 Task: Search one way flight ticket for 3 adults, 3 children in business from Boston: Gen. Edward Lawrence Logan International Airport to Fort Wayne: Fort Wayne International Airport on 5-4-2023. Choice of flights is Alaska. Number of bags: 1 carry on bag and 3 checked bags. Price is upto 25000. Outbound departure time preference is 18:00.
Action: Mouse moved to (330, 133)
Screenshot: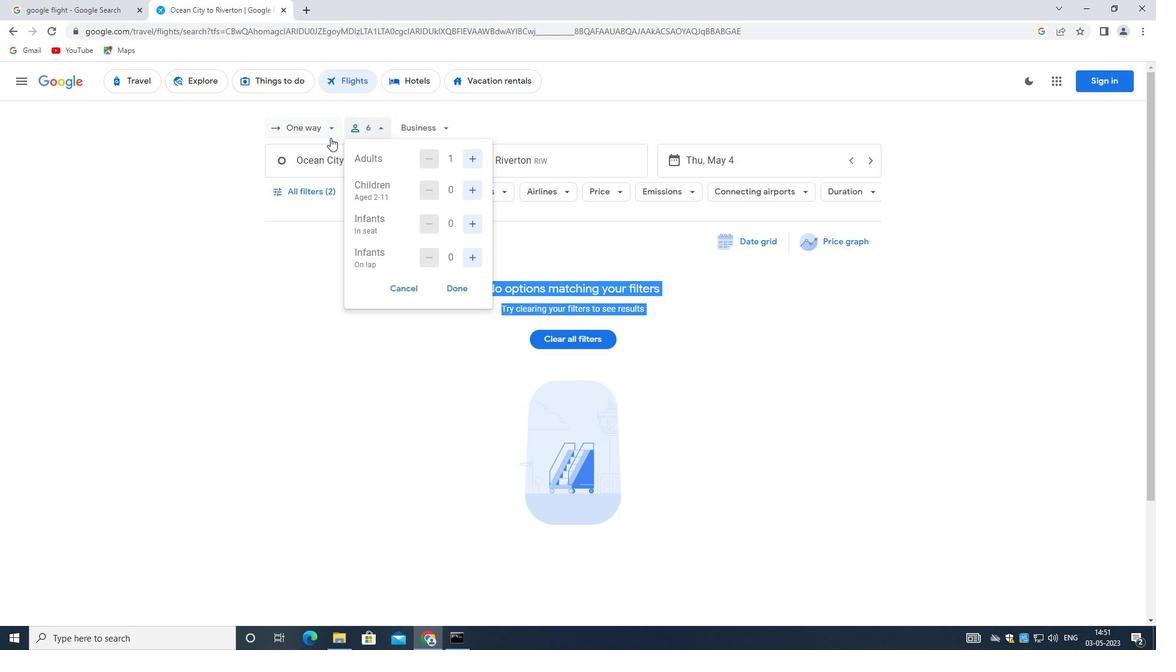 
Action: Mouse pressed left at (330, 133)
Screenshot: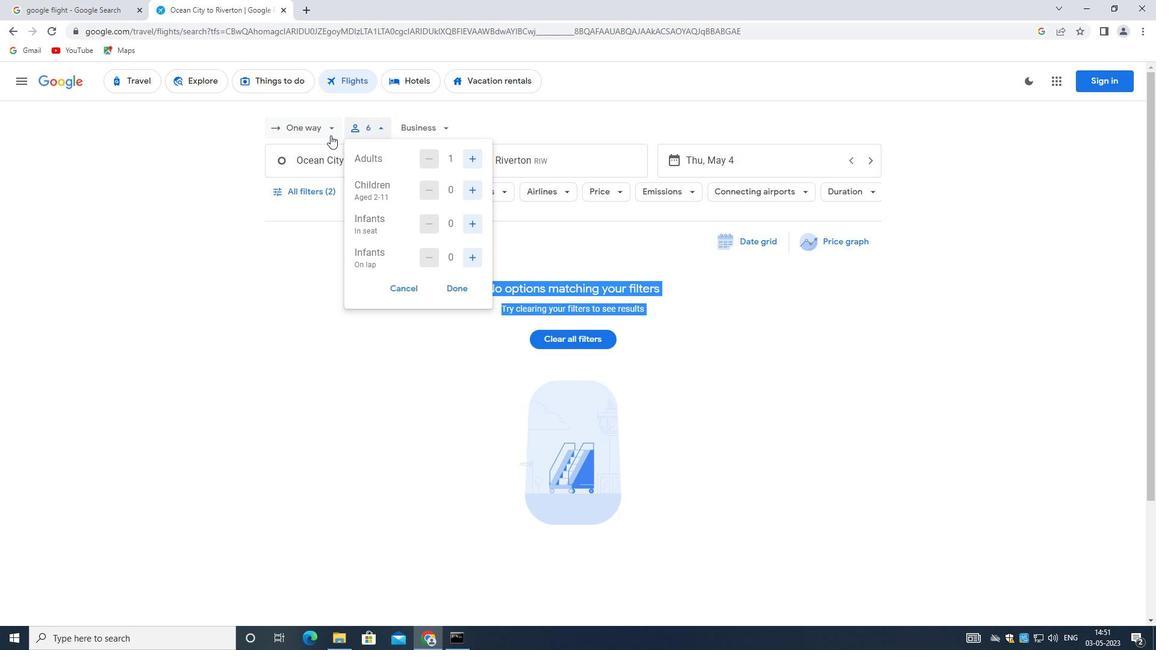 
Action: Mouse moved to (317, 176)
Screenshot: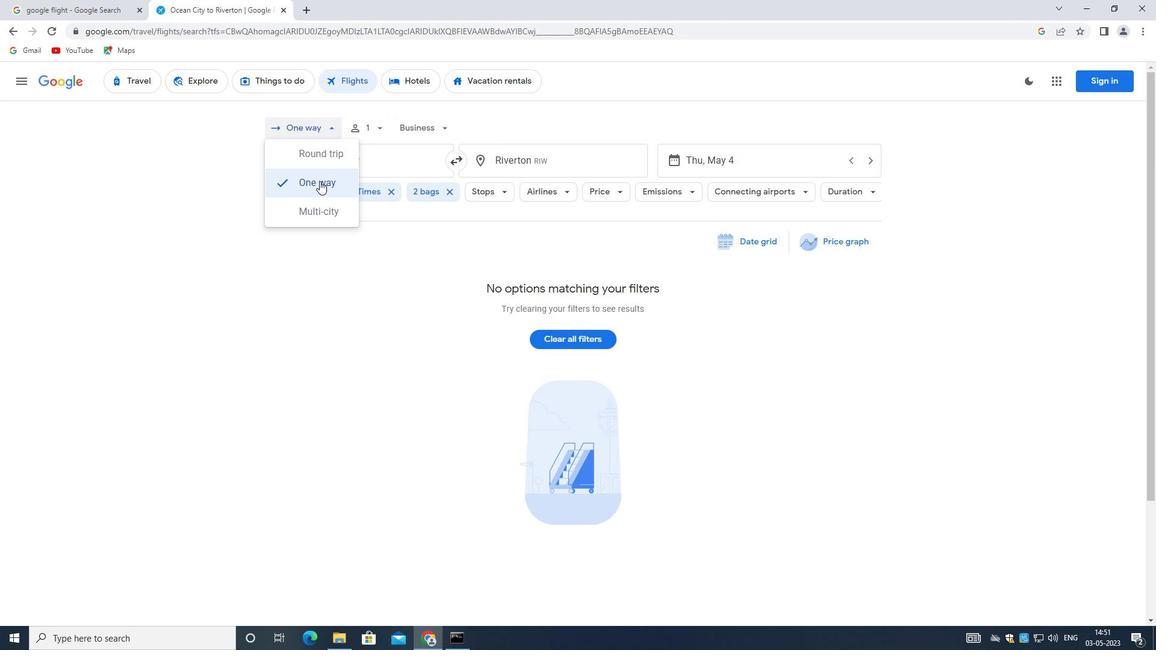 
Action: Mouse pressed left at (317, 176)
Screenshot: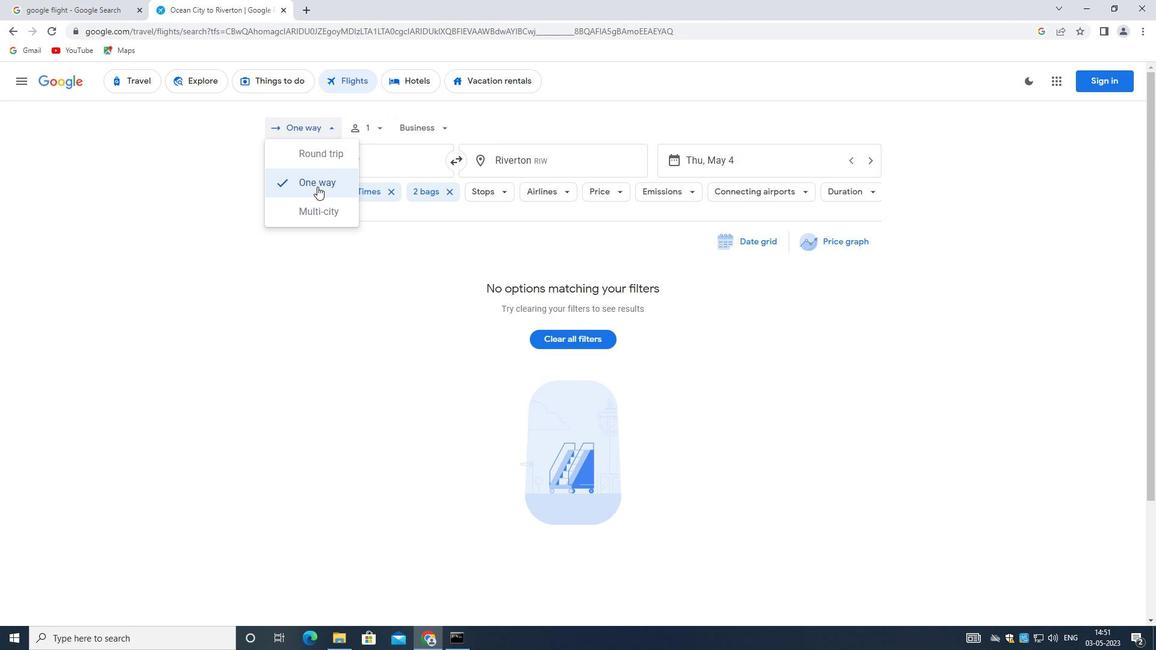
Action: Mouse moved to (379, 130)
Screenshot: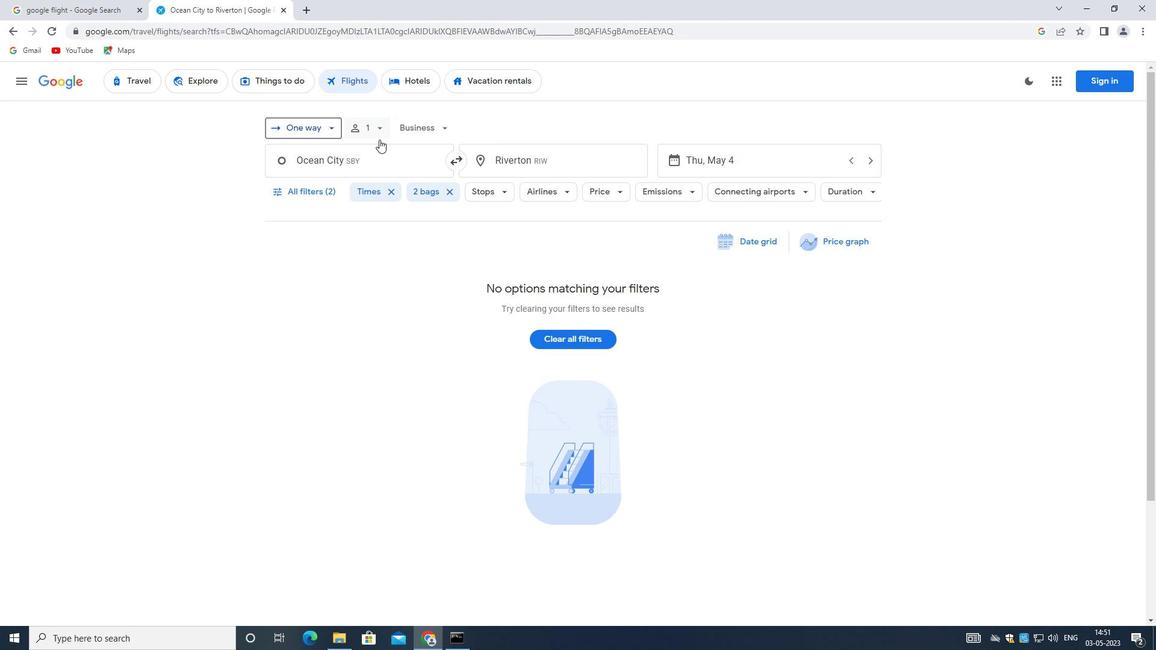 
Action: Mouse pressed left at (379, 130)
Screenshot: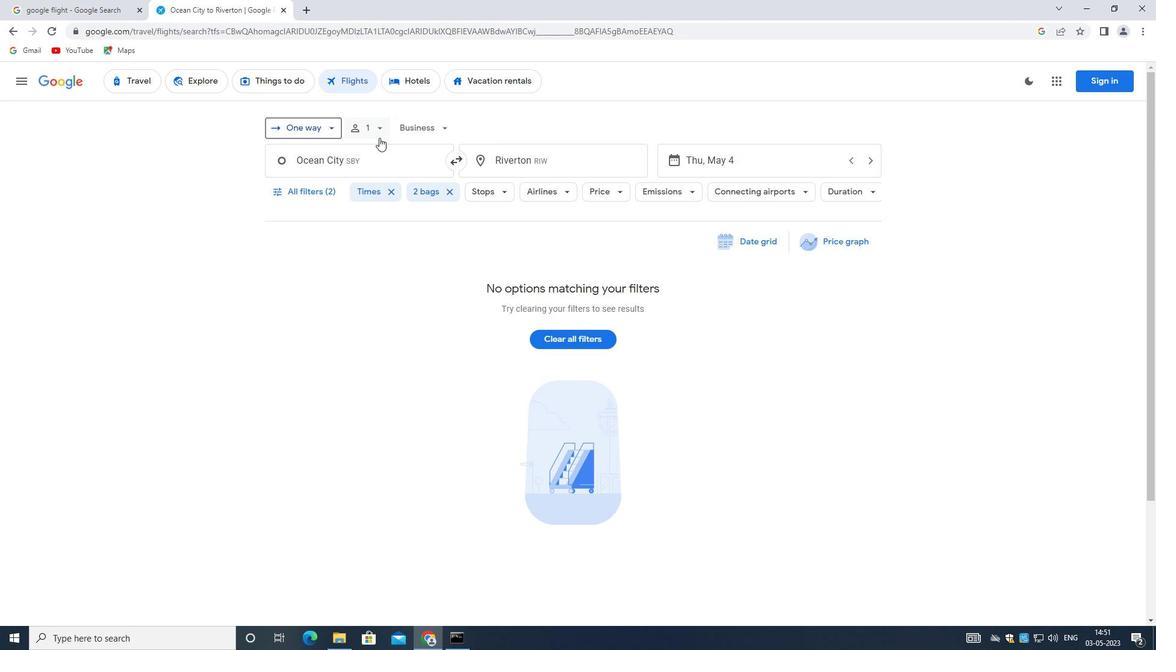 
Action: Mouse moved to (475, 159)
Screenshot: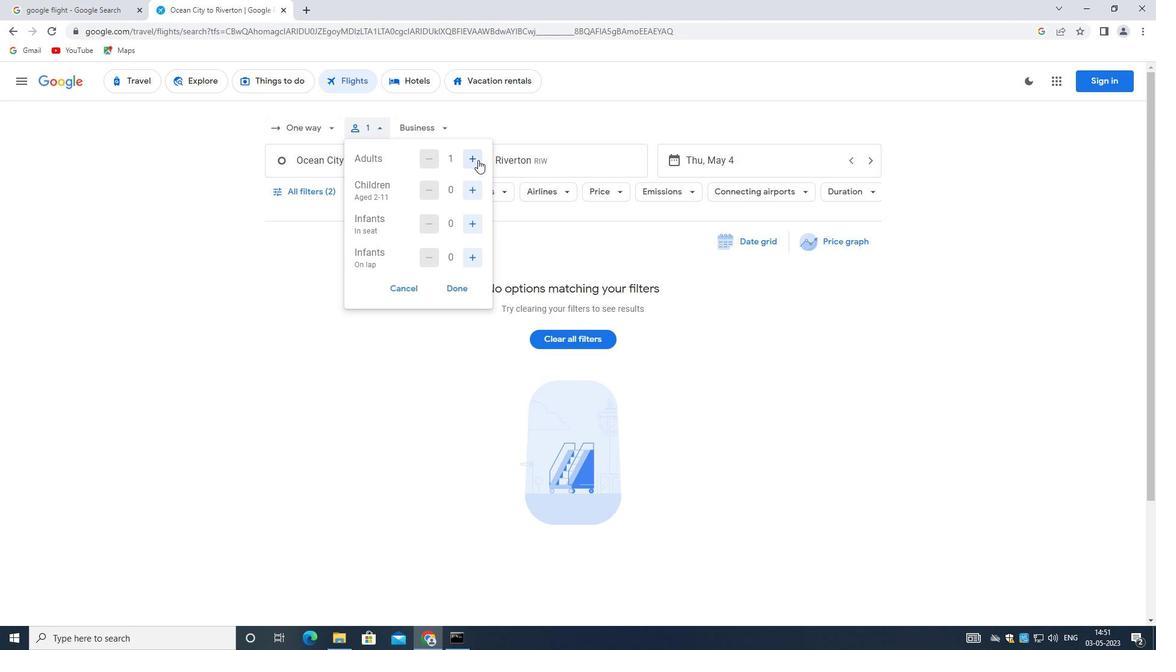 
Action: Mouse pressed left at (475, 159)
Screenshot: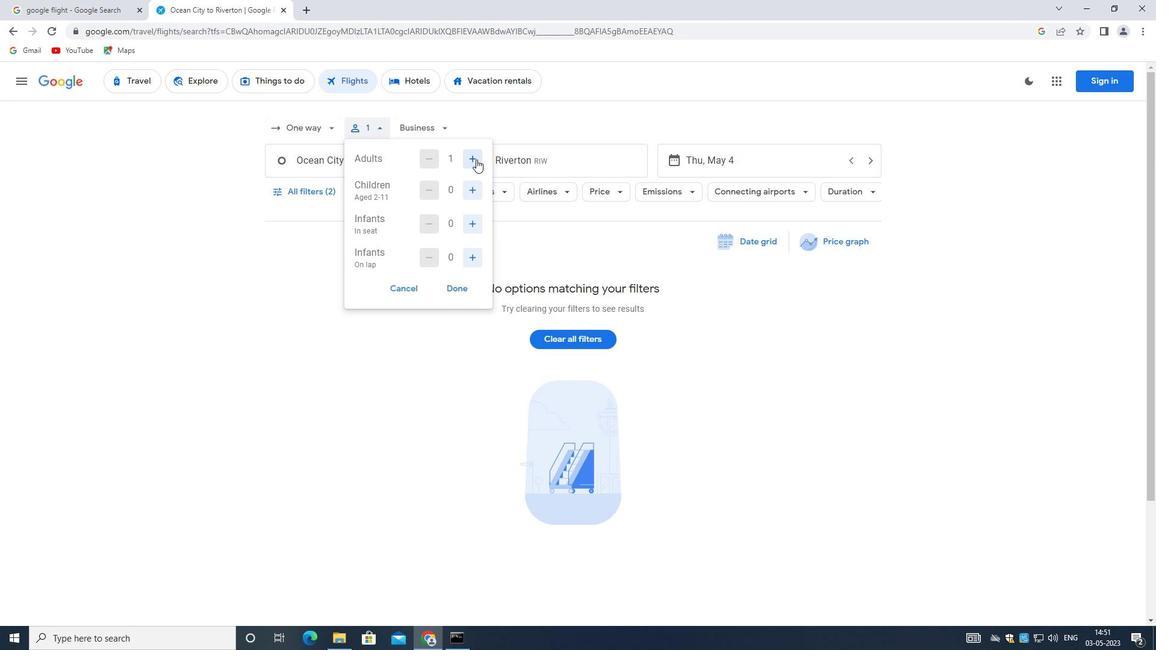 
Action: Mouse moved to (475, 159)
Screenshot: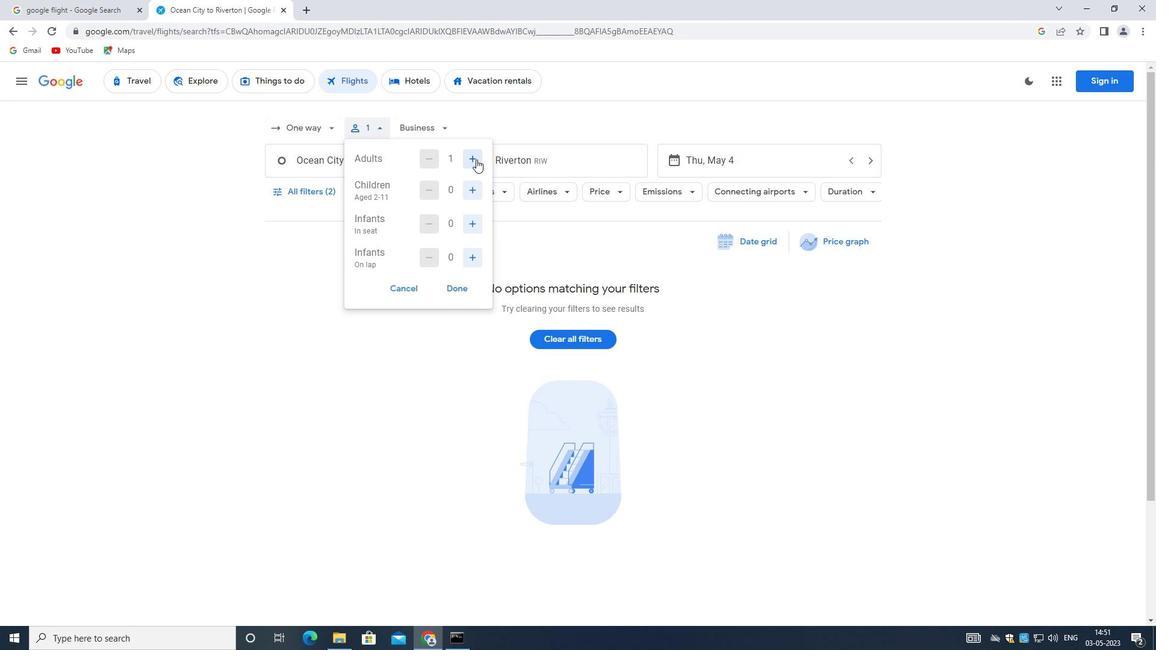 
Action: Mouse pressed left at (475, 159)
Screenshot: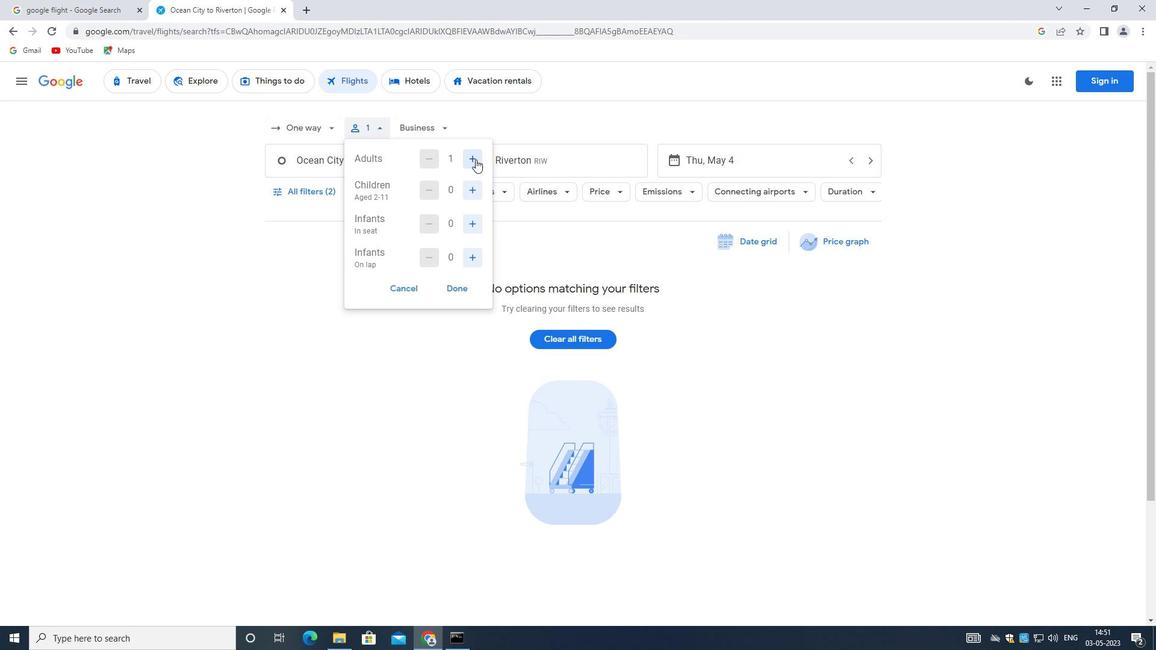 
Action: Mouse moved to (474, 184)
Screenshot: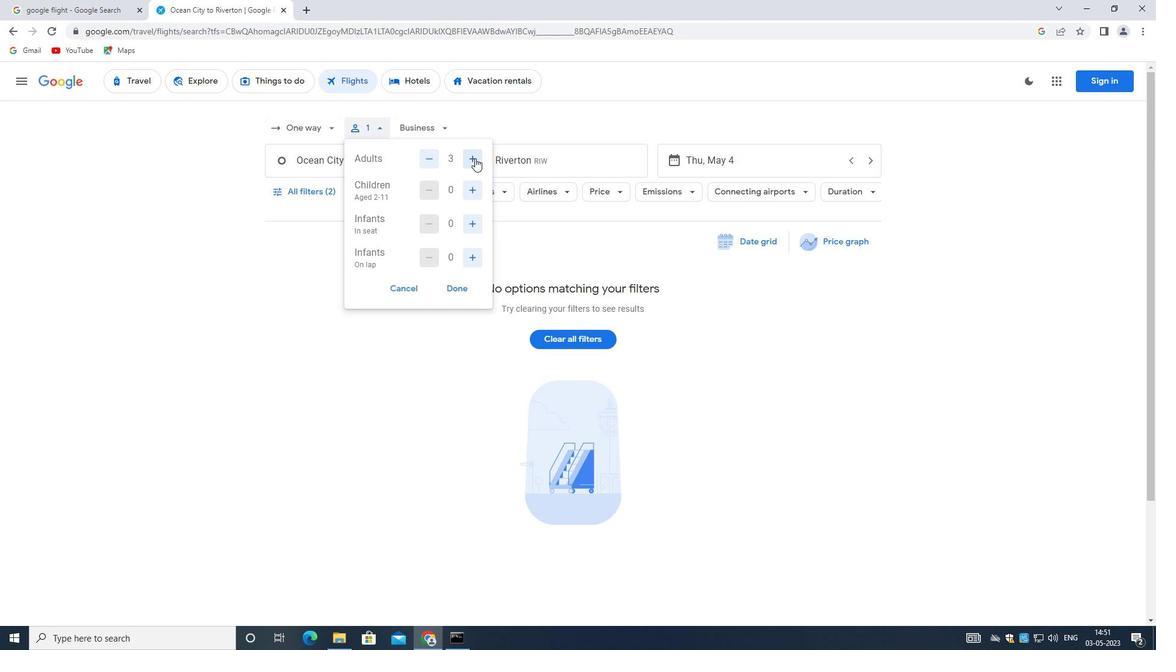 
Action: Mouse pressed left at (474, 184)
Screenshot: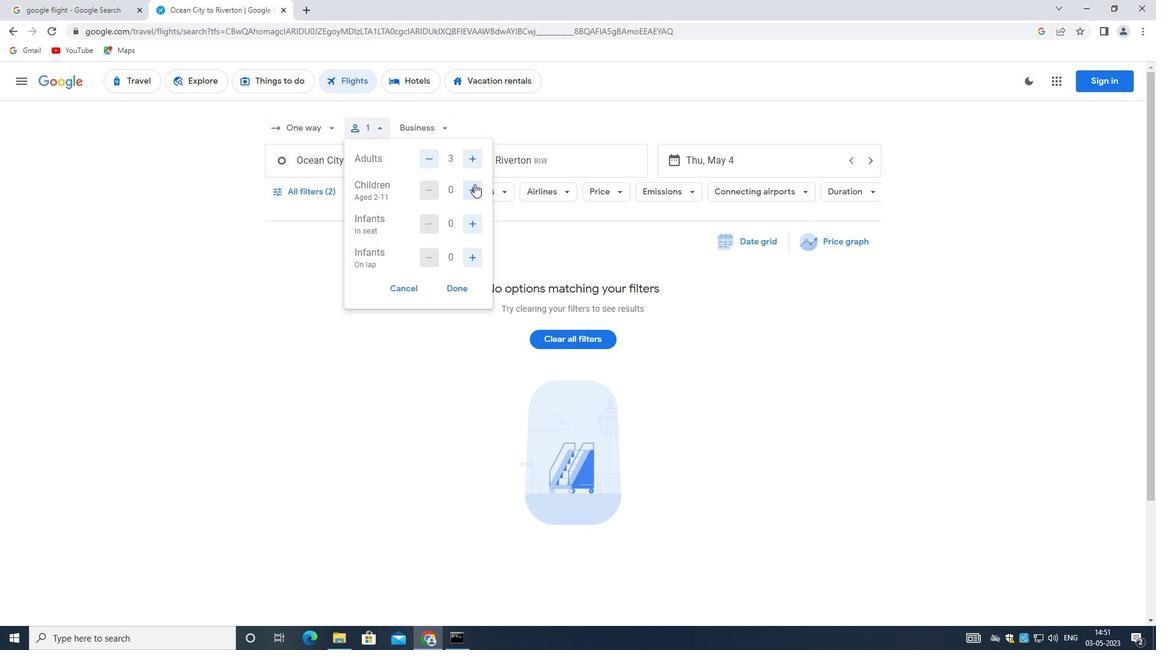 
Action: Mouse moved to (475, 181)
Screenshot: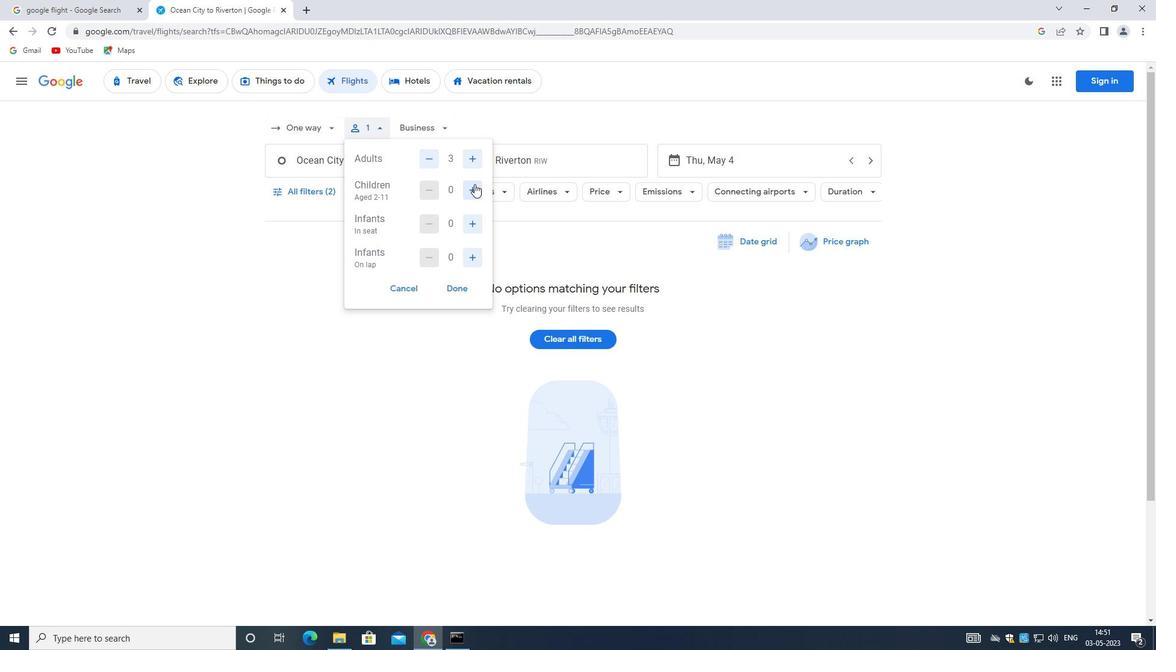 
Action: Mouse pressed left at (475, 181)
Screenshot: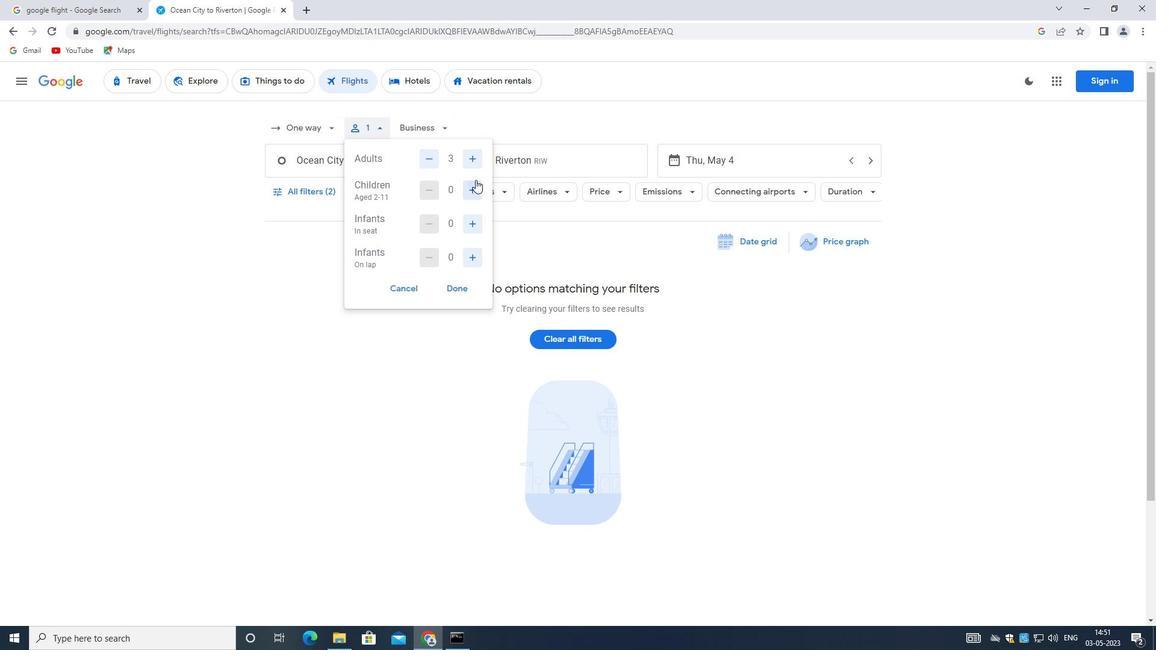 
Action: Mouse moved to (473, 189)
Screenshot: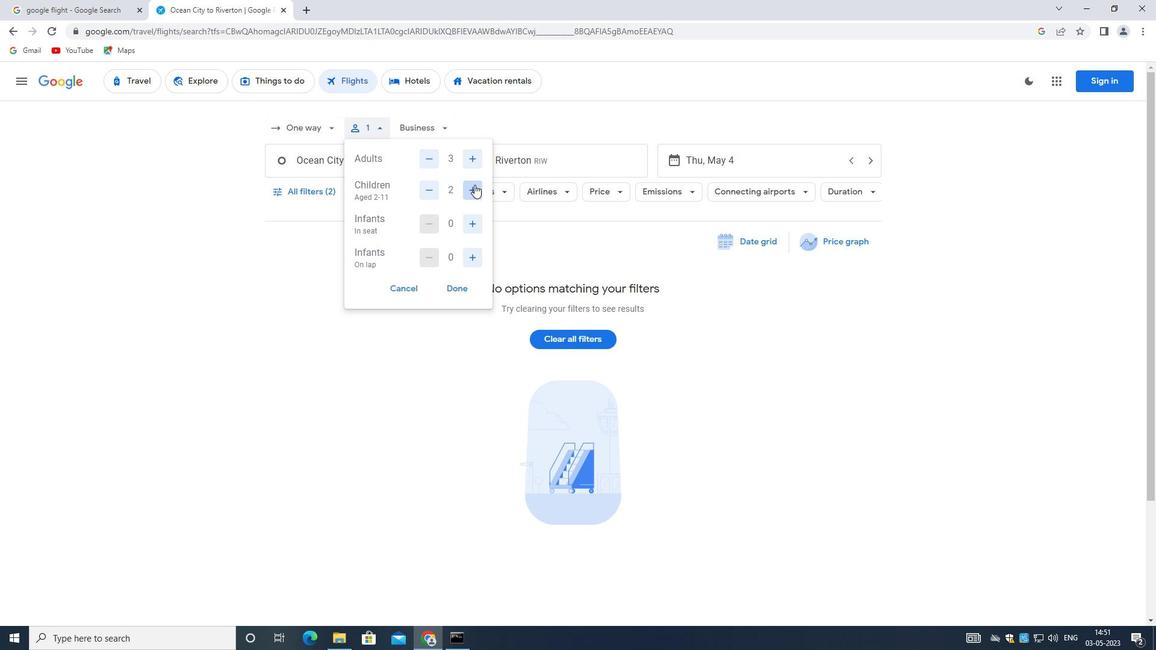 
Action: Mouse pressed left at (473, 189)
Screenshot: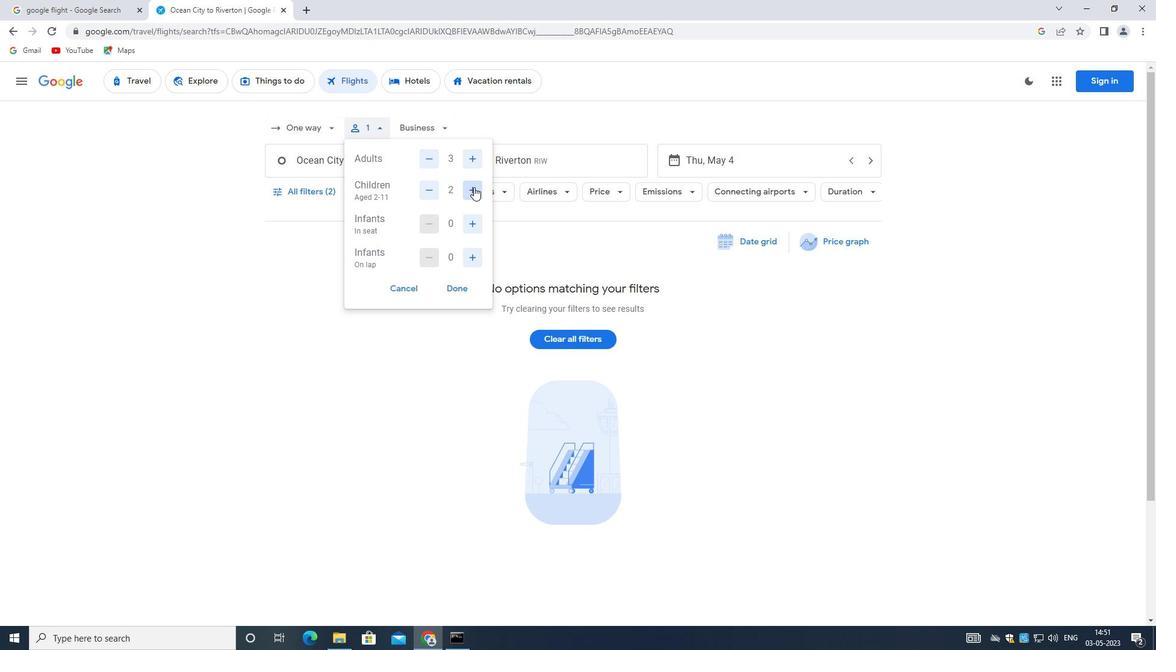 
Action: Mouse moved to (456, 286)
Screenshot: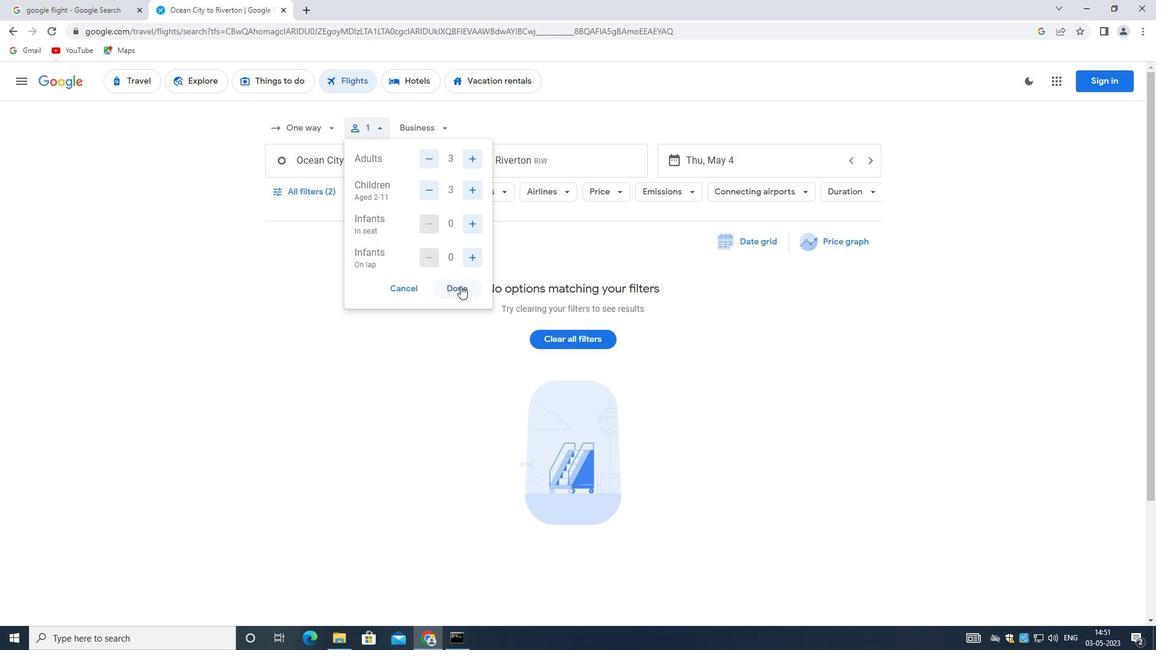 
Action: Mouse pressed left at (456, 286)
Screenshot: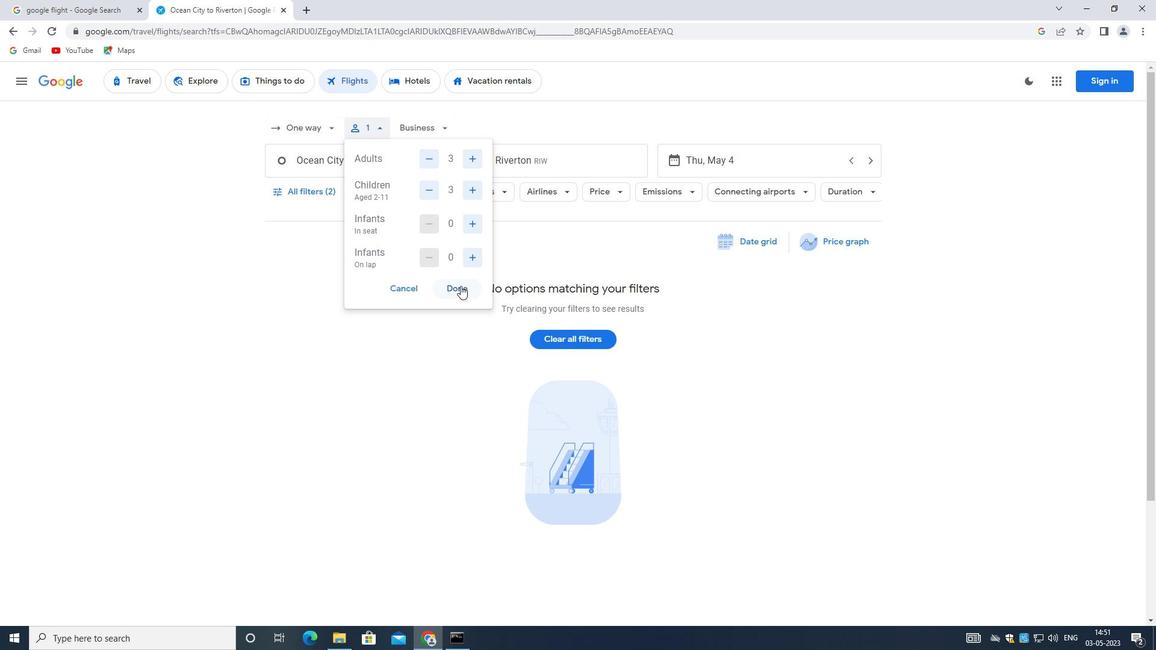 
Action: Mouse moved to (417, 127)
Screenshot: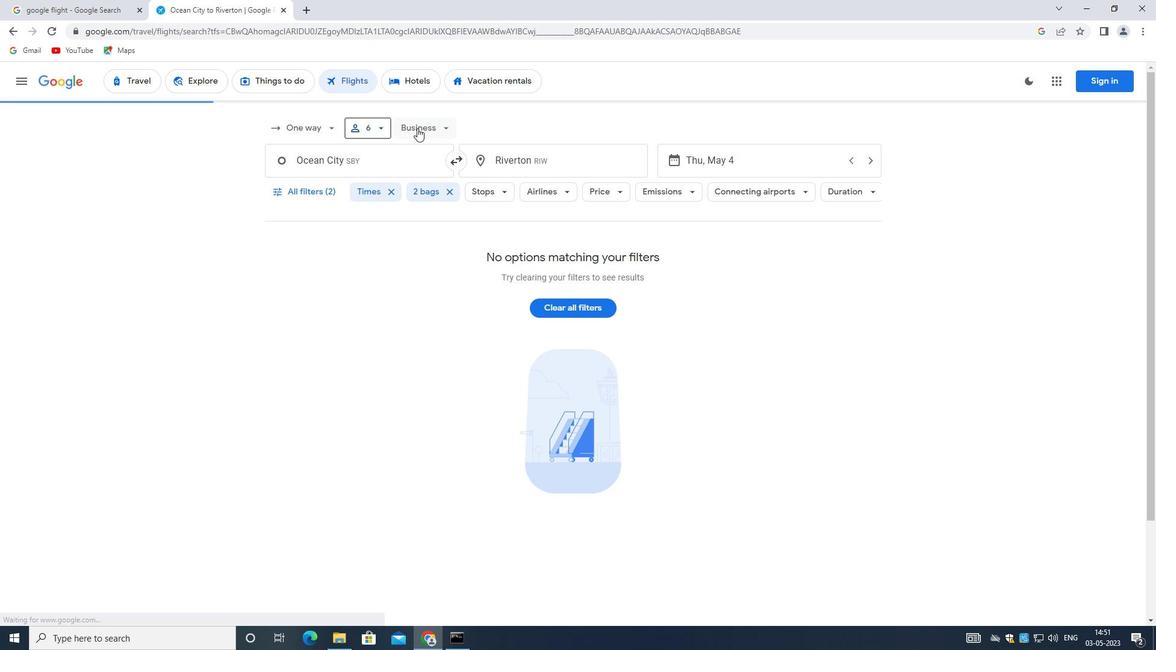 
Action: Mouse pressed left at (417, 127)
Screenshot: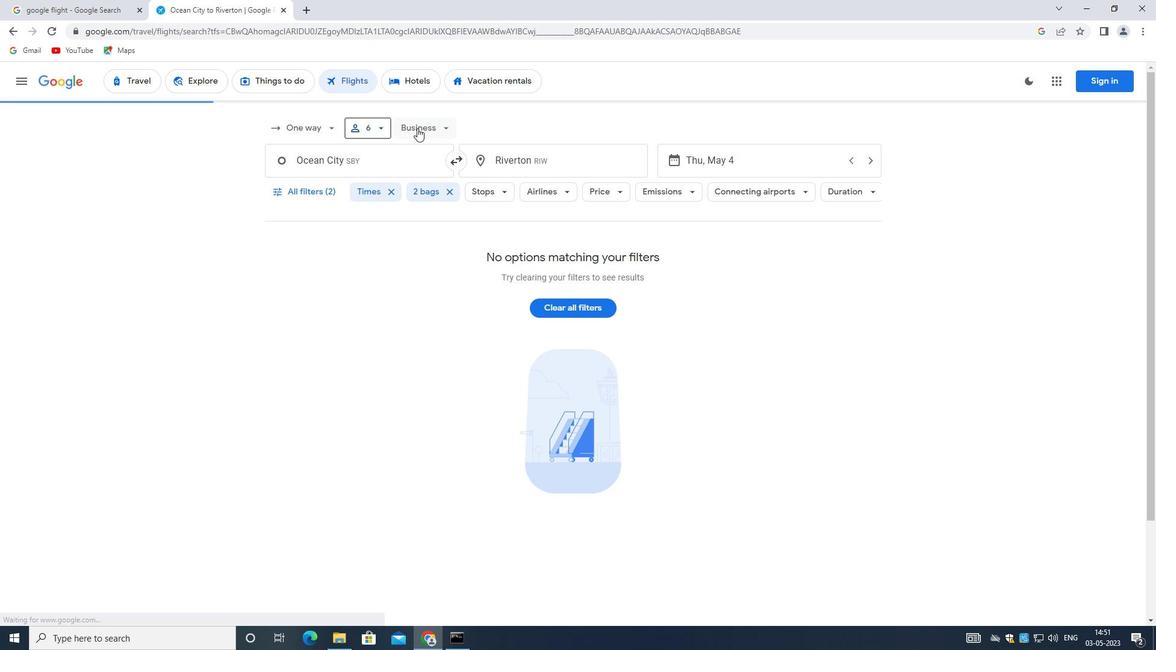 
Action: Mouse moved to (448, 208)
Screenshot: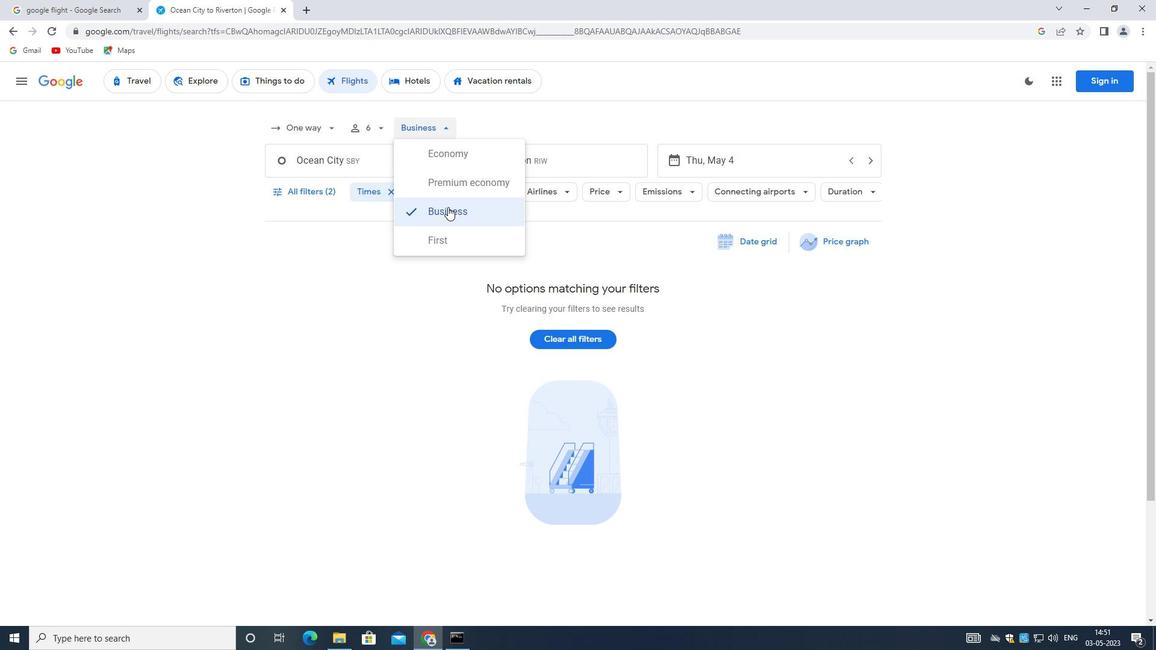 
Action: Mouse pressed left at (448, 208)
Screenshot: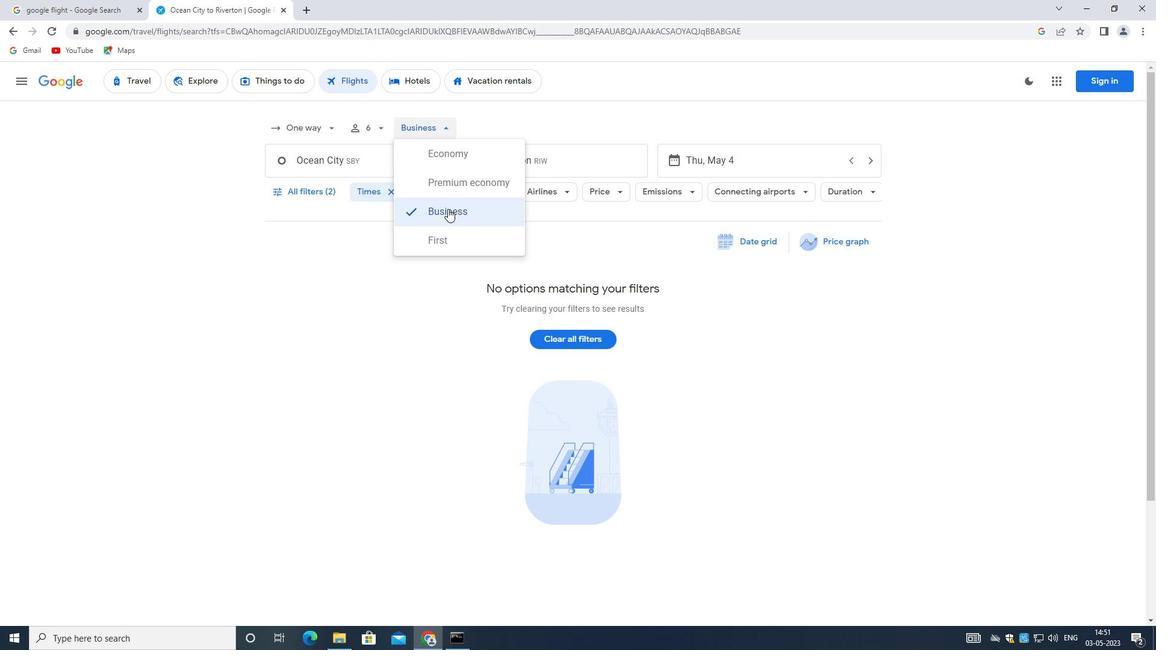 
Action: Mouse moved to (408, 162)
Screenshot: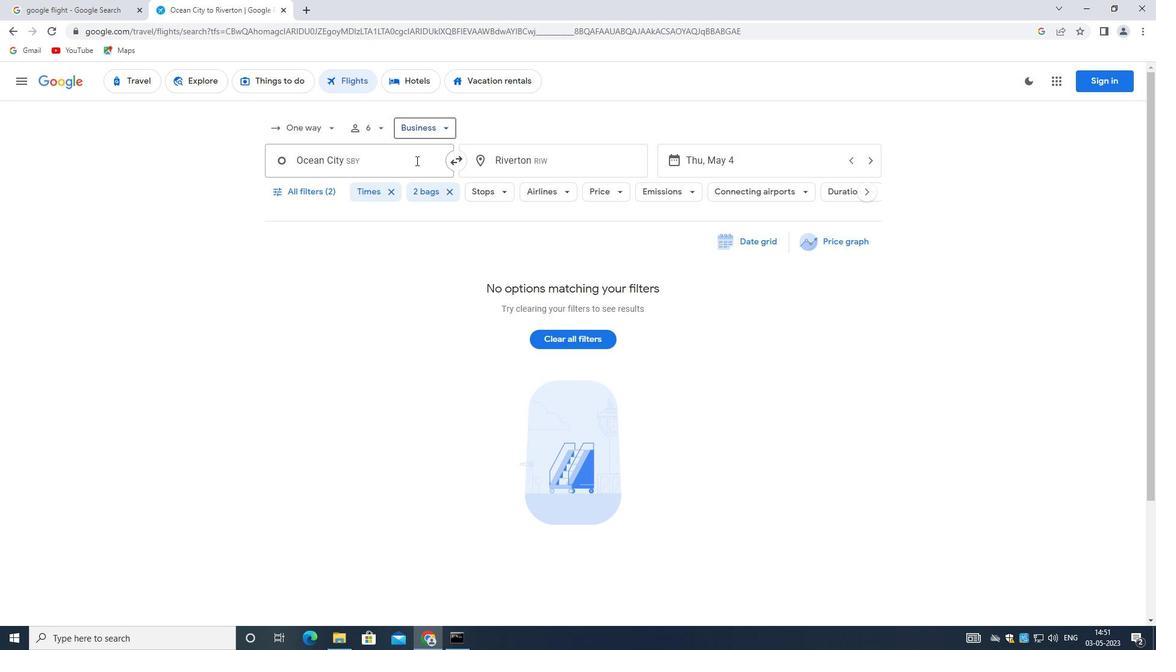 
Action: Mouse pressed left at (408, 162)
Screenshot: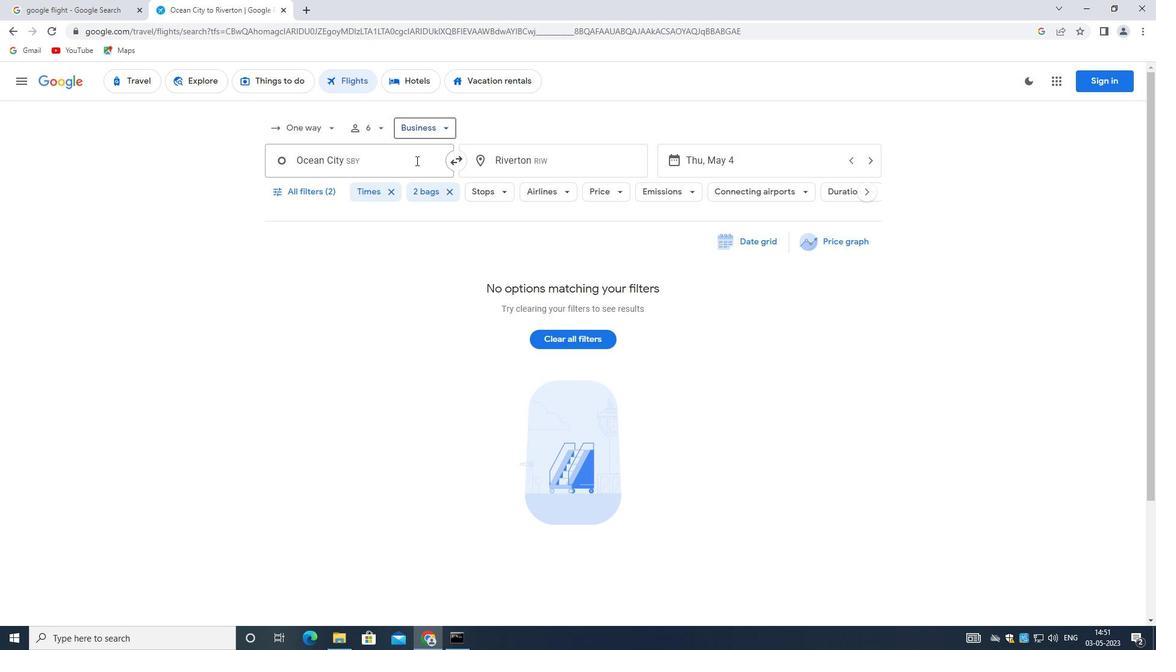 
Action: Mouse moved to (408, 161)
Screenshot: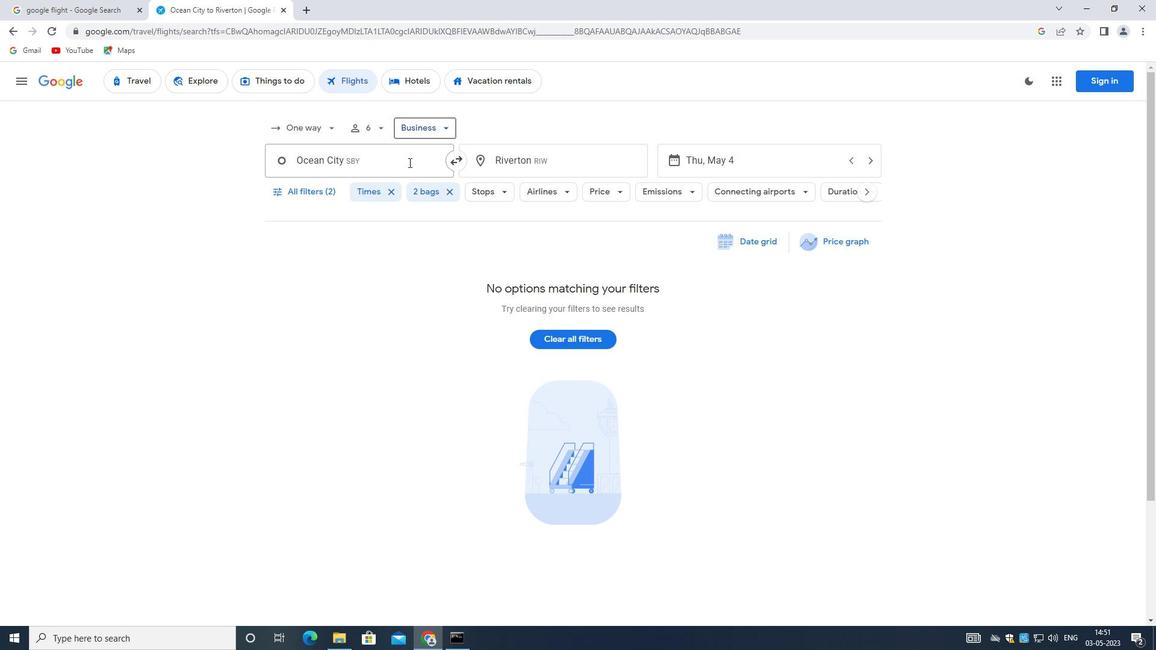 
Action: Key pressed <Key.backspace><Key.shift>EDWARD
Screenshot: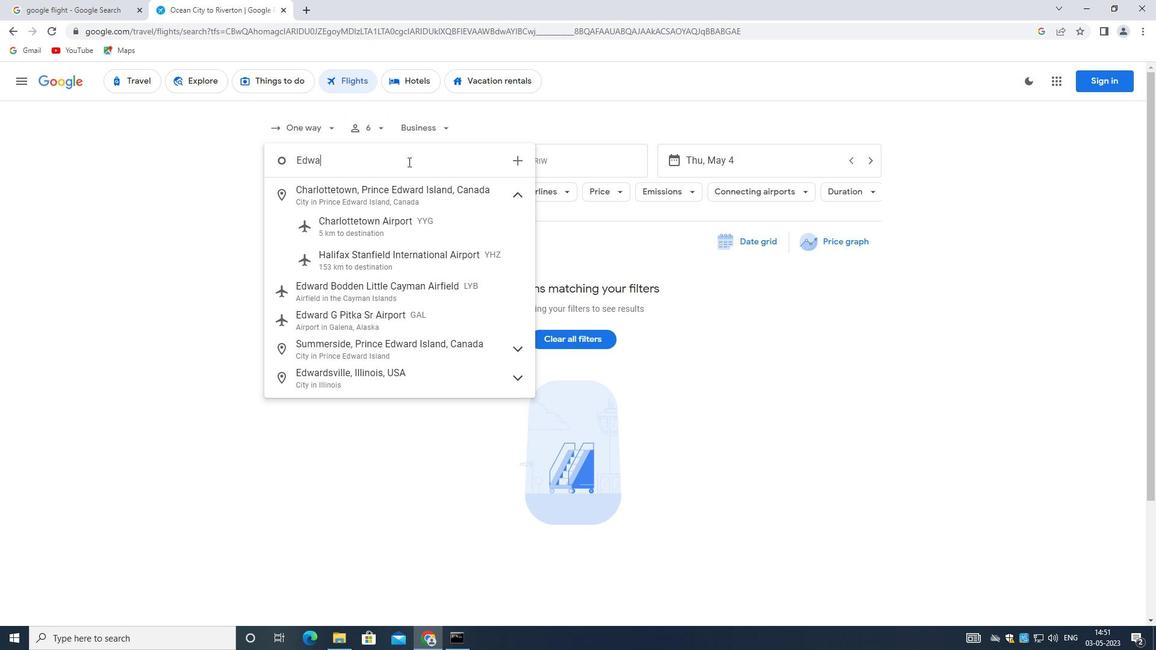 
Action: Mouse moved to (302, 193)
Screenshot: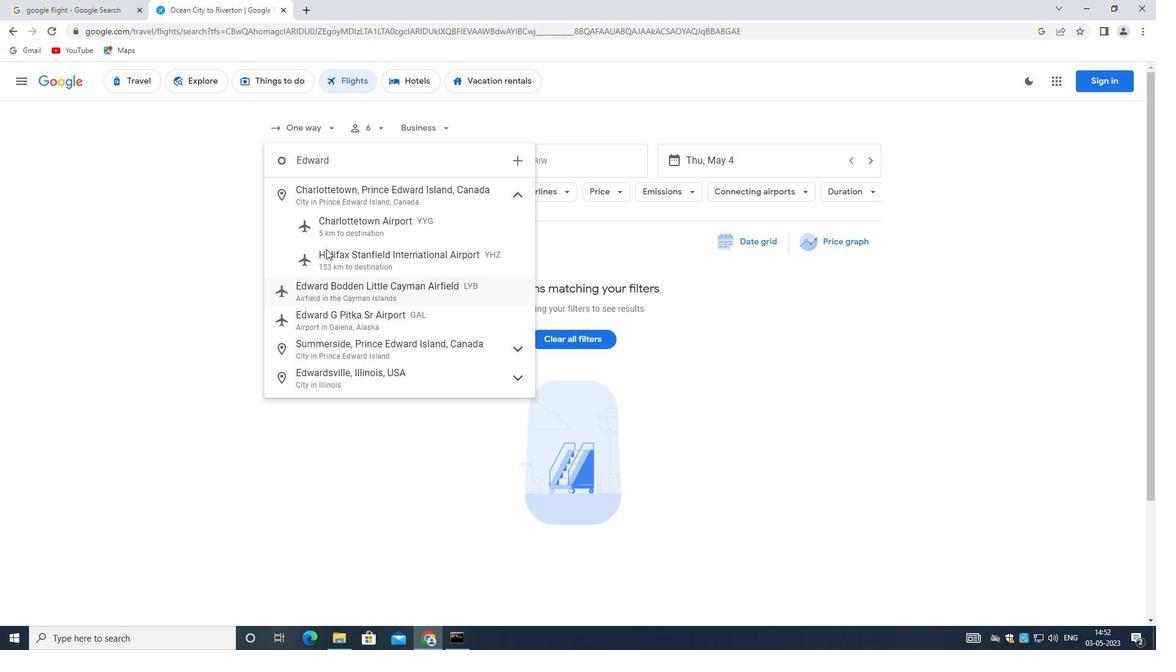 
Action: Key pressed <Key.space><Key.shift_r>LOGAN<Key.space><Key.shift_r>INTERNATIONAL<Key.space><Key.shift>AIRPORT
Screenshot: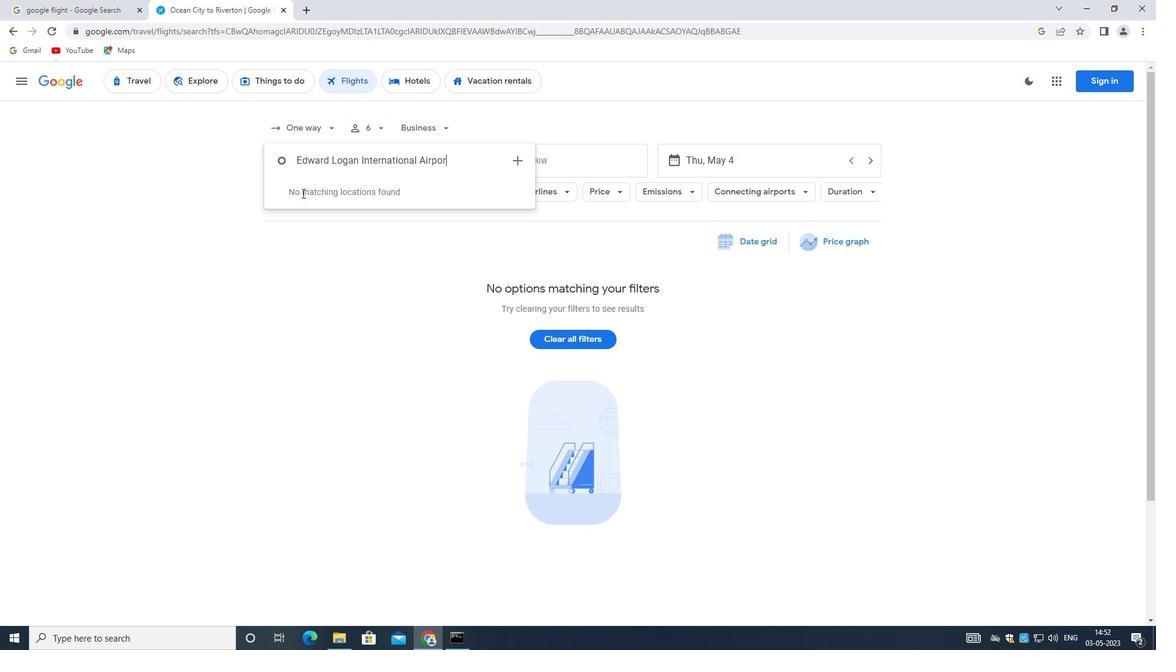 
Action: Mouse moved to (511, 157)
Screenshot: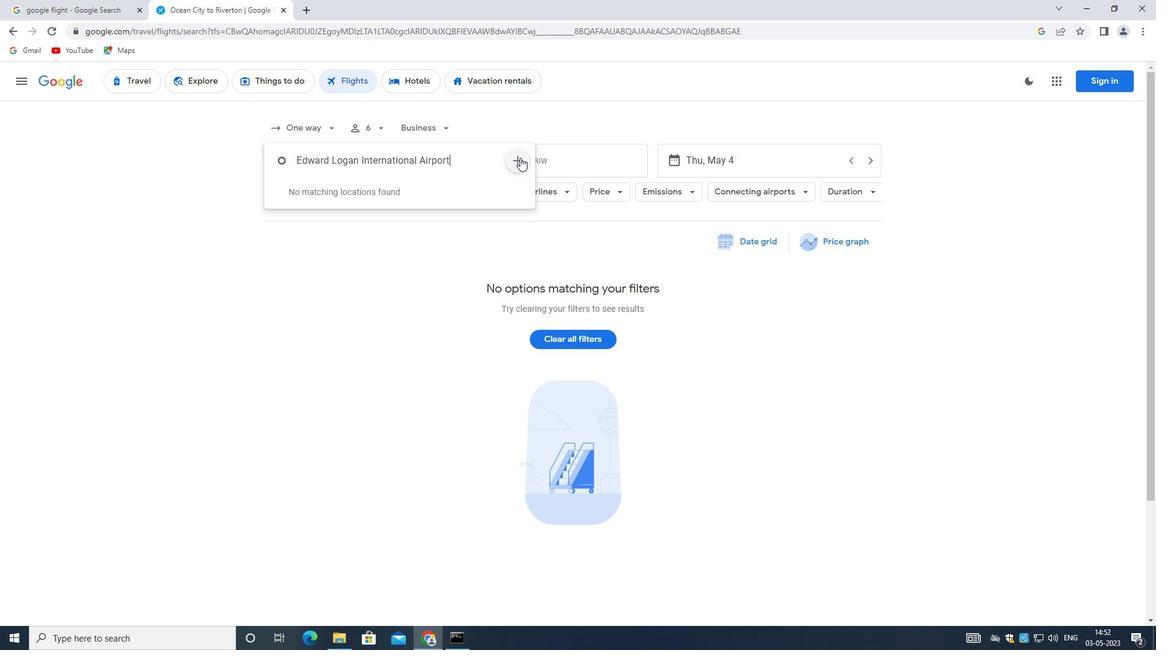 
Action: Mouse pressed left at (511, 157)
Screenshot: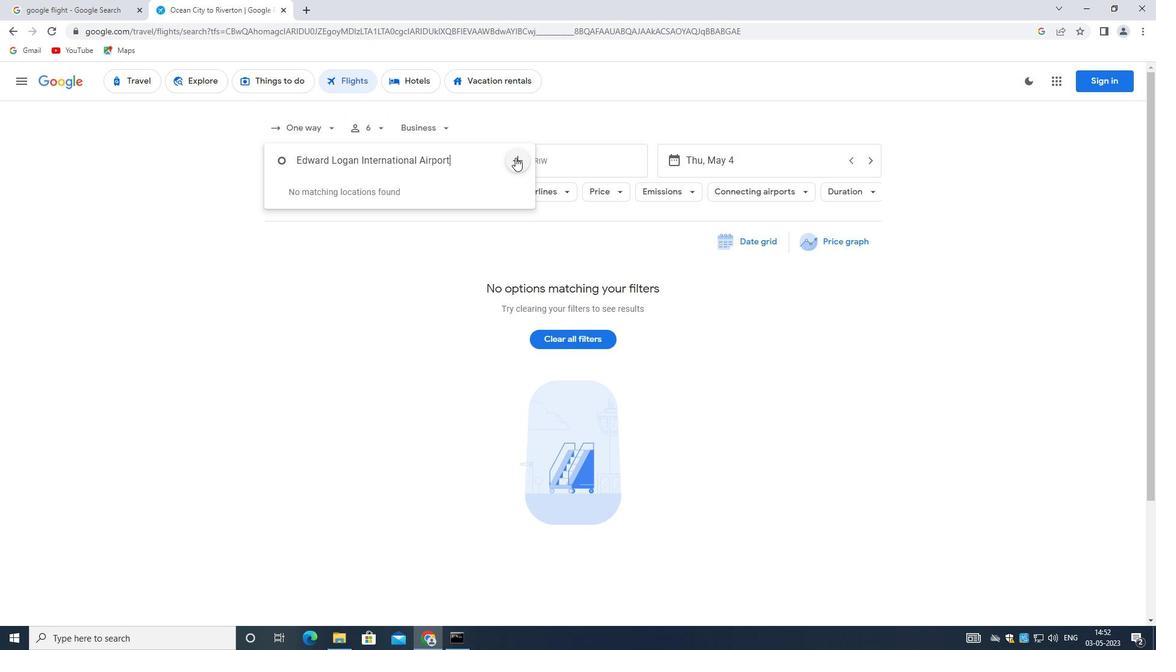
Action: Mouse moved to (551, 158)
Screenshot: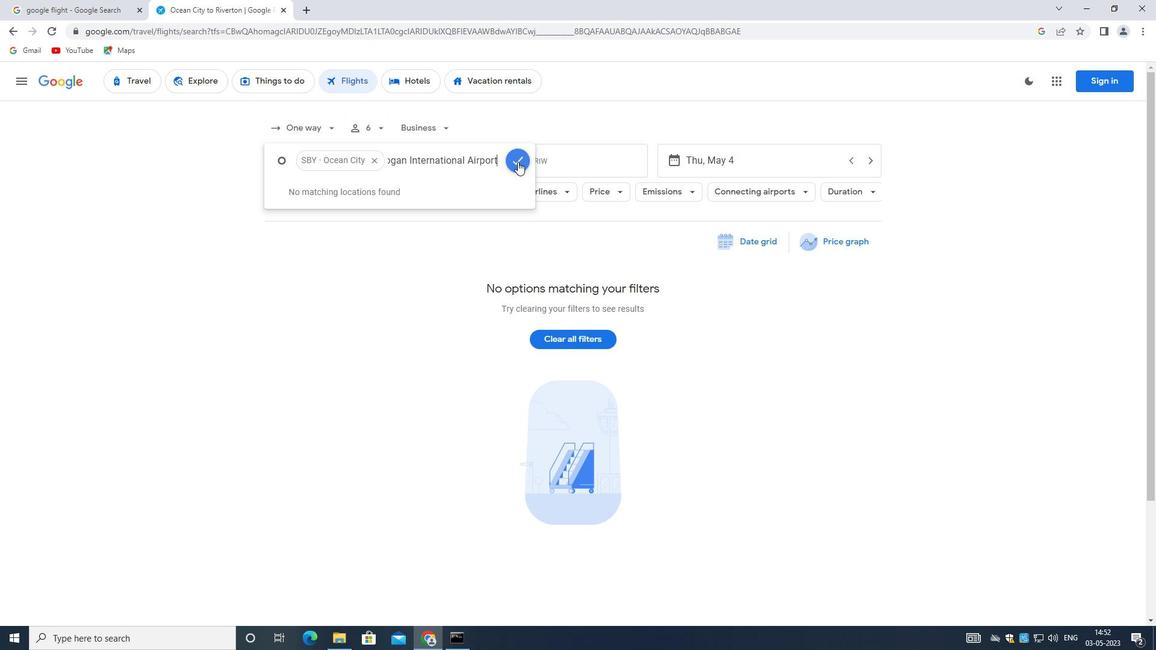 
Action: Mouse pressed left at (551, 158)
Screenshot: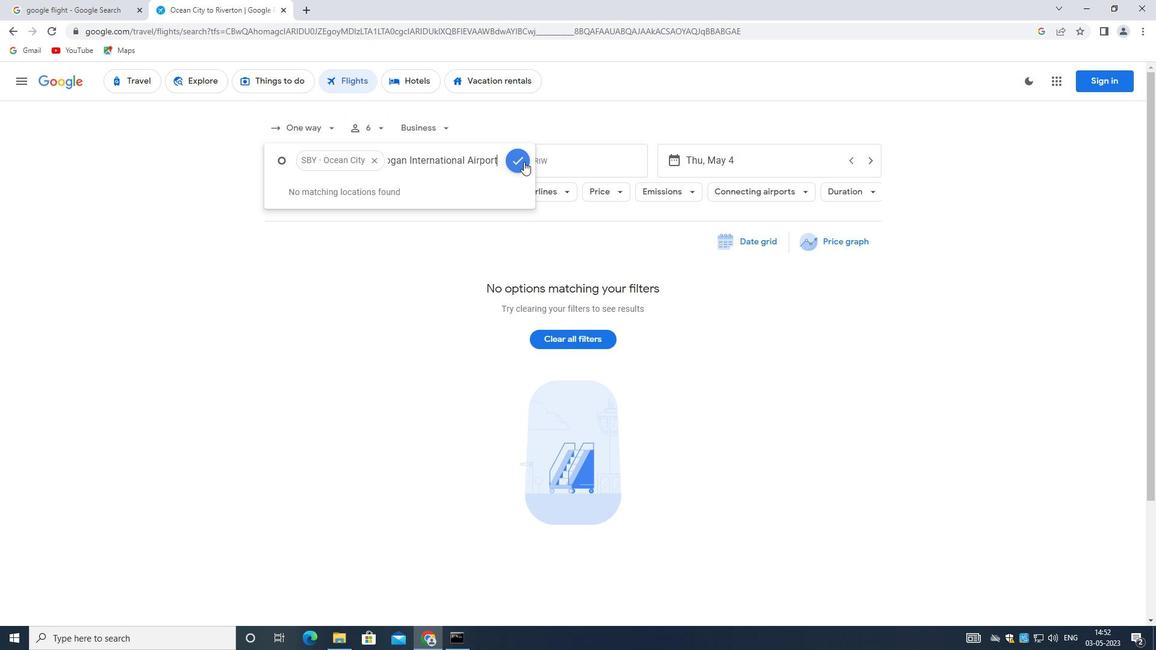 
Action: Mouse moved to (551, 156)
Screenshot: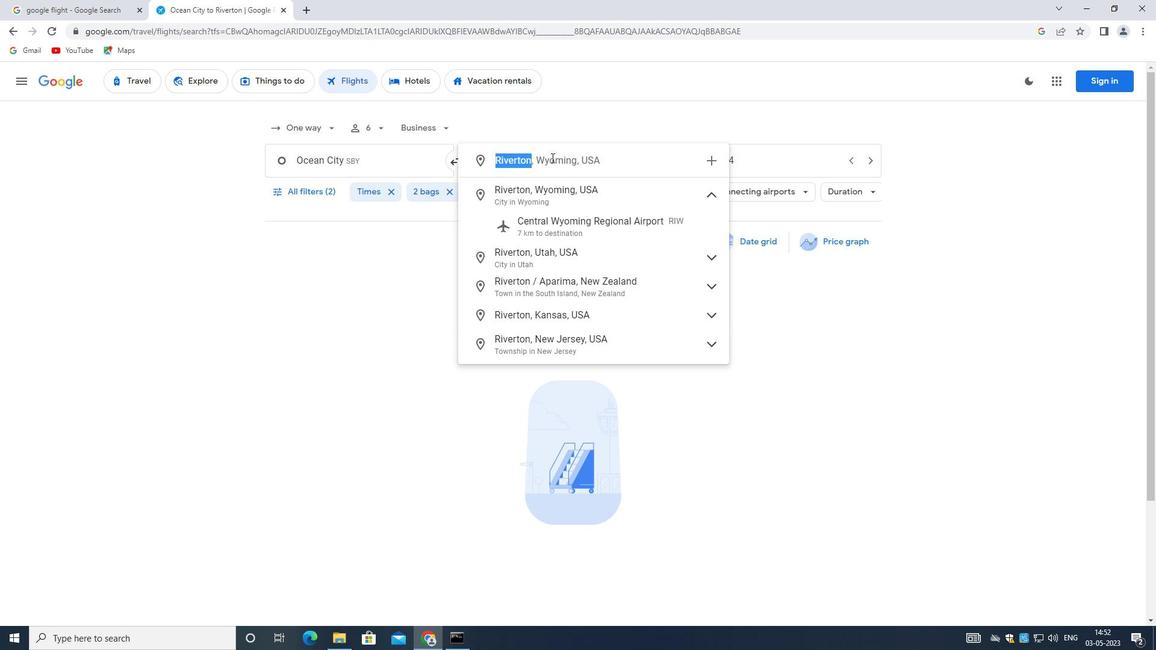 
Action: Key pressed <Key.backspace>
Screenshot: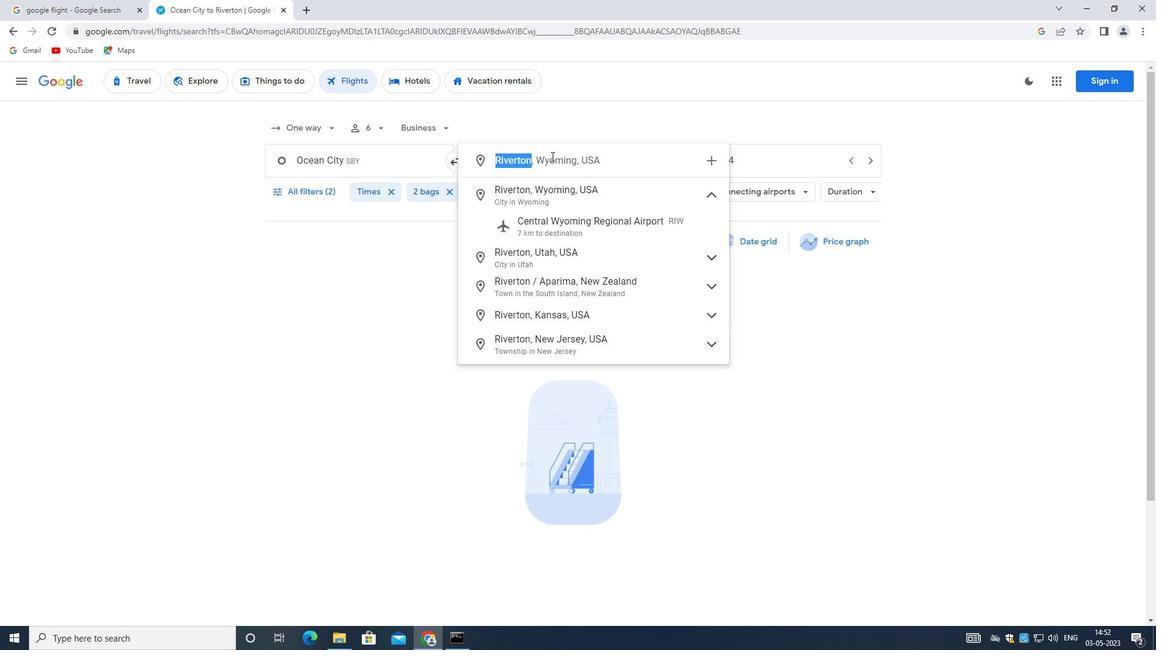 
Action: Mouse moved to (551, 156)
Screenshot: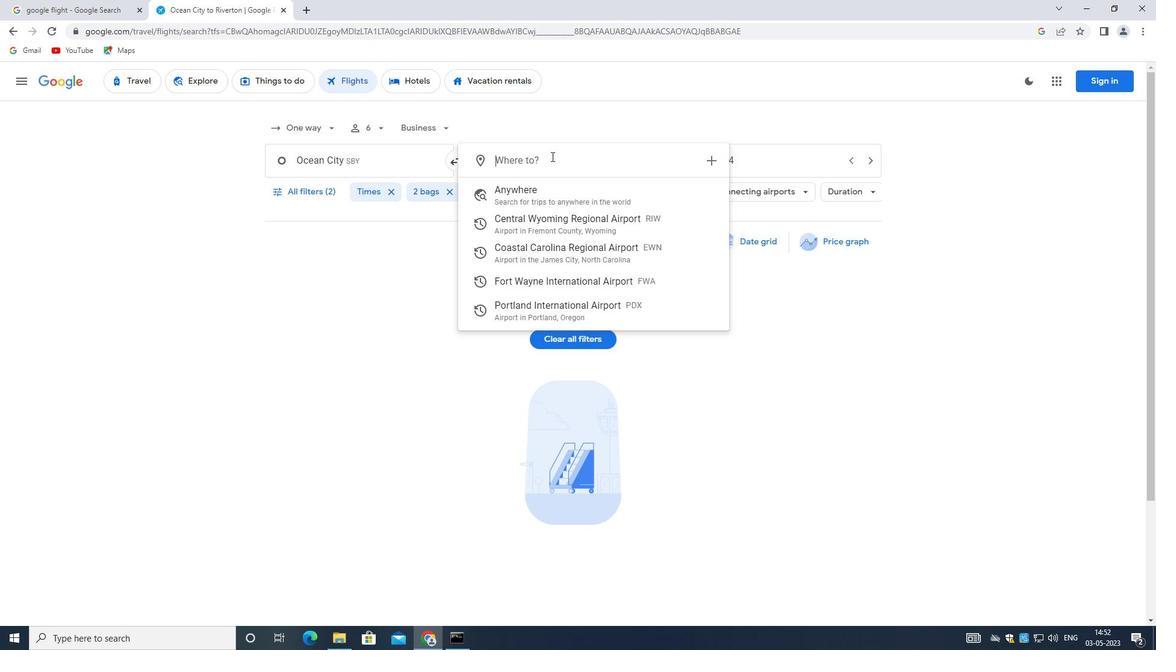 
Action: Key pressed <Key.shift>FORT<Key.space><Key.shift>WAYNE<Key.space><Key.shift_r>INTERNATIONAL<Key.space><Key.shift>AIRPORT
Screenshot: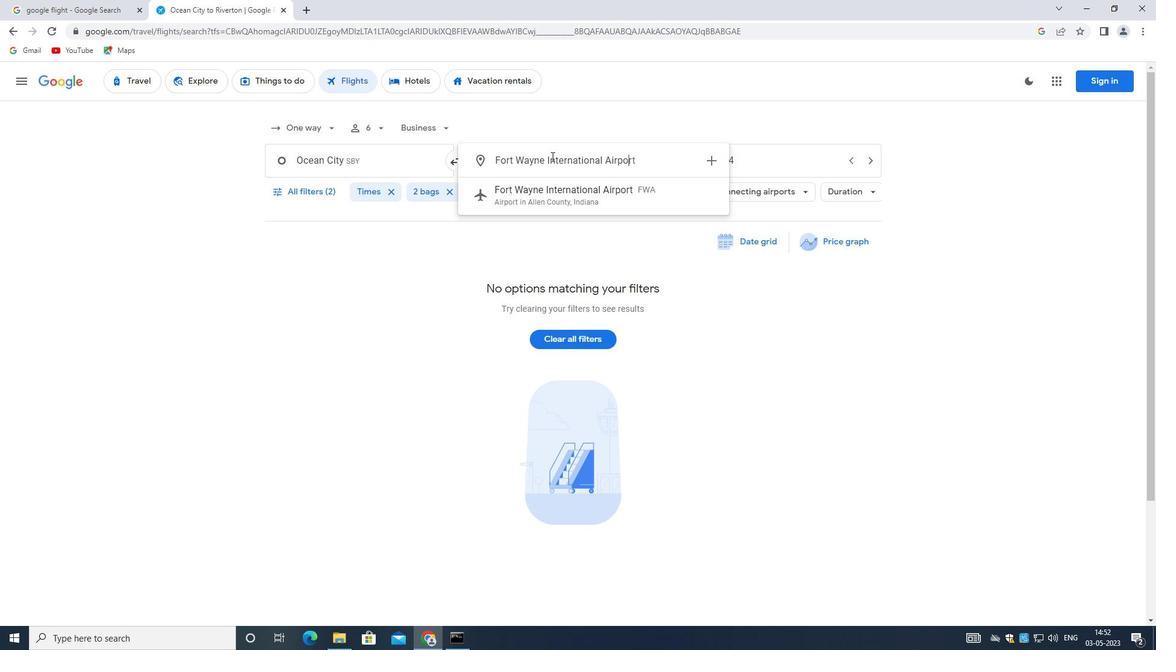 
Action: Mouse moved to (593, 189)
Screenshot: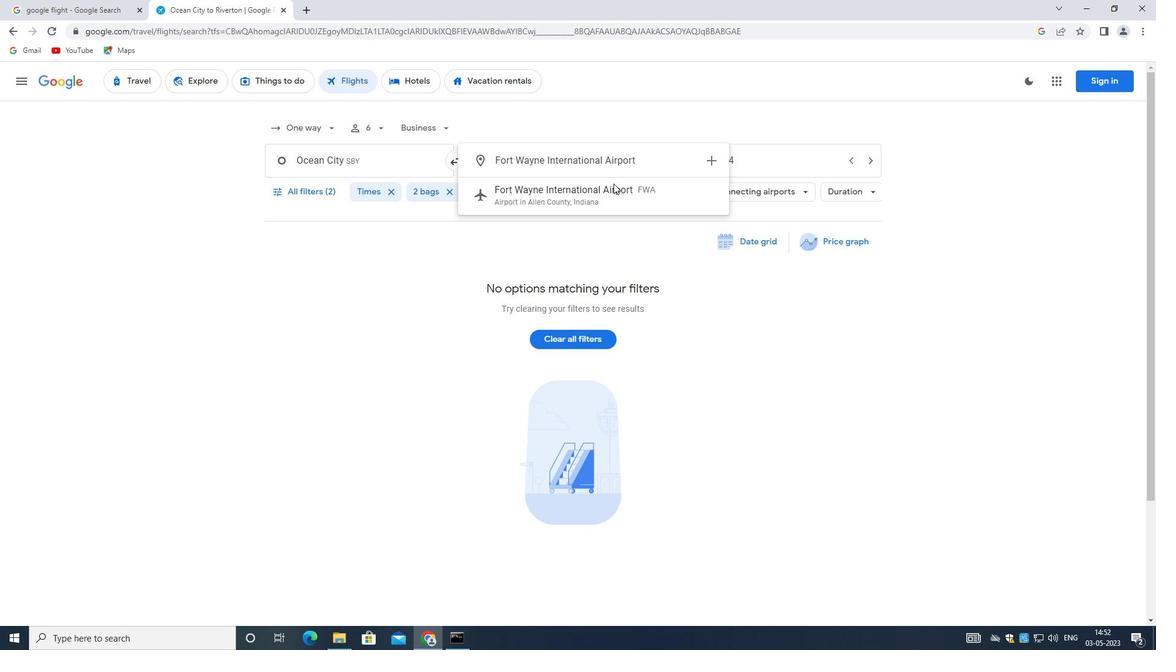 
Action: Mouse pressed left at (593, 189)
Screenshot: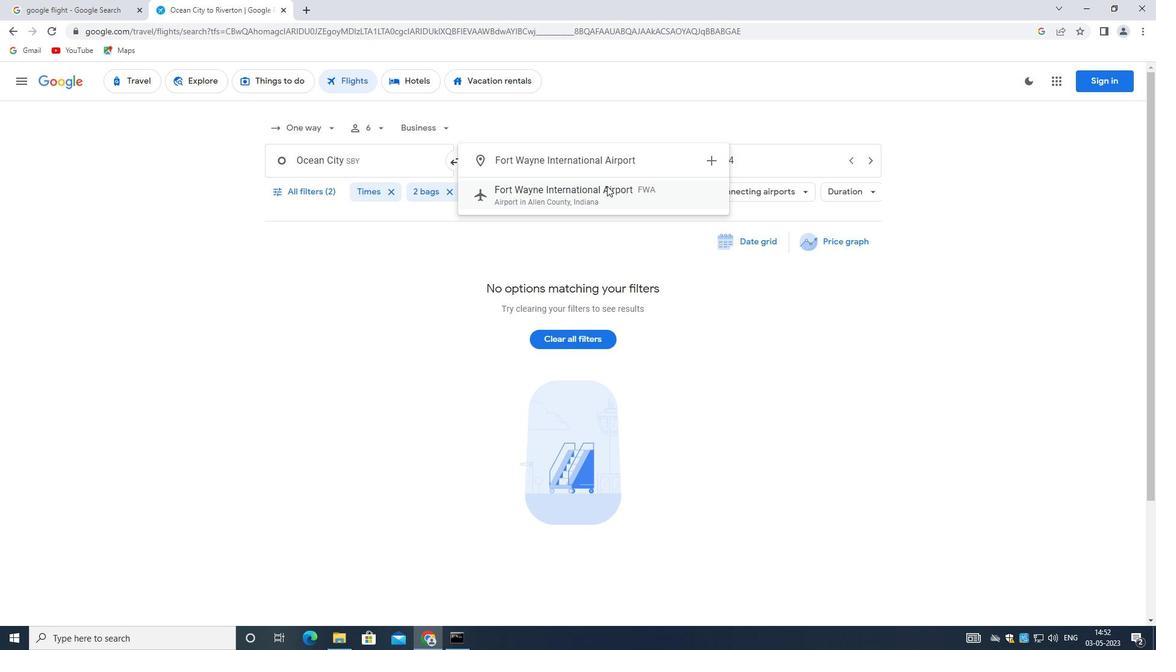 
Action: Mouse moved to (691, 162)
Screenshot: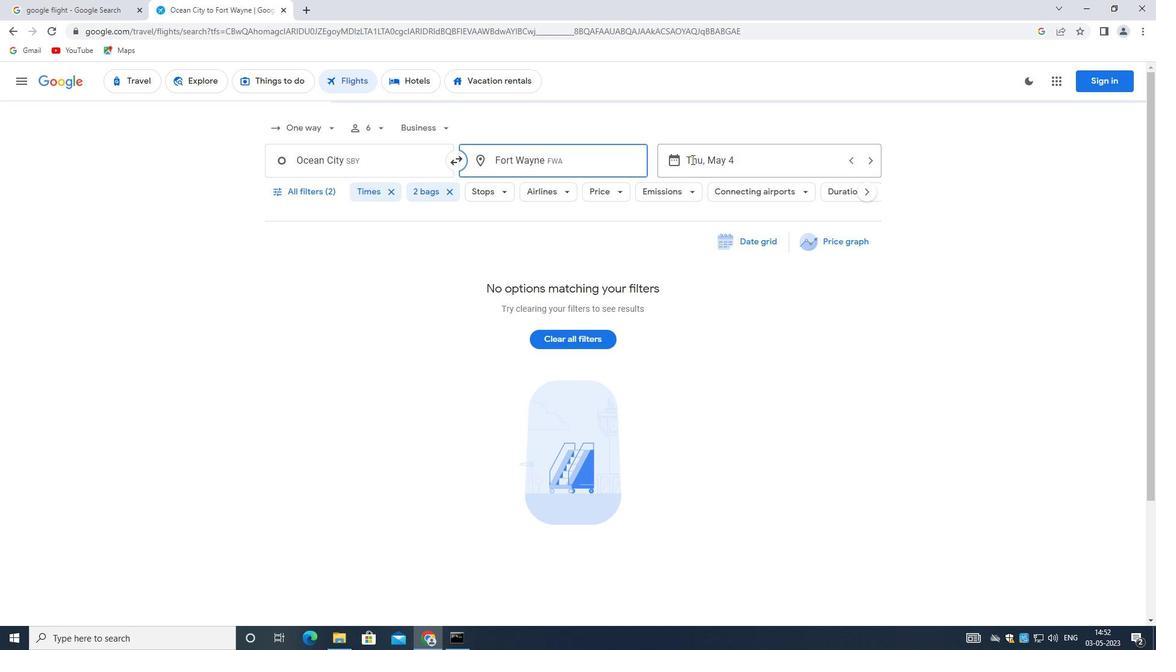 
Action: Mouse pressed left at (691, 162)
Screenshot: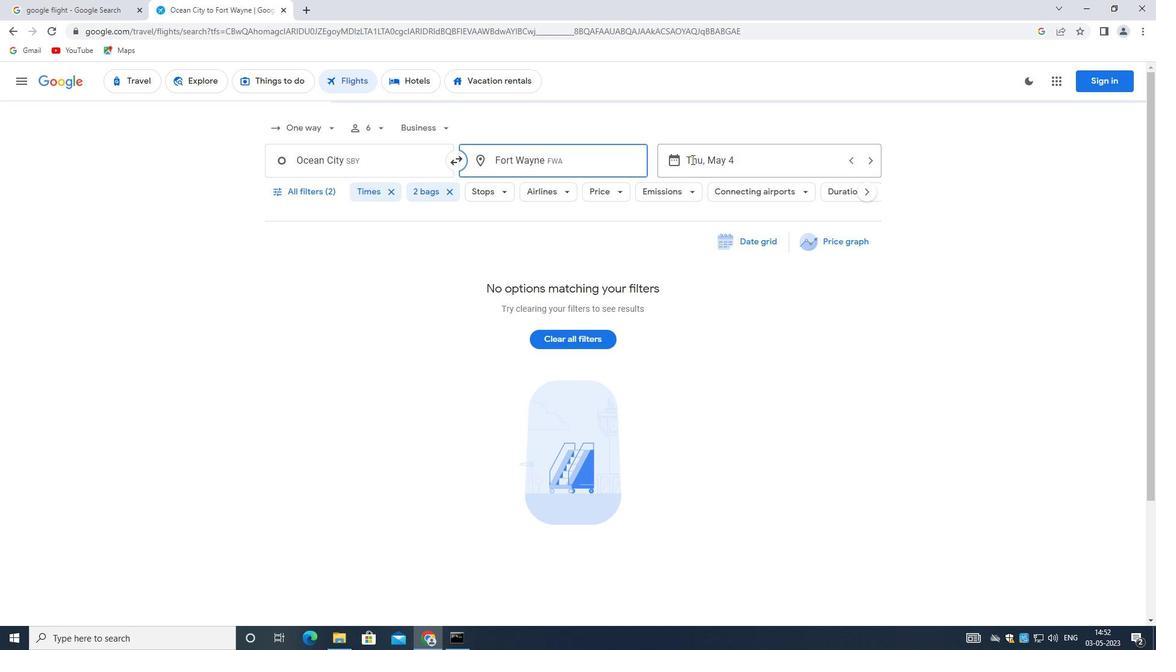 
Action: Mouse moved to (854, 450)
Screenshot: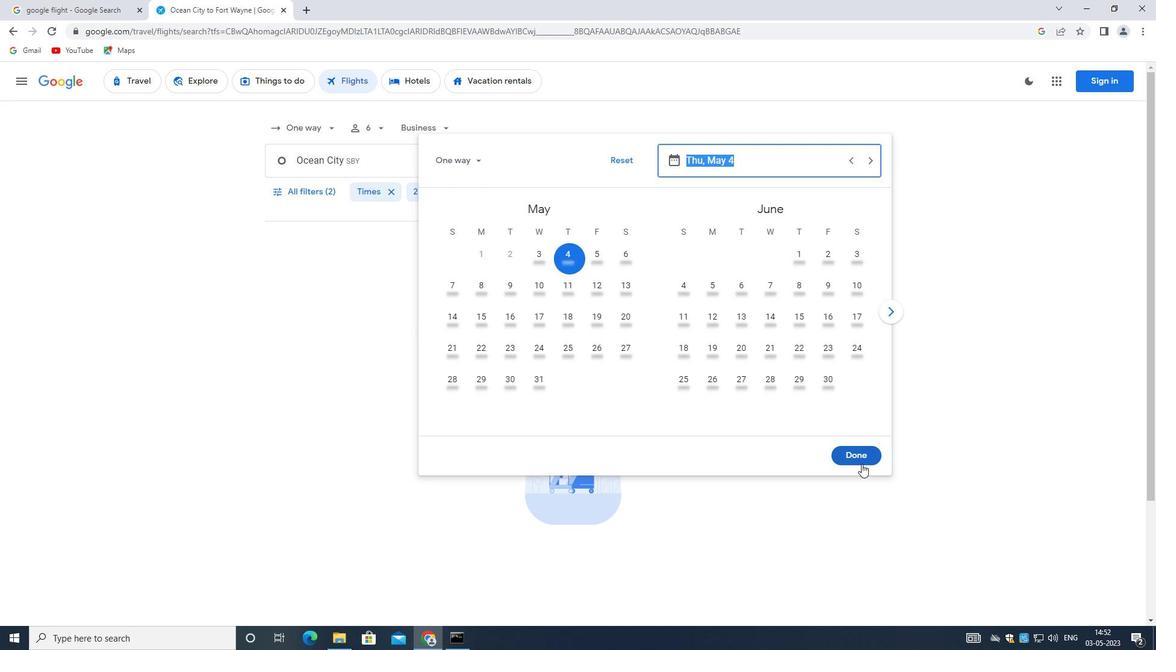 
Action: Mouse pressed left at (854, 450)
Screenshot: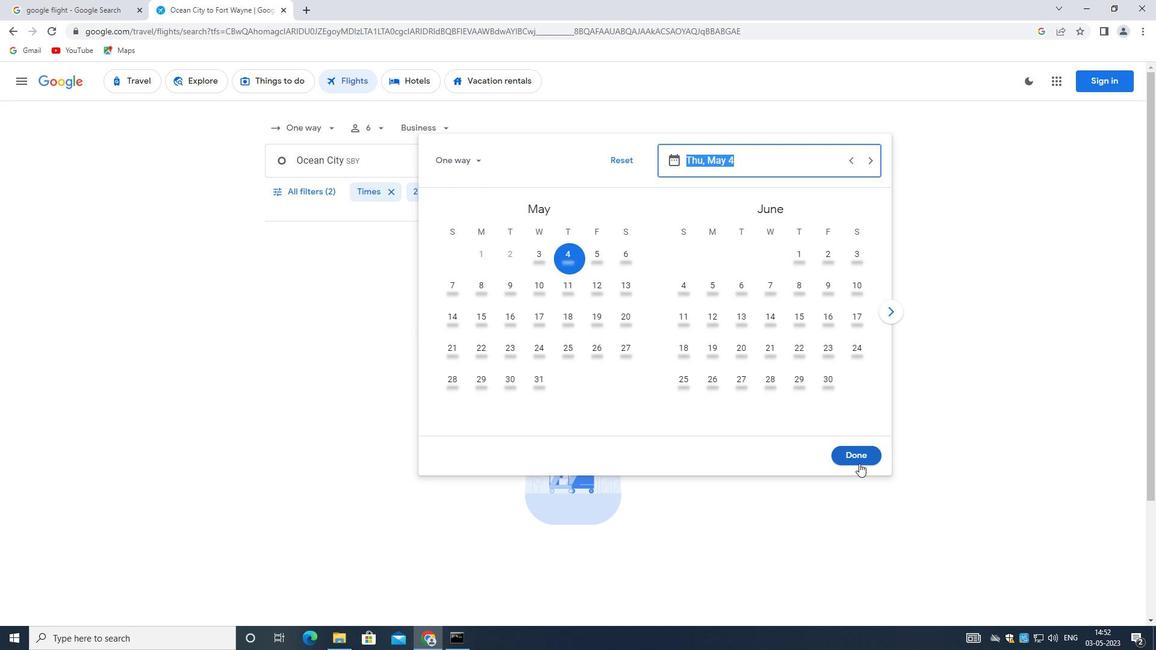 
Action: Mouse moved to (310, 195)
Screenshot: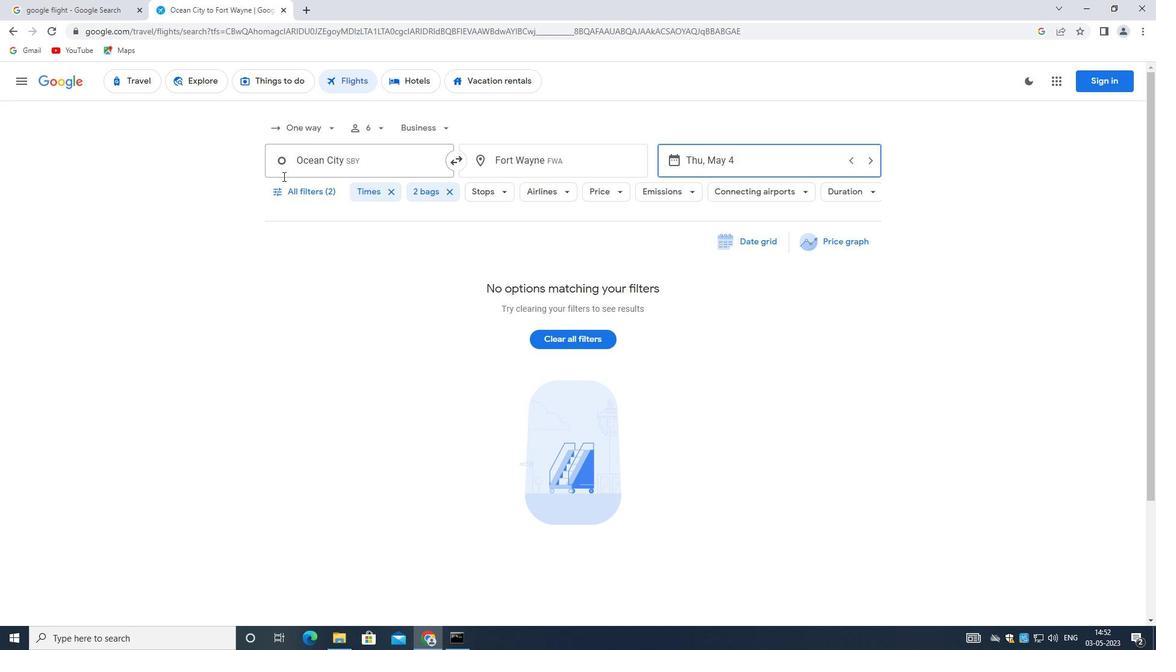 
Action: Mouse pressed left at (310, 195)
Screenshot: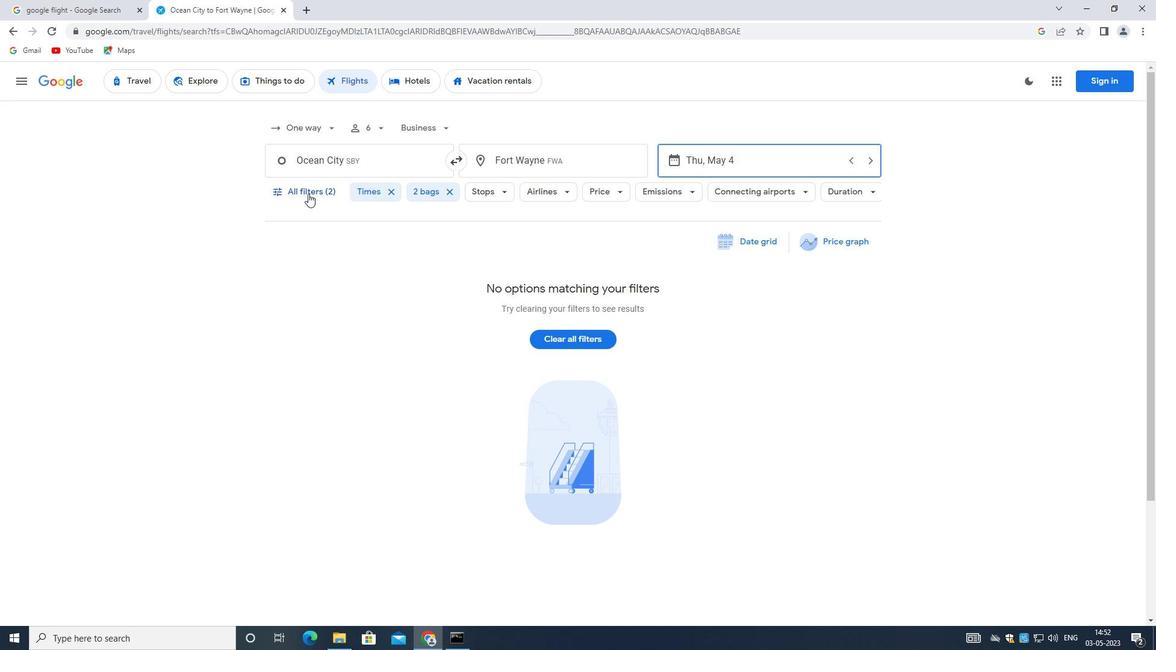 
Action: Mouse moved to (519, 356)
Screenshot: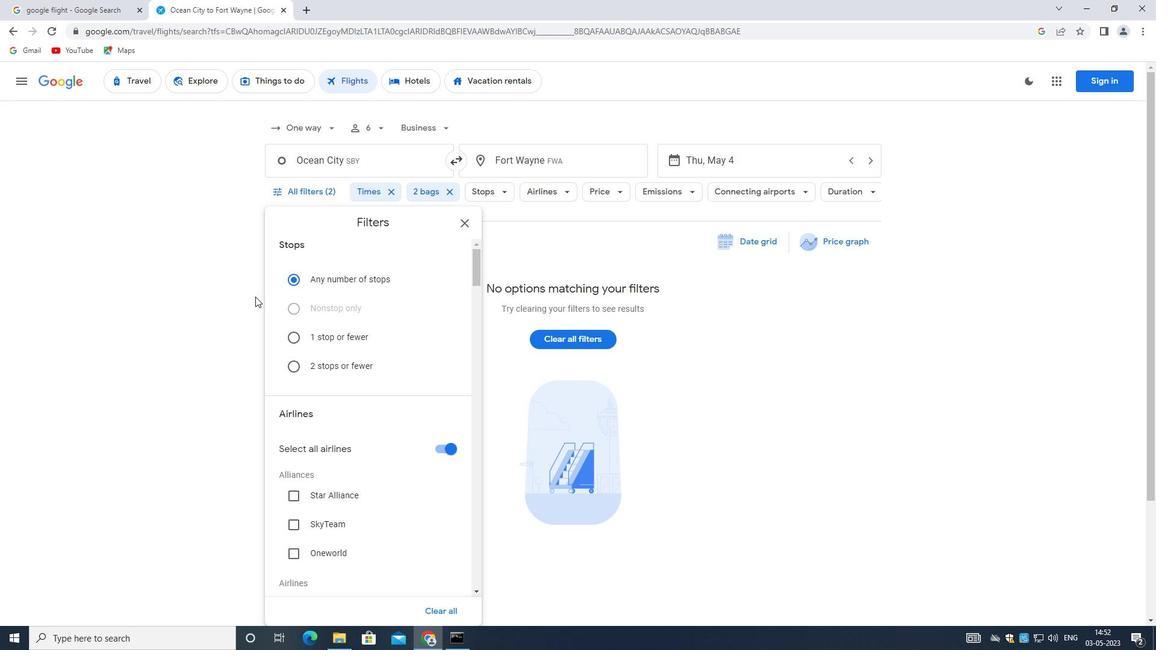 
Action: Mouse scrolled (519, 355) with delta (0, 0)
Screenshot: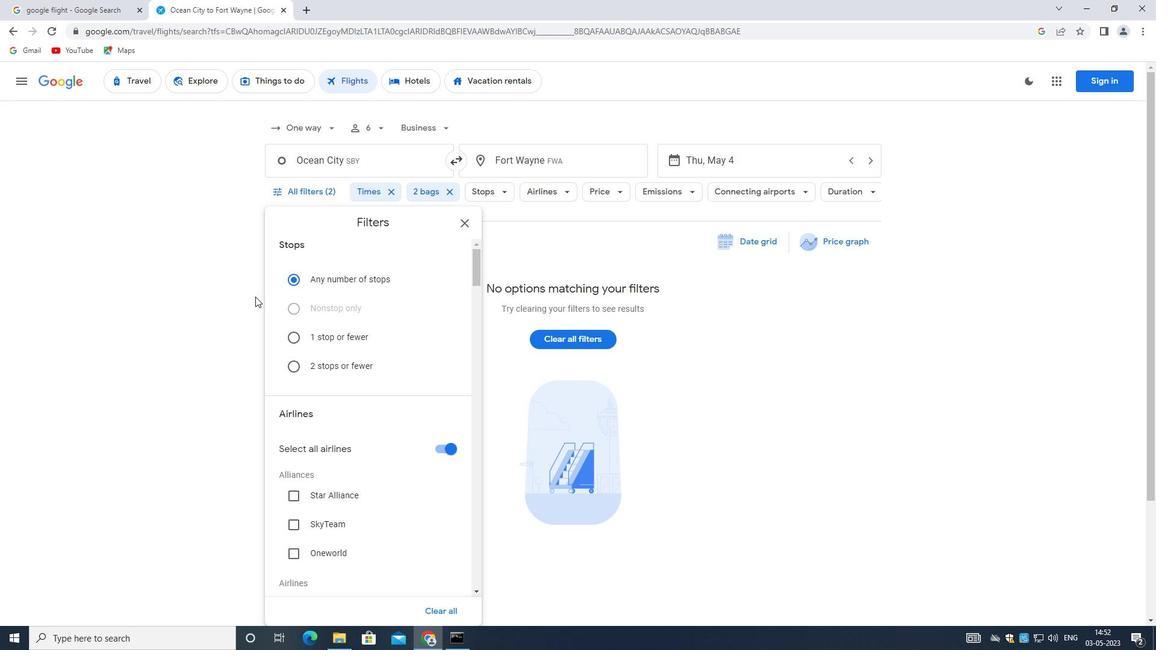 
Action: Mouse moved to (439, 388)
Screenshot: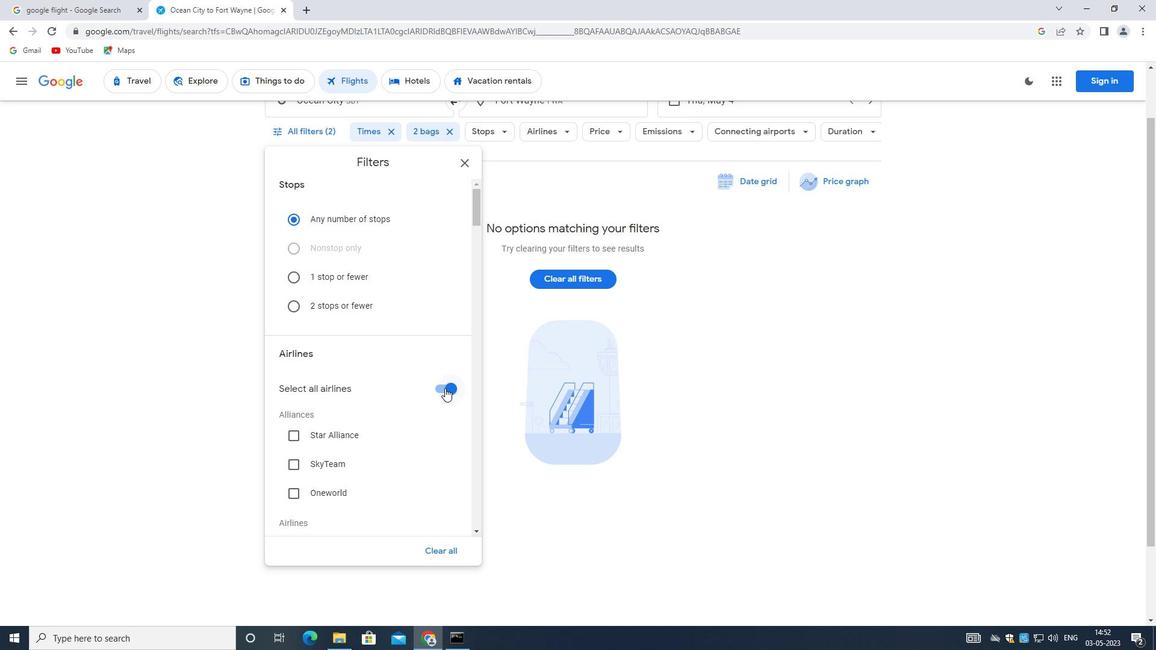 
Action: Mouse scrolled (439, 387) with delta (0, 0)
Screenshot: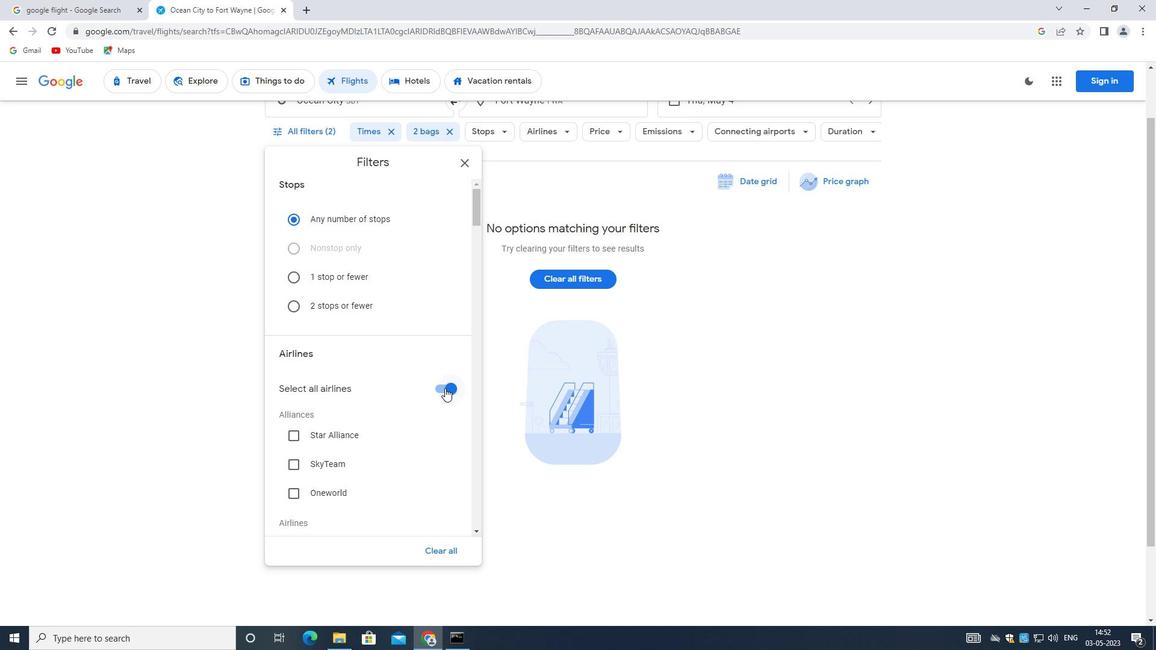 
Action: Mouse moved to (439, 388)
Screenshot: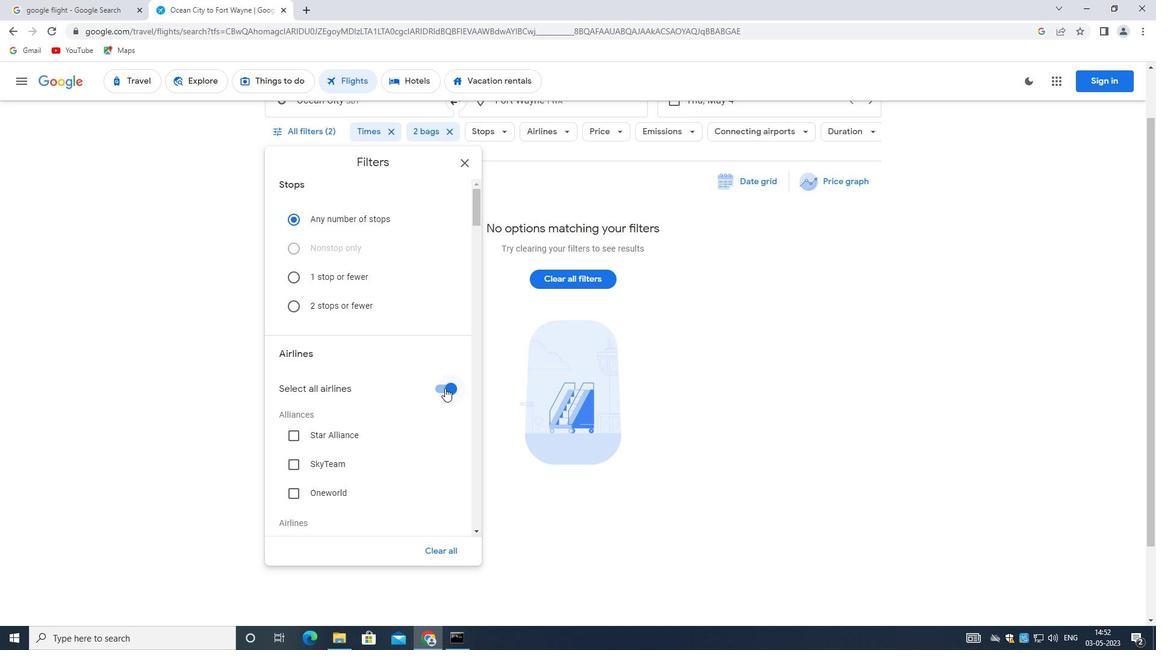 
Action: Mouse scrolled (439, 387) with delta (0, 0)
Screenshot: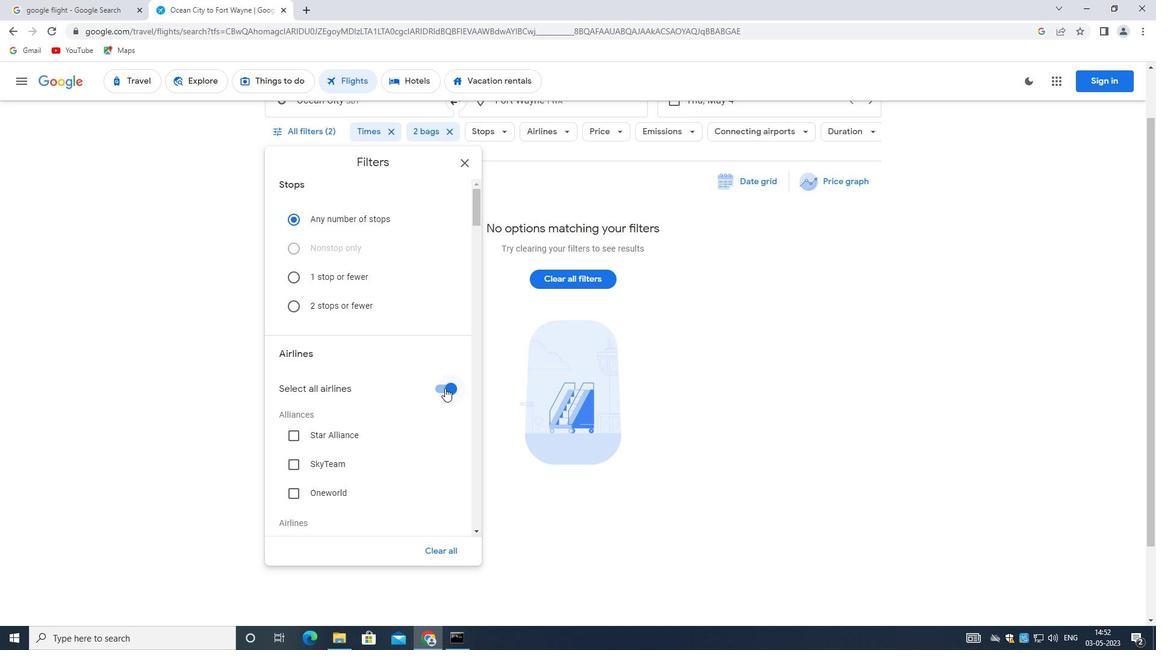 
Action: Mouse scrolled (439, 387) with delta (0, 0)
Screenshot: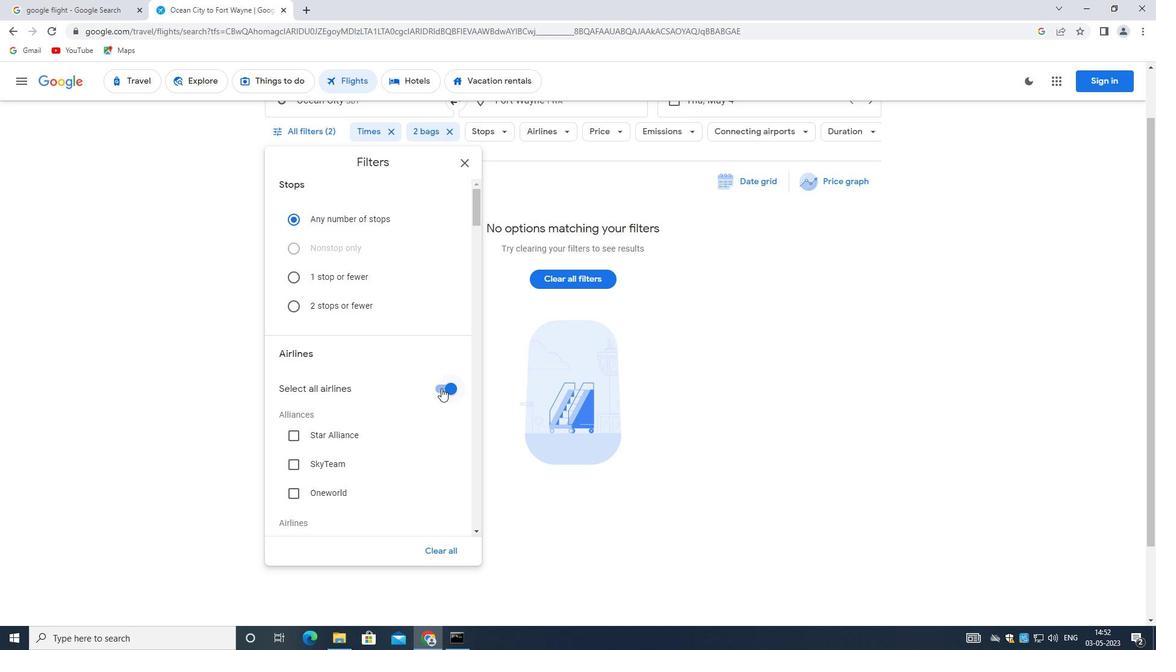 
Action: Mouse moved to (425, 361)
Screenshot: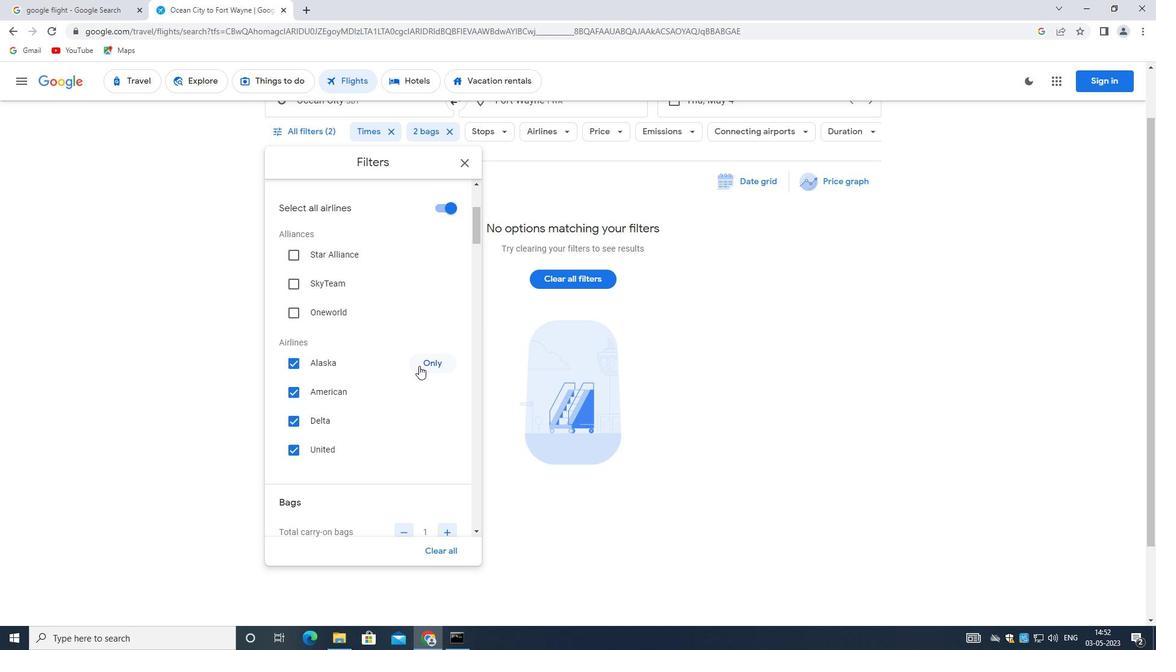 
Action: Mouse pressed left at (425, 361)
Screenshot: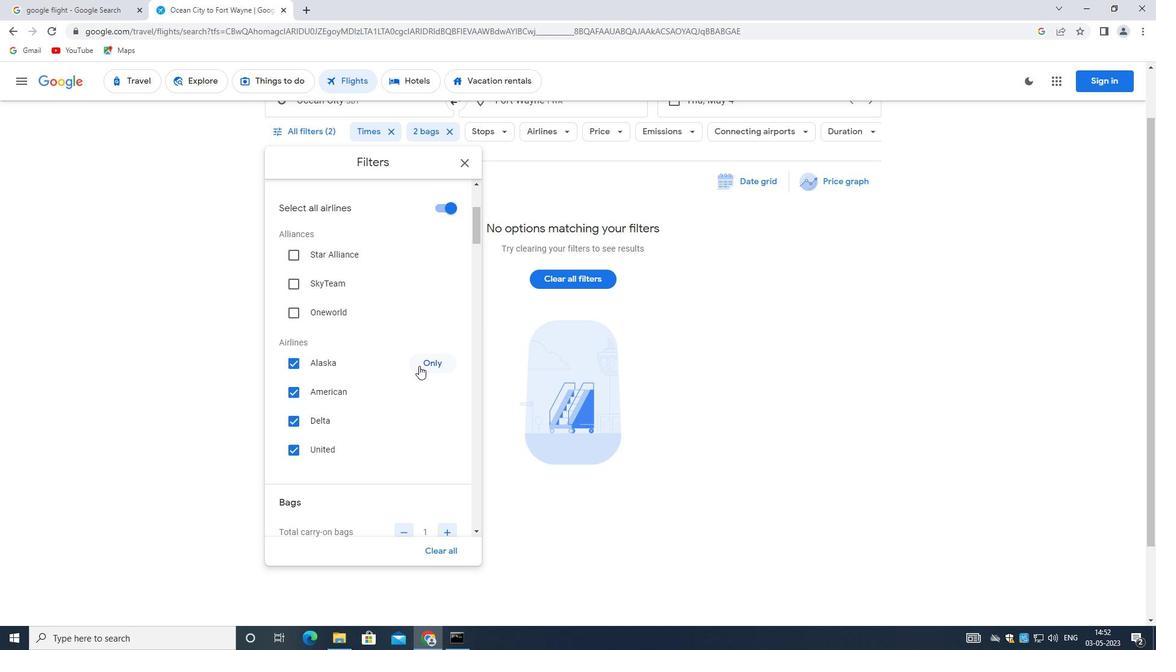 
Action: Mouse moved to (448, 387)
Screenshot: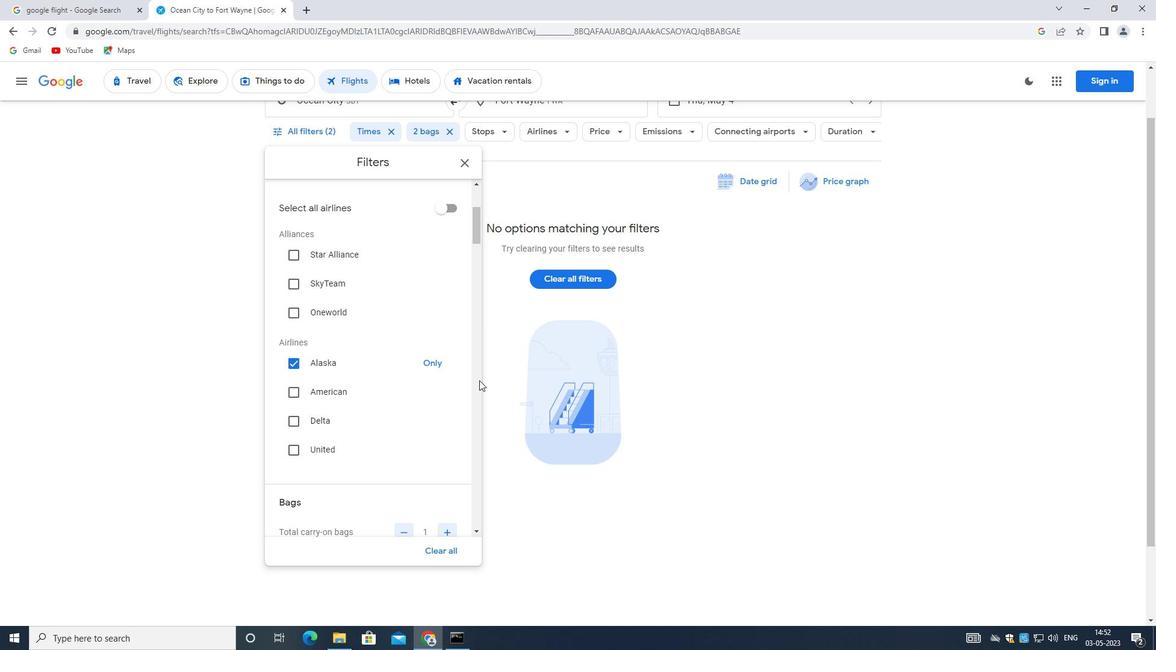 
Action: Mouse scrolled (448, 387) with delta (0, 0)
Screenshot: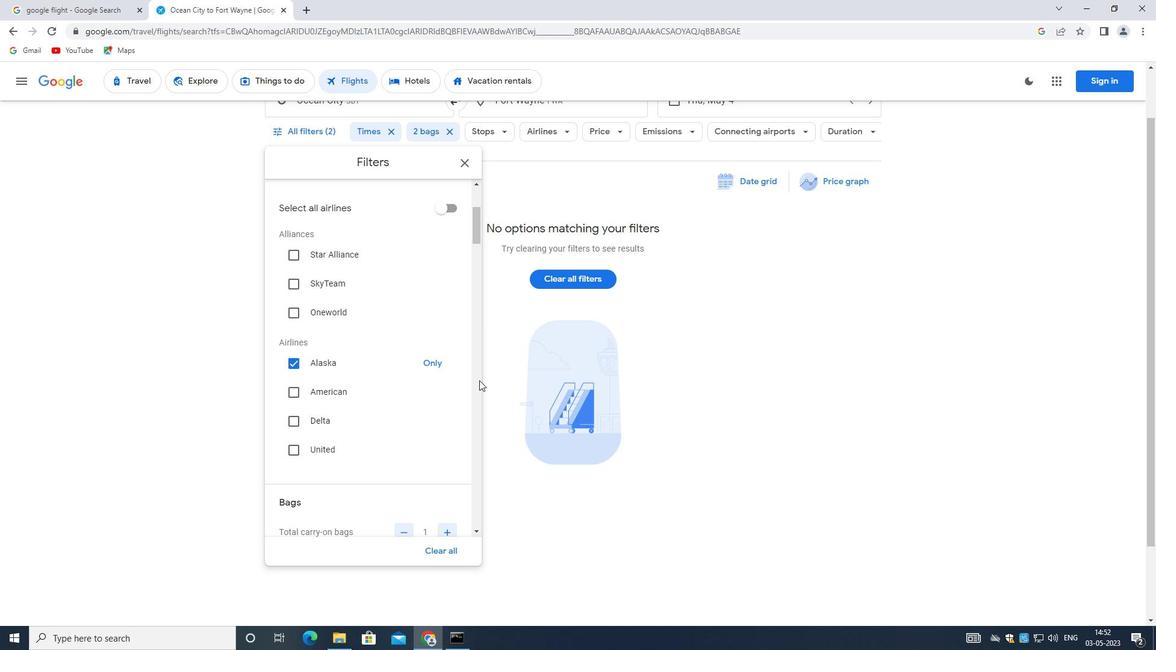
Action: Mouse moved to (440, 390)
Screenshot: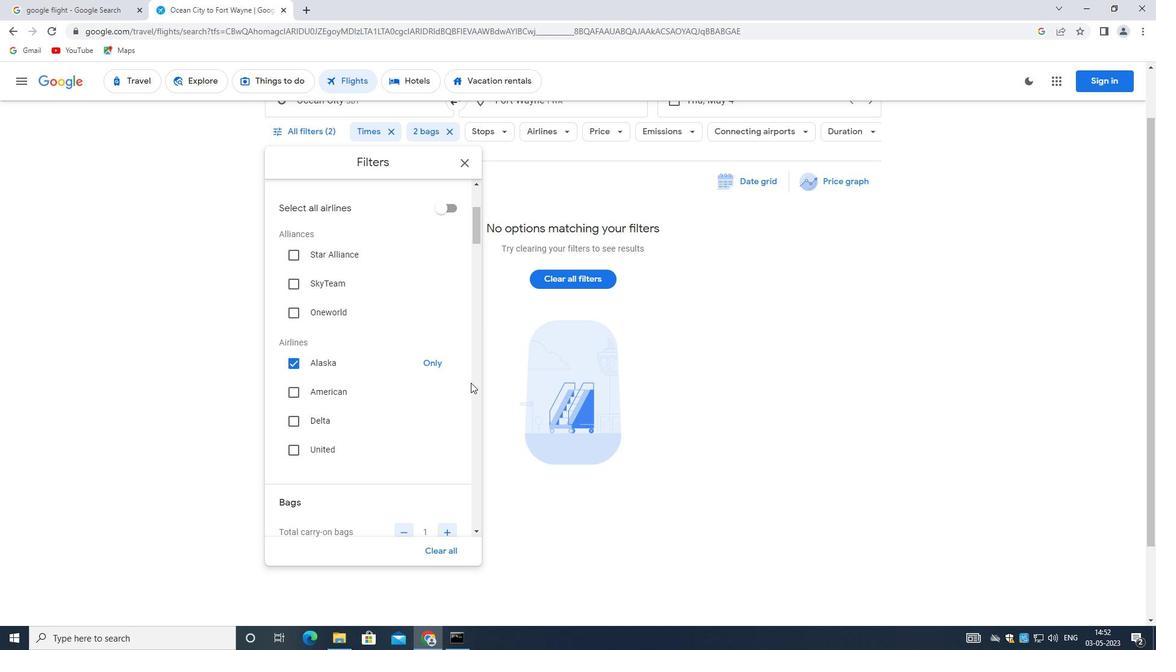 
Action: Mouse scrolled (440, 389) with delta (0, 0)
Screenshot: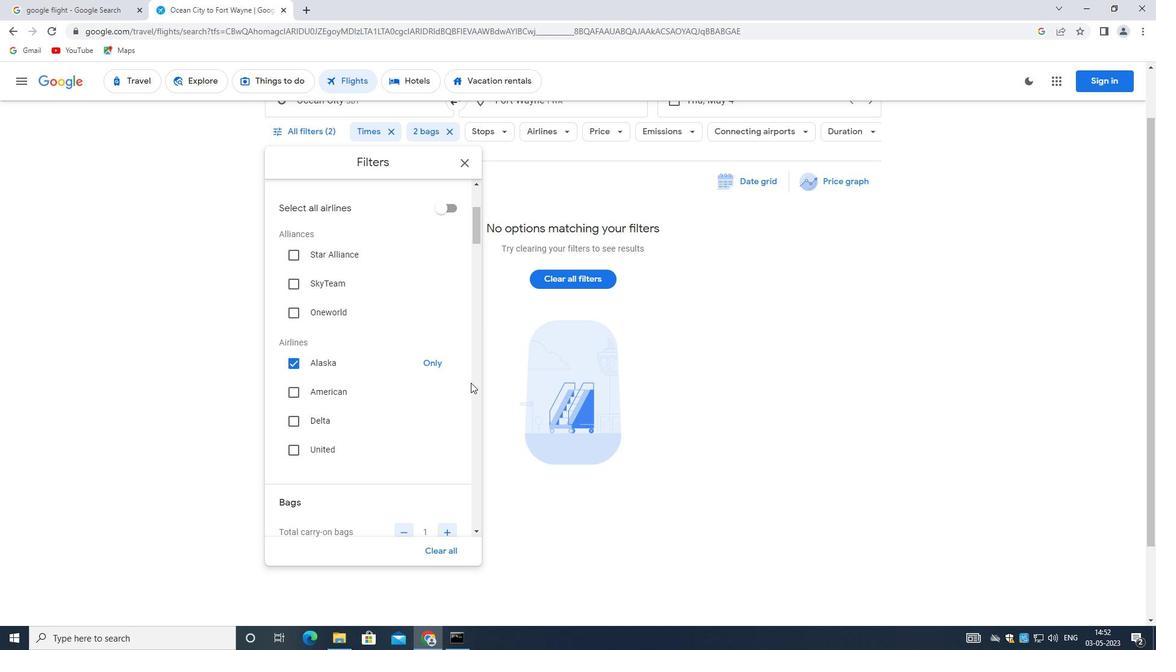 
Action: Mouse moved to (434, 390)
Screenshot: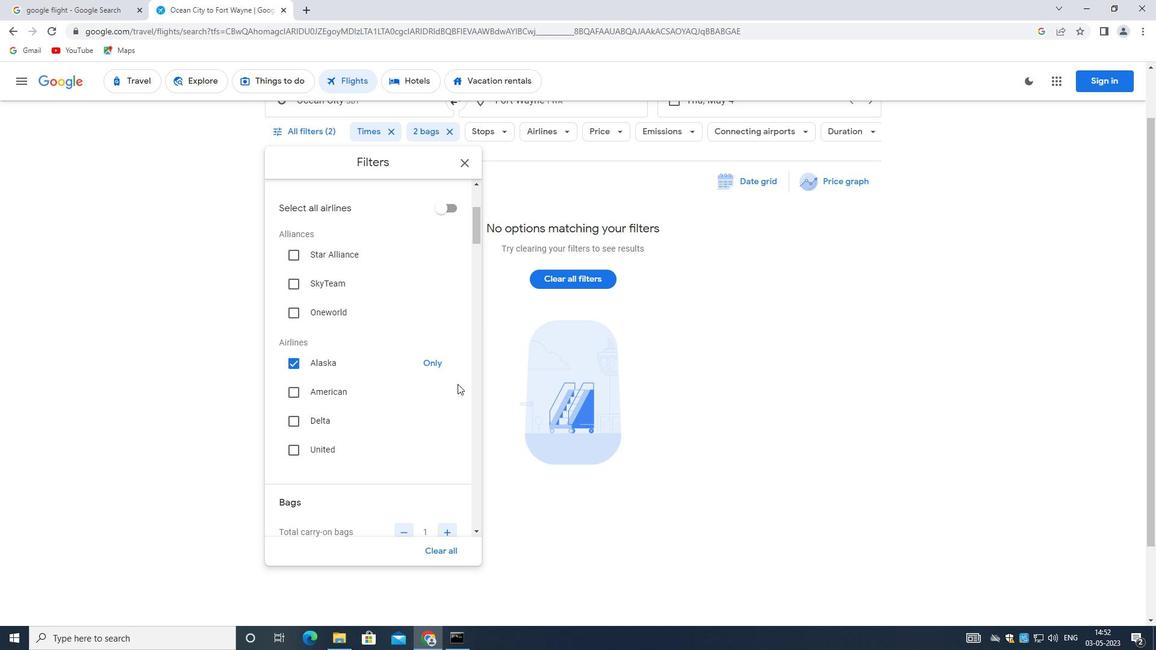 
Action: Mouse scrolled (434, 389) with delta (0, 0)
Screenshot: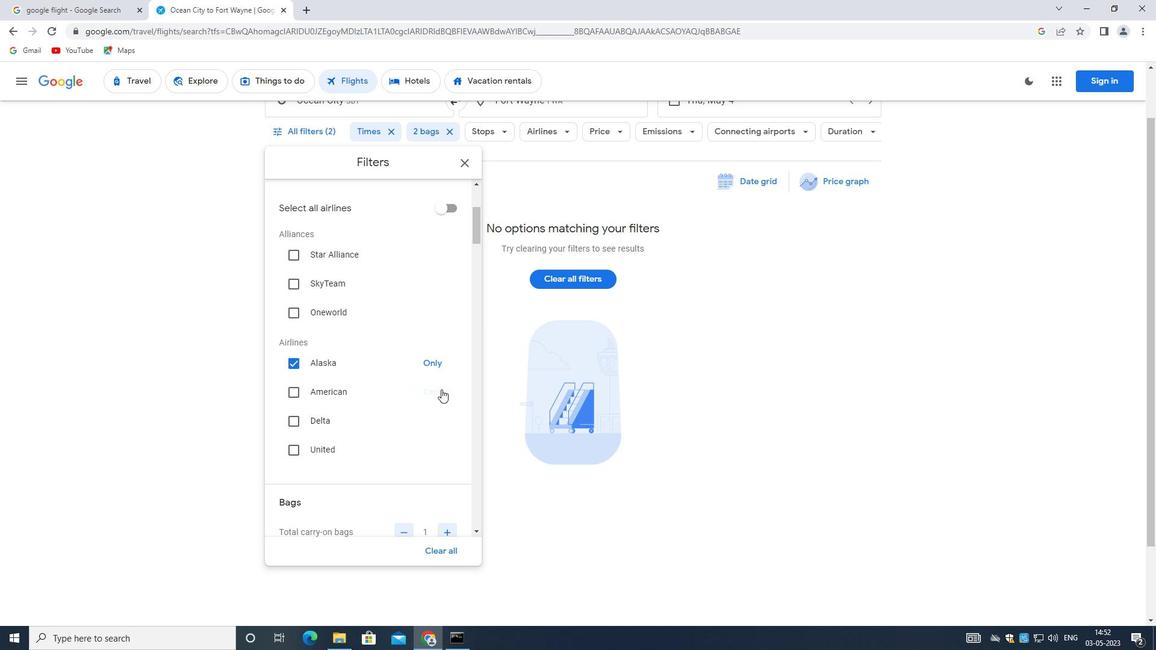 
Action: Mouse moved to (434, 390)
Screenshot: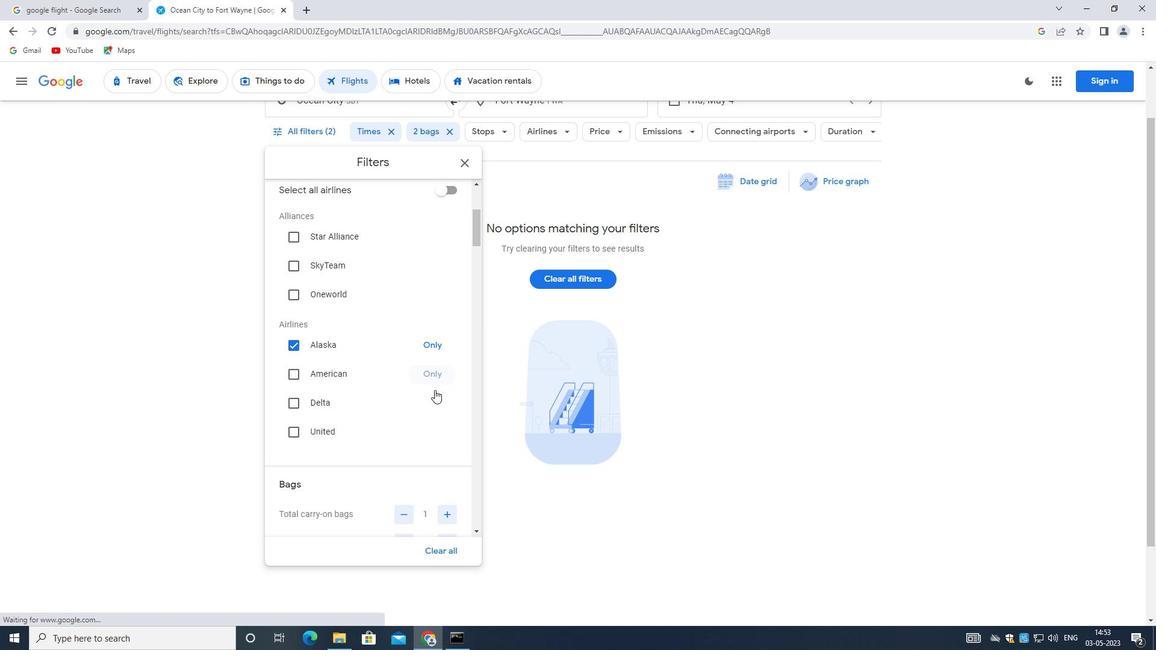 
Action: Mouse scrolled (434, 389) with delta (0, 0)
Screenshot: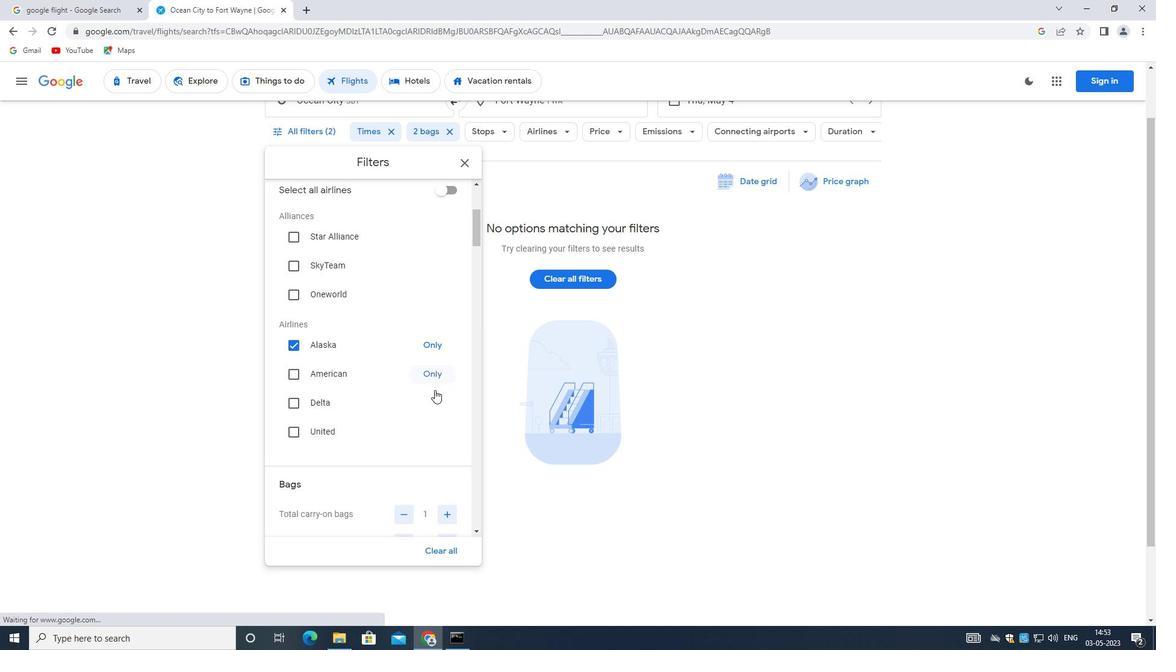 
Action: Mouse moved to (434, 390)
Screenshot: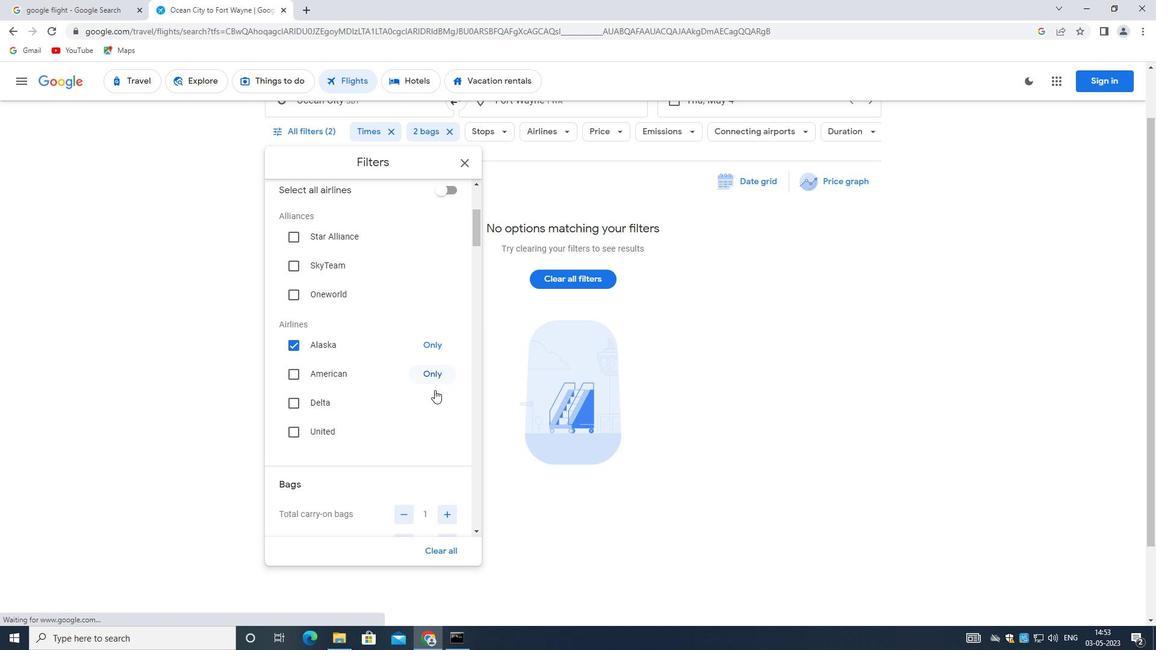 
Action: Mouse scrolled (434, 389) with delta (0, 0)
Screenshot: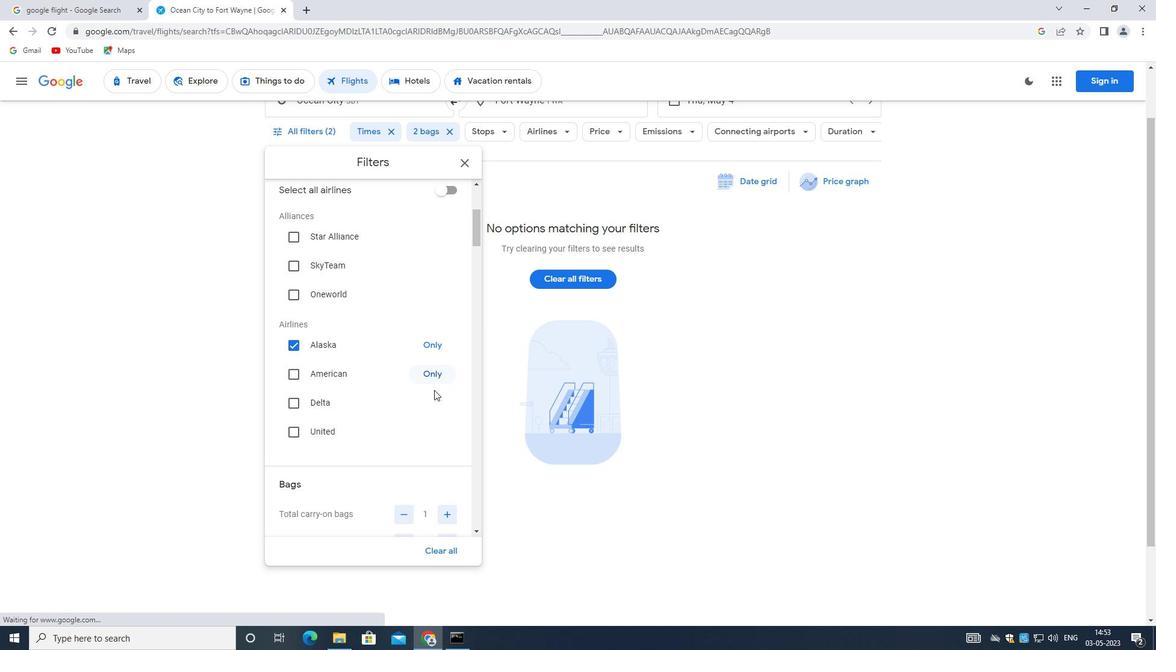 
Action: Mouse moved to (445, 317)
Screenshot: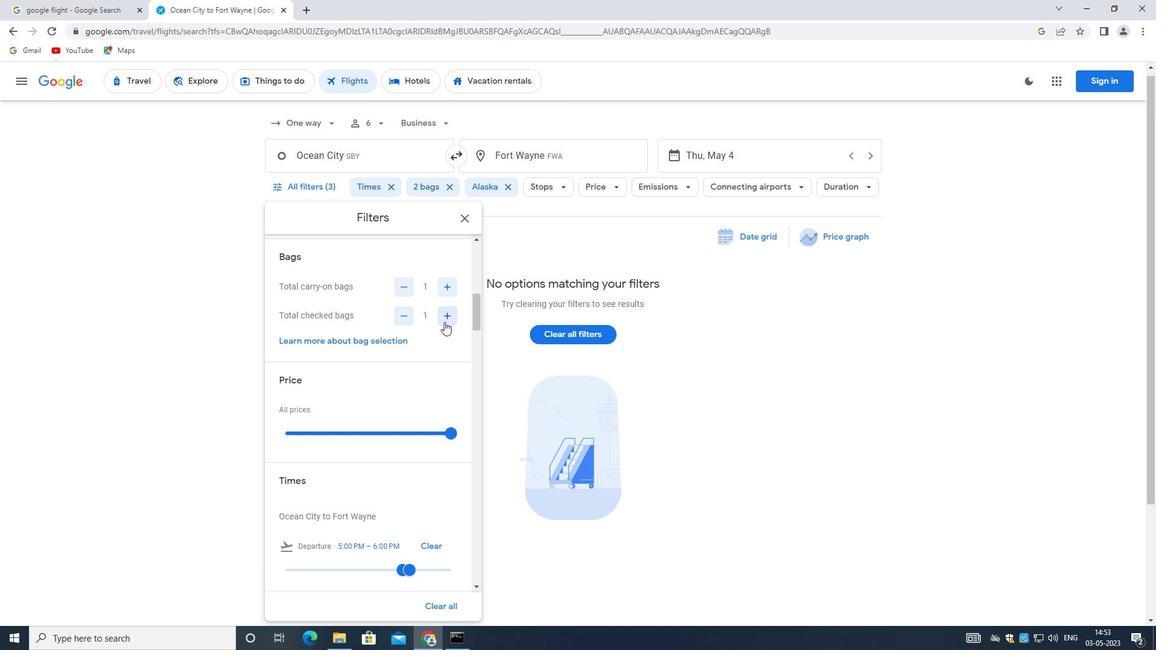 
Action: Mouse pressed left at (445, 317)
Screenshot: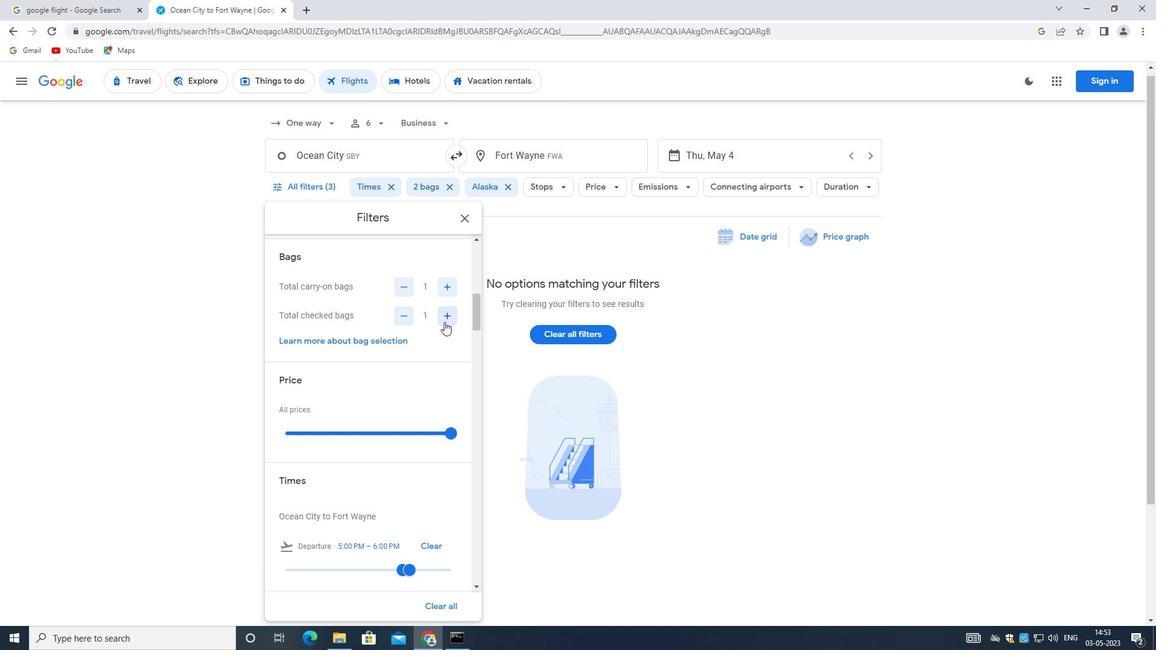 
Action: Mouse pressed left at (445, 317)
Screenshot: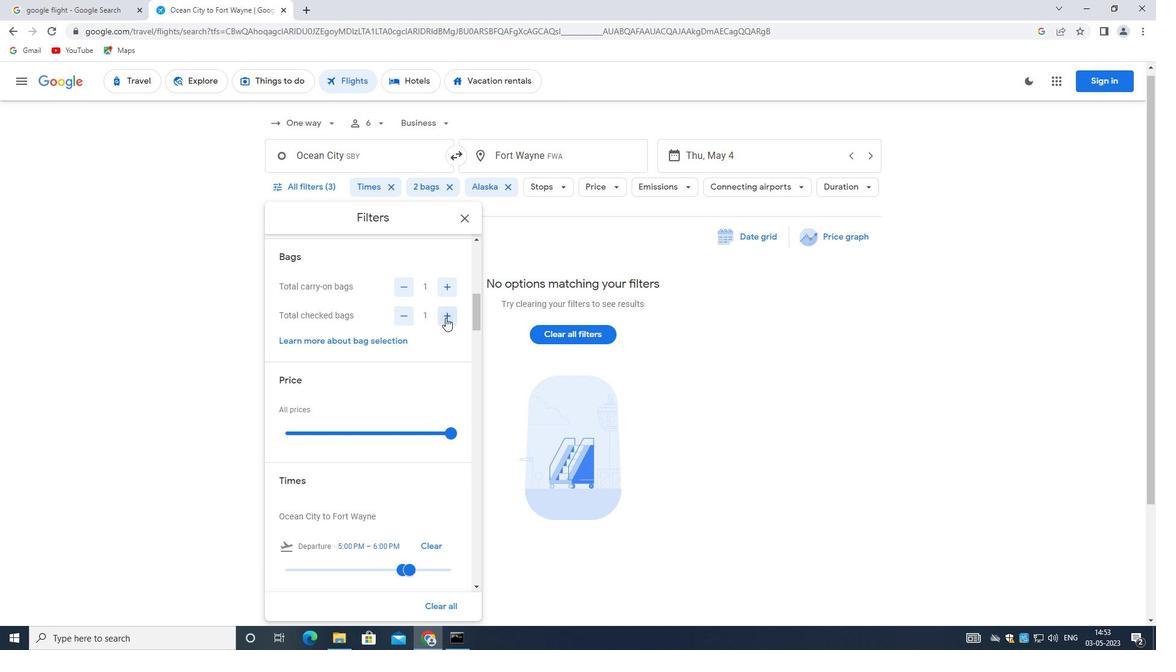 
Action: Mouse moved to (458, 364)
Screenshot: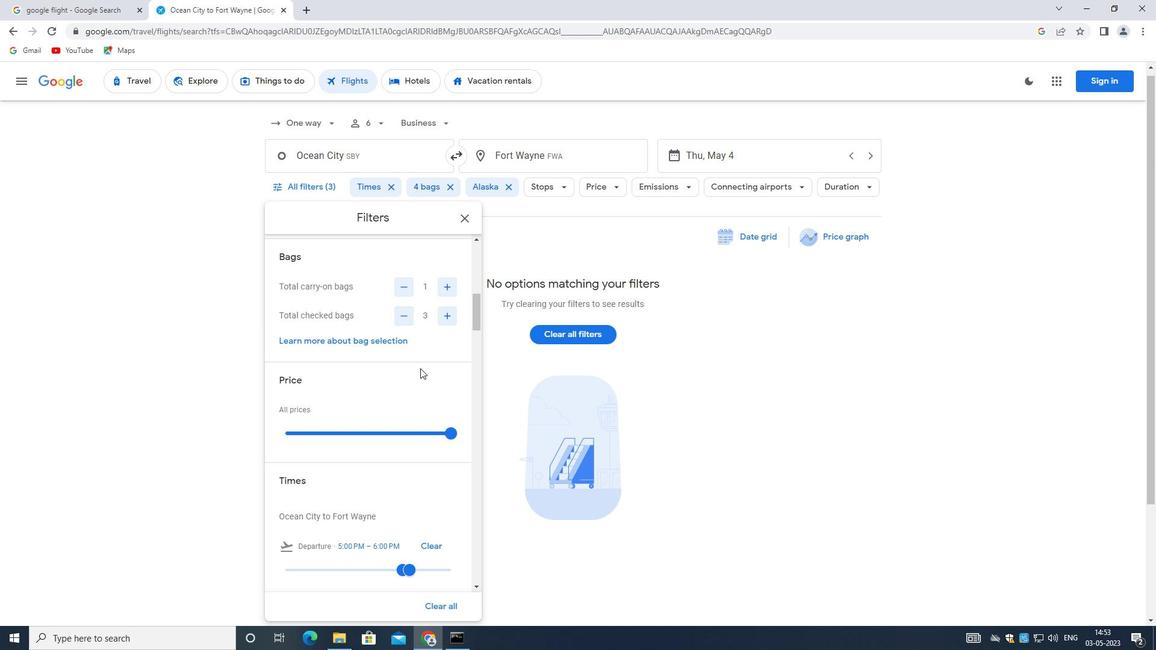 
Action: Mouse scrolled (458, 363) with delta (0, 0)
Screenshot: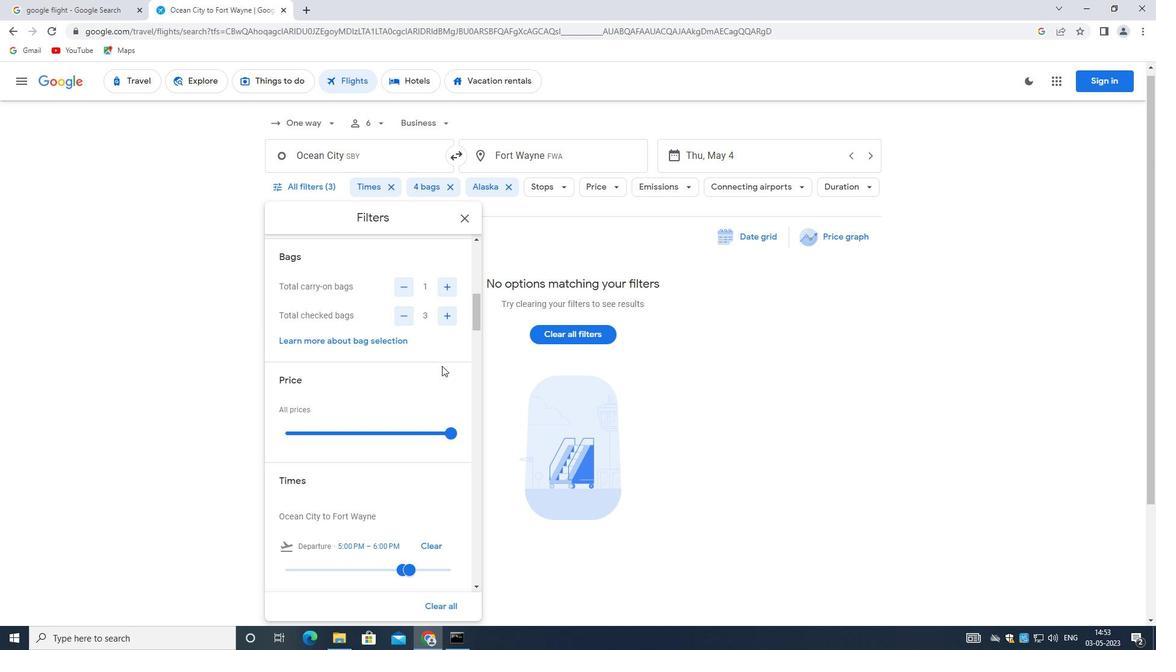 
Action: Mouse moved to (457, 375)
Screenshot: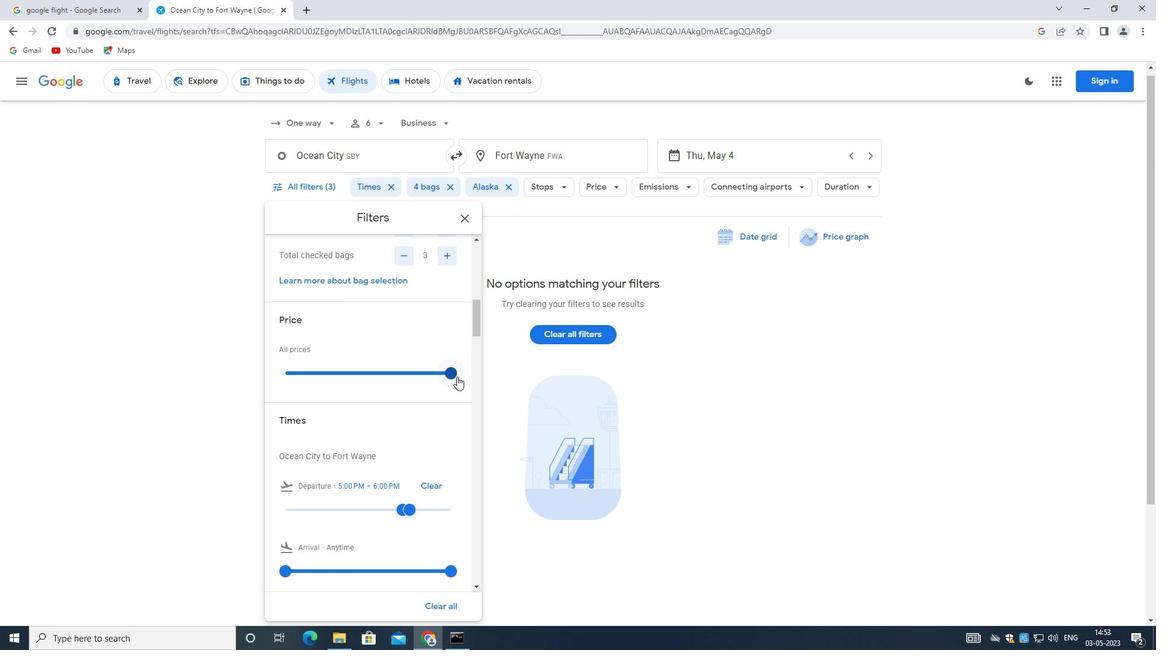 
Action: Mouse pressed left at (457, 375)
Screenshot: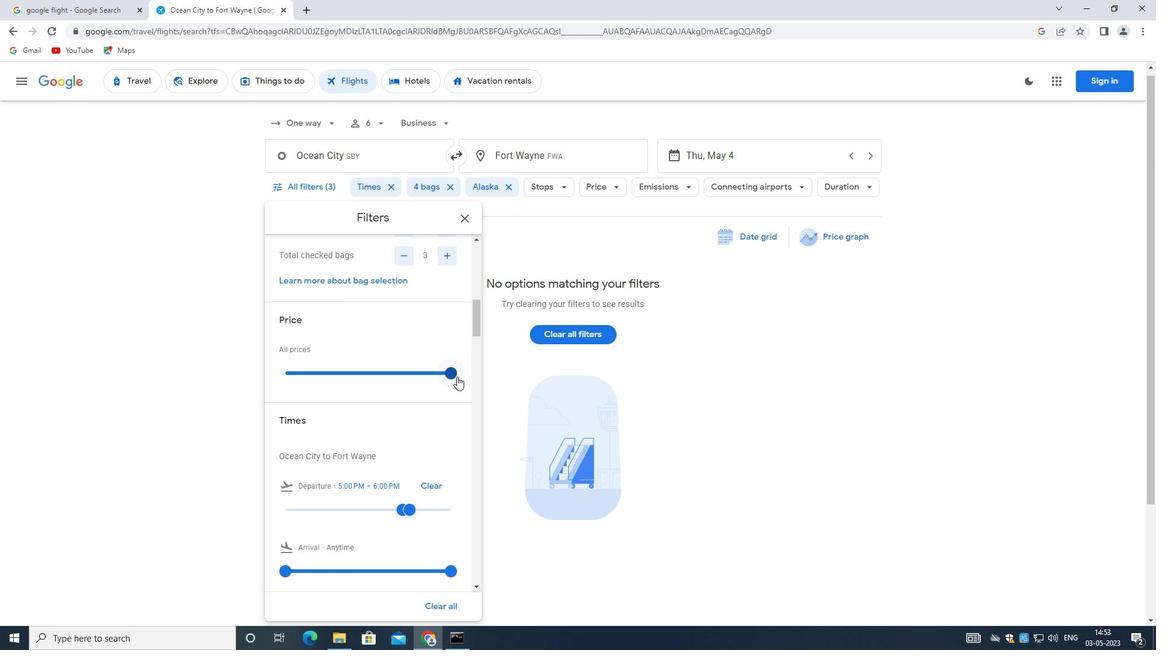 
Action: Mouse moved to (457, 373)
Screenshot: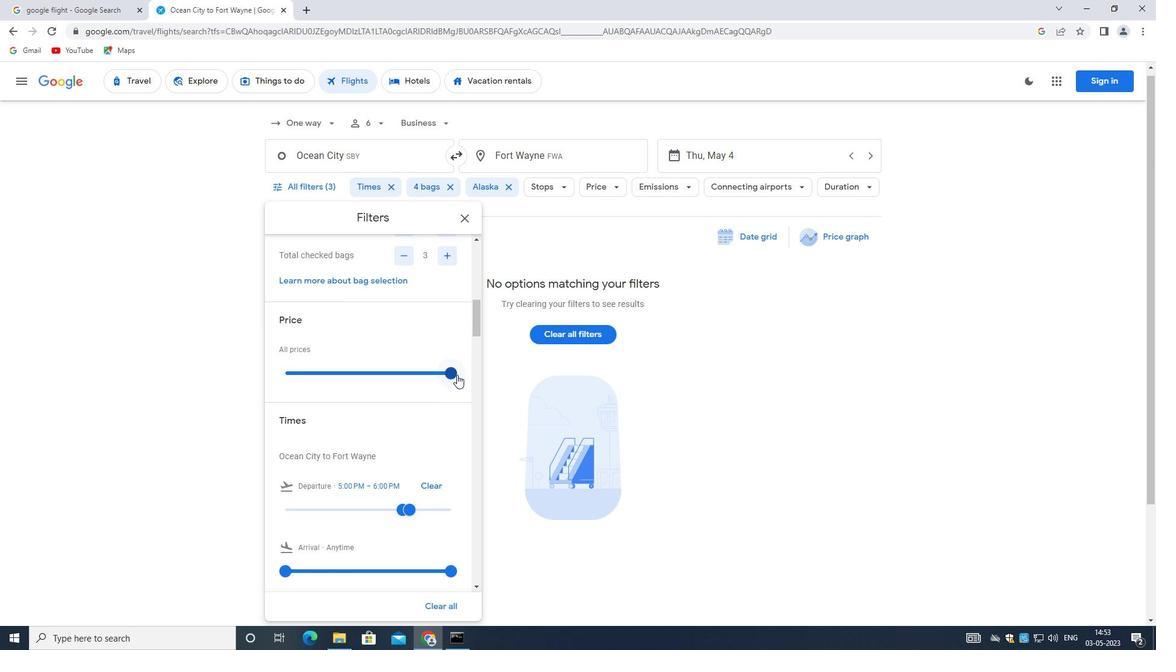 
Action: Mouse pressed left at (457, 373)
Screenshot: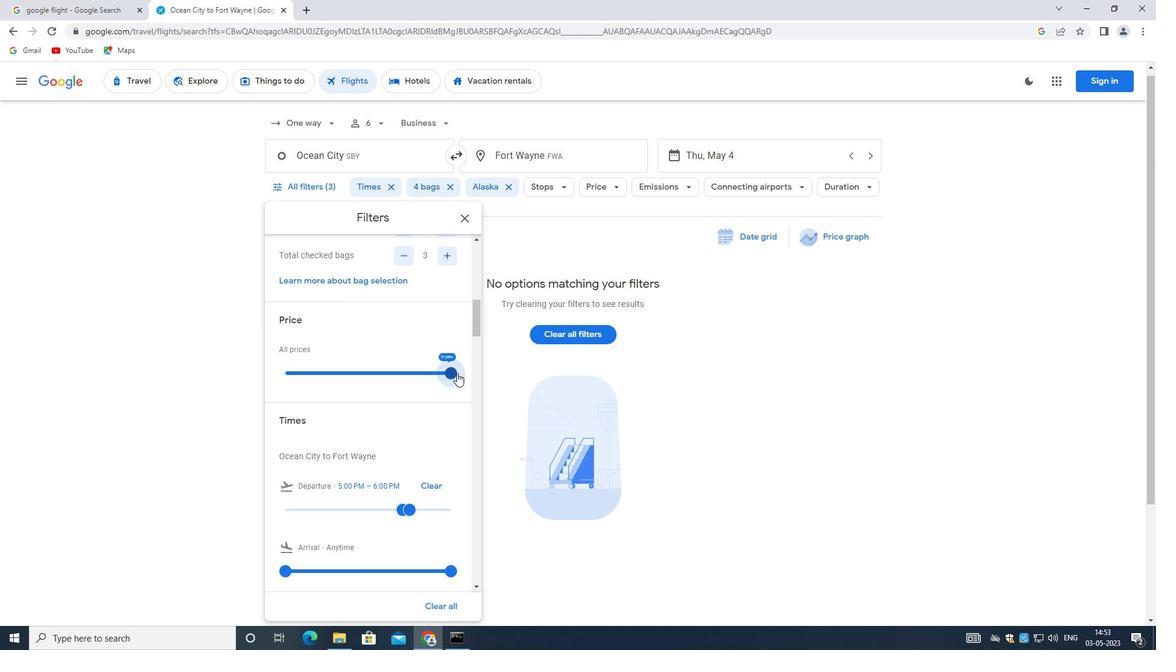 
Action: Mouse moved to (441, 379)
Screenshot: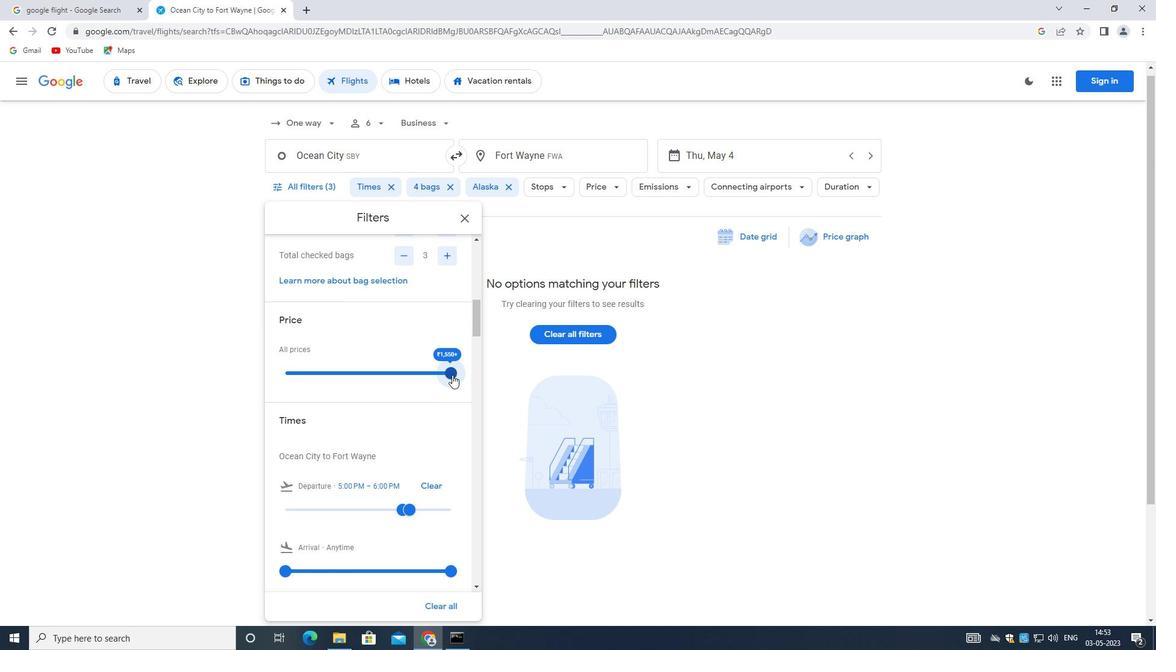 
Action: Mouse scrolled (441, 379) with delta (0, 0)
Screenshot: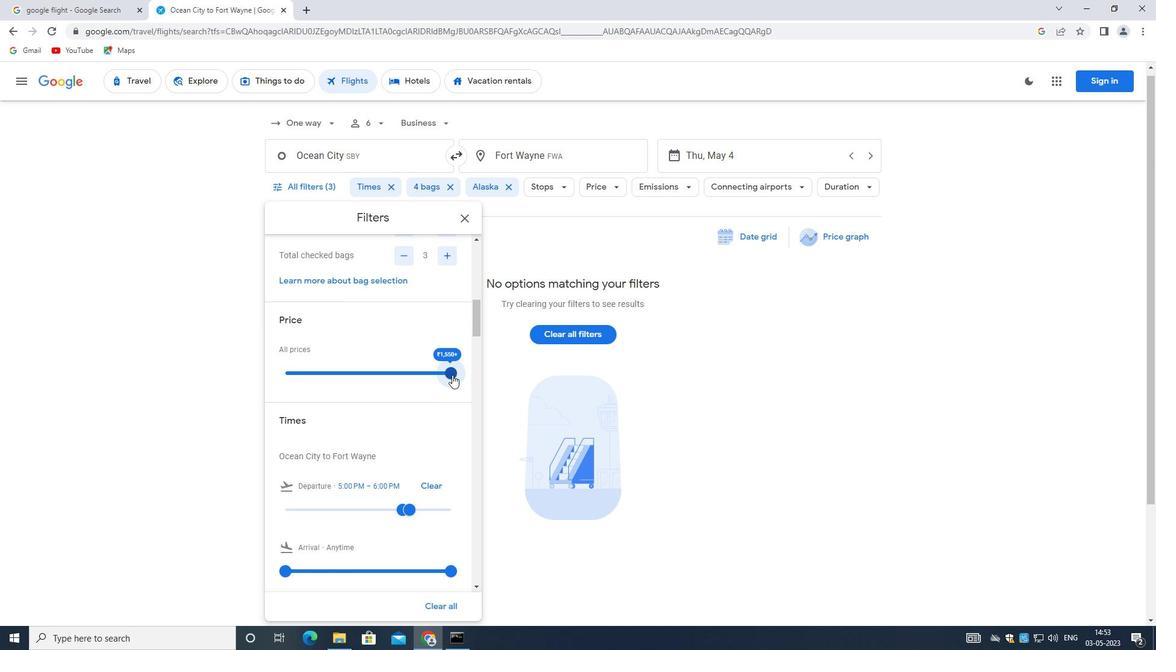 
Action: Mouse moved to (441, 379)
Screenshot: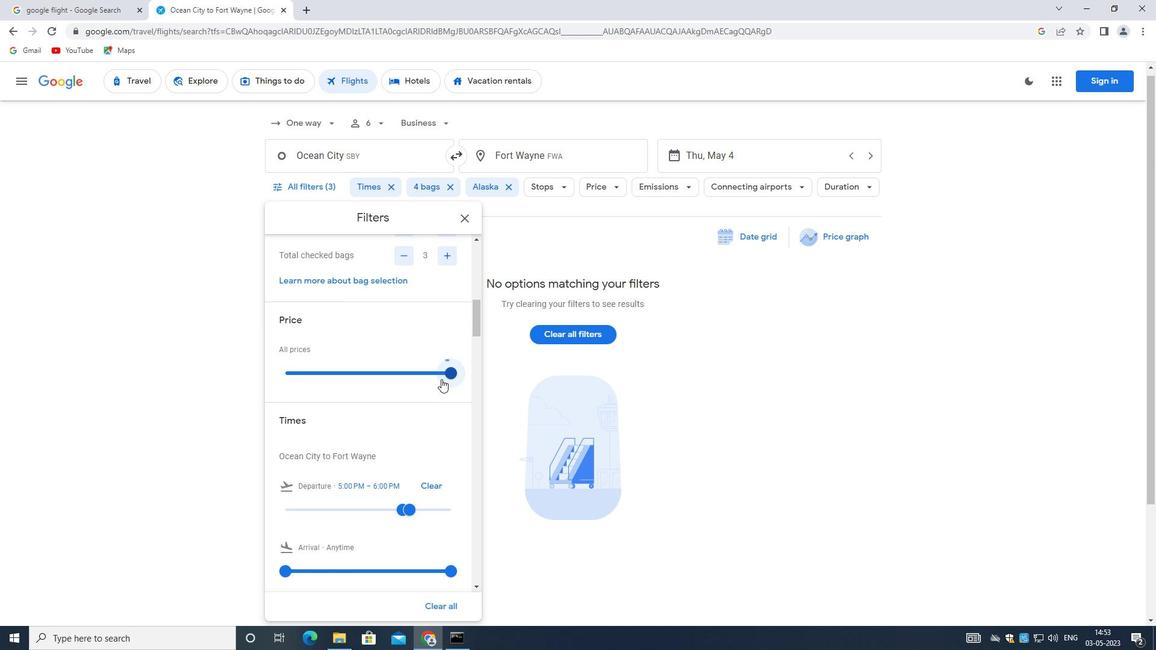 
Action: Mouse scrolled (441, 379) with delta (0, 0)
Screenshot: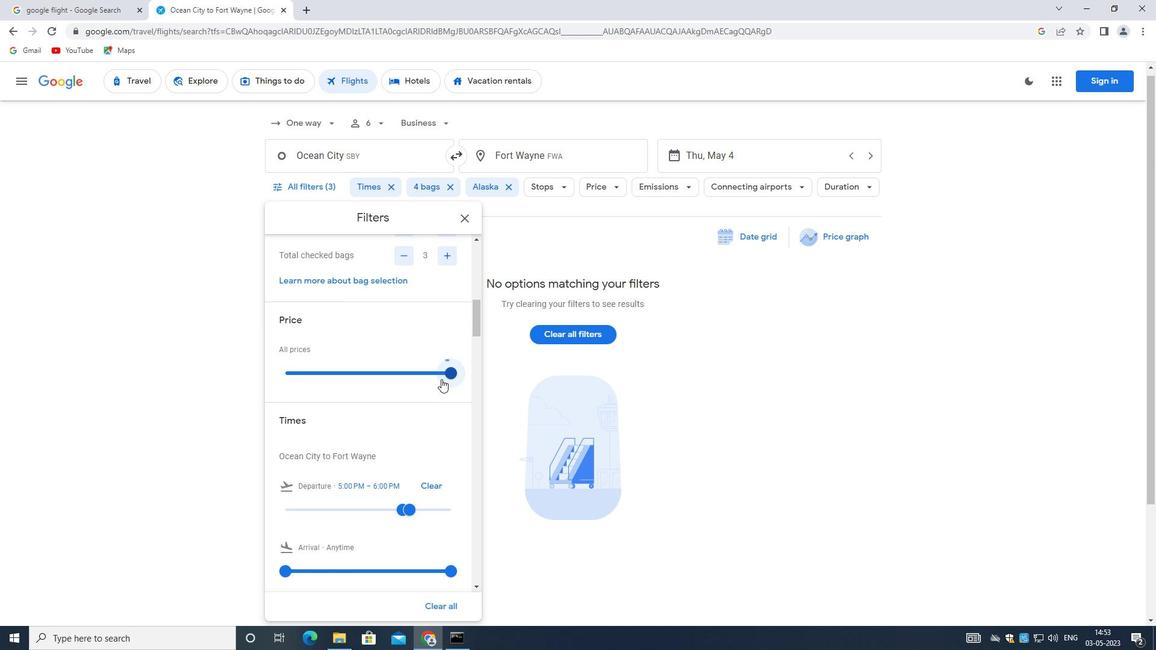 
Action: Mouse scrolled (441, 379) with delta (0, 0)
Screenshot: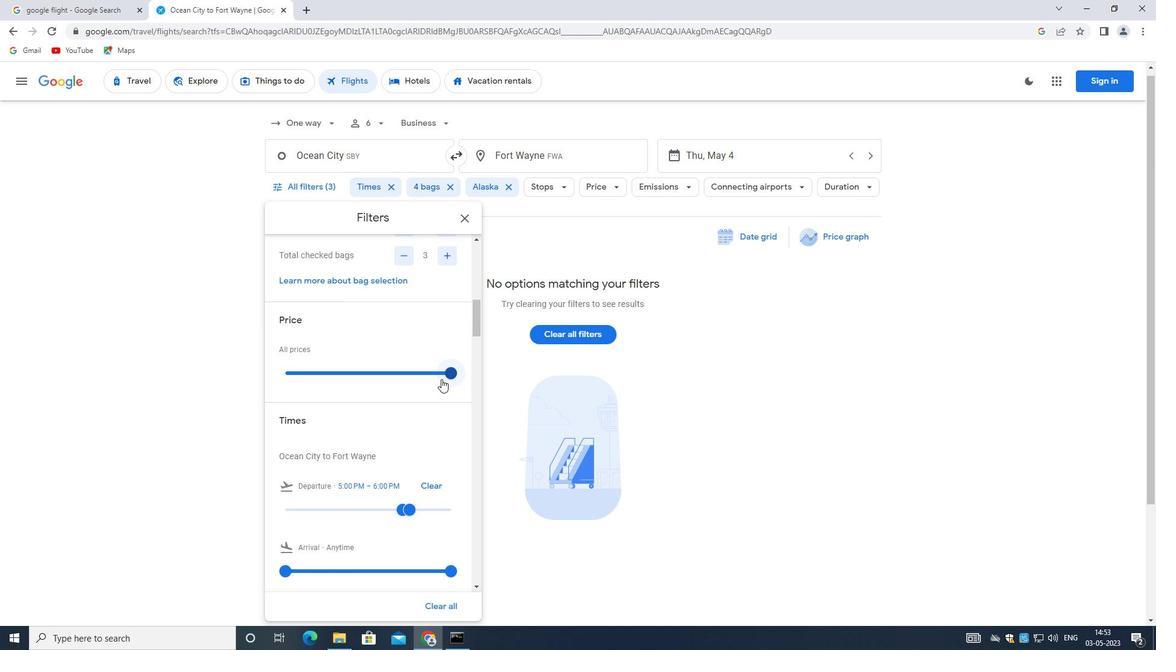 
Action: Mouse moved to (432, 327)
Screenshot: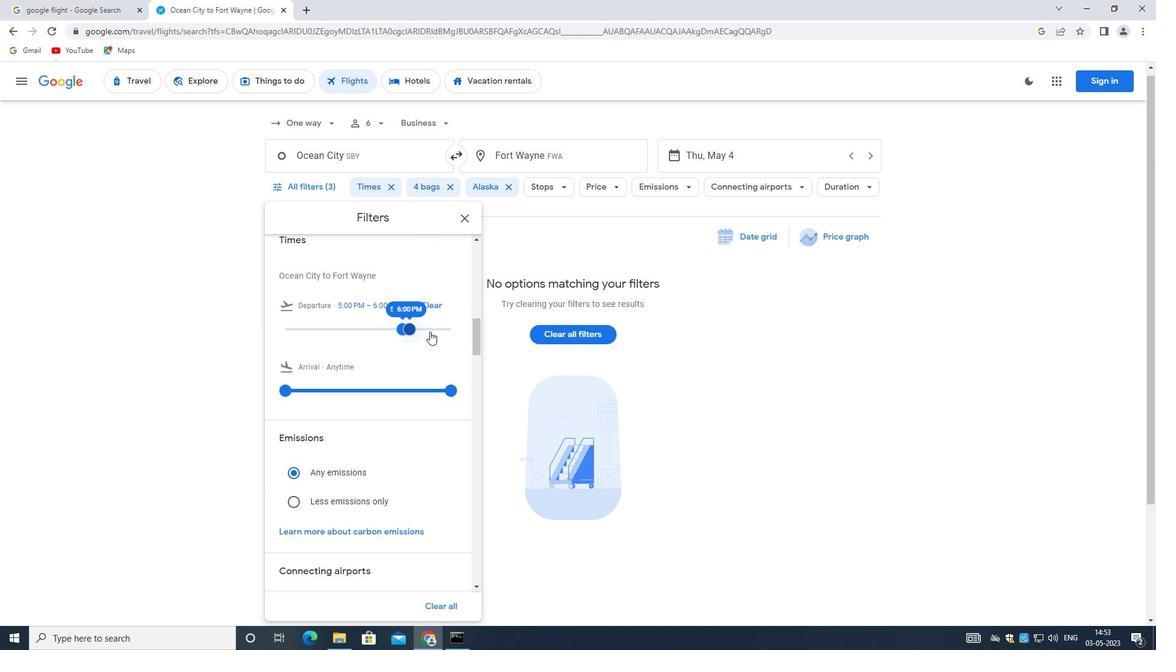 
Action: Mouse pressed left at (432, 327)
Screenshot: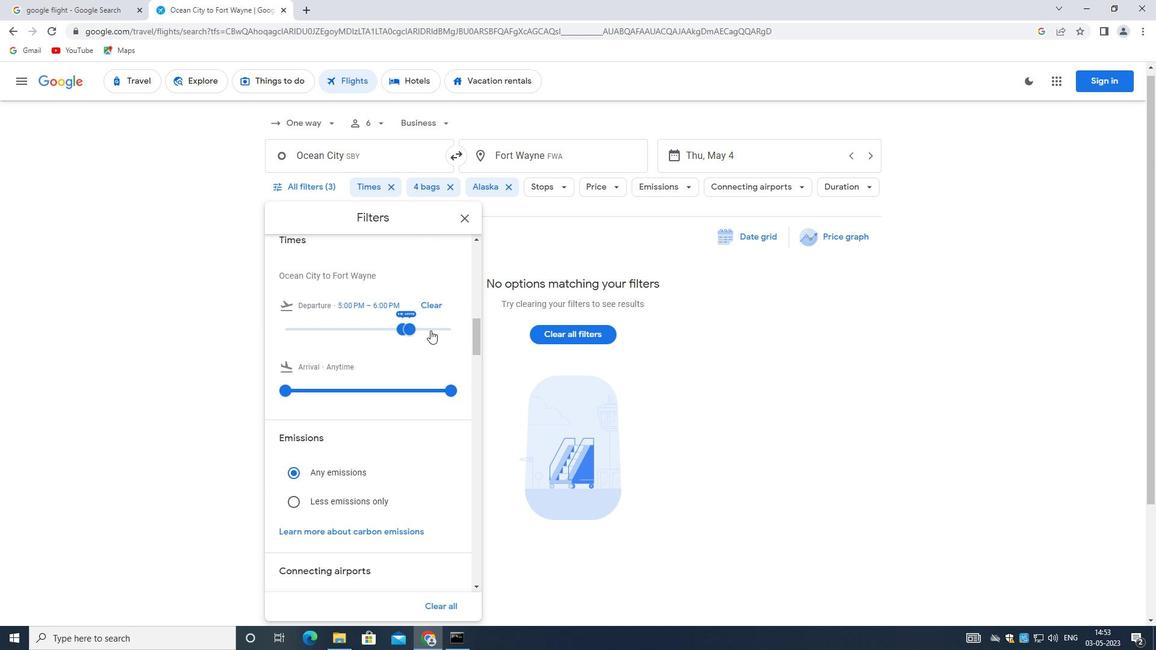 
Action: Mouse moved to (414, 328)
Screenshot: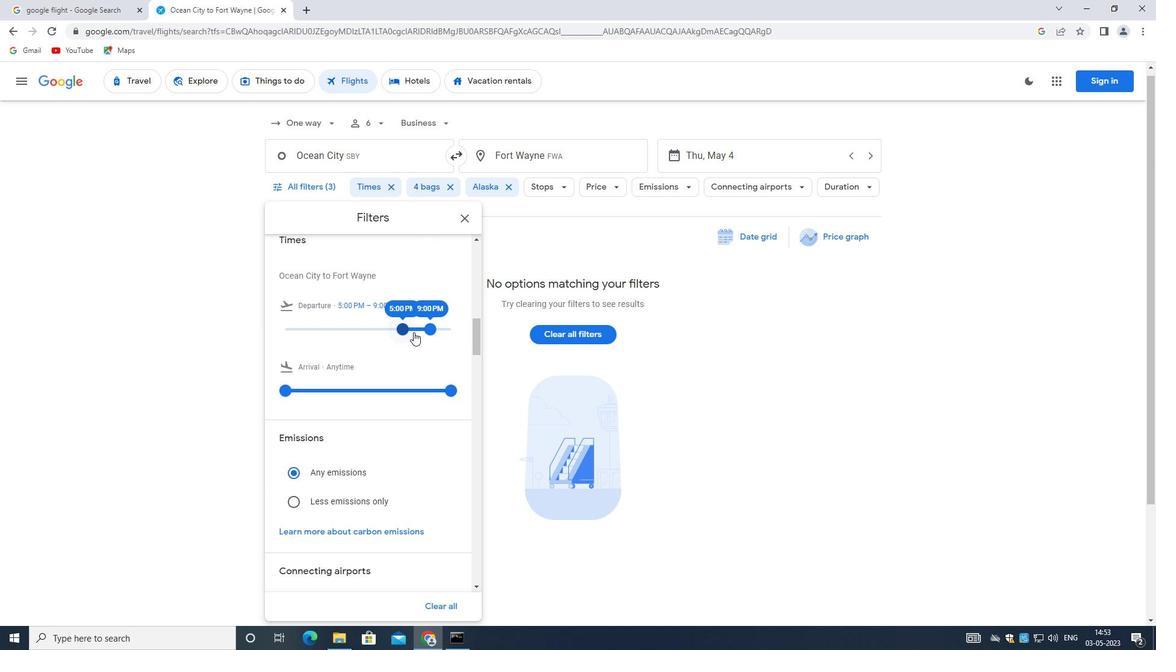 
Action: Mouse pressed left at (414, 328)
Screenshot: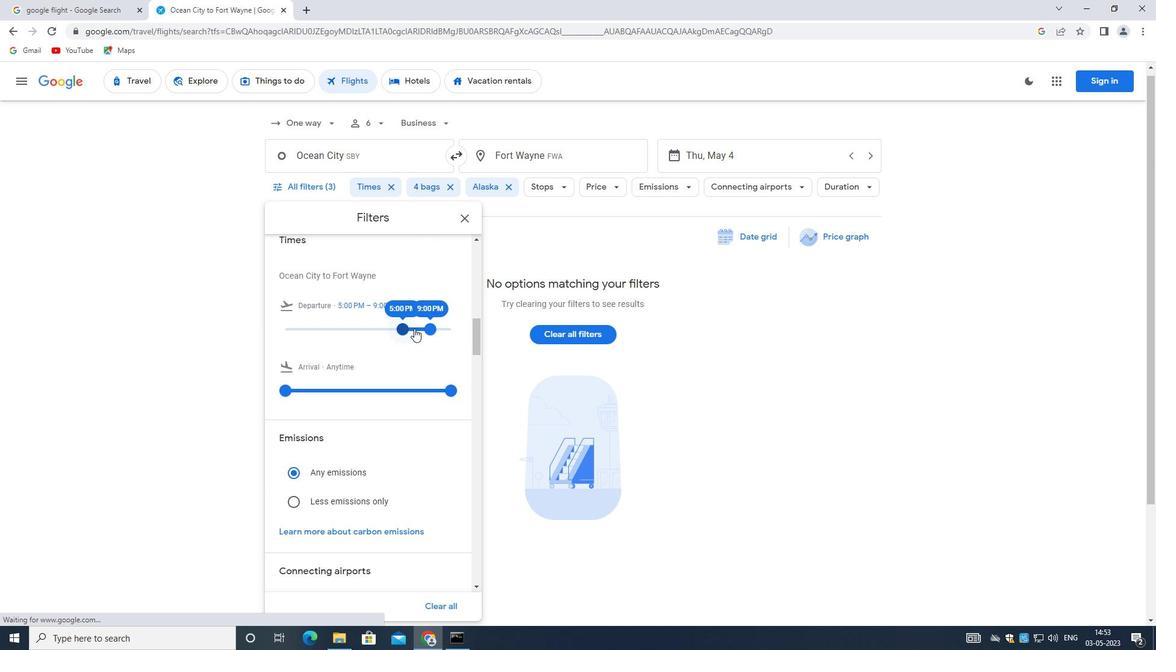 
Action: Mouse moved to (407, 328)
Screenshot: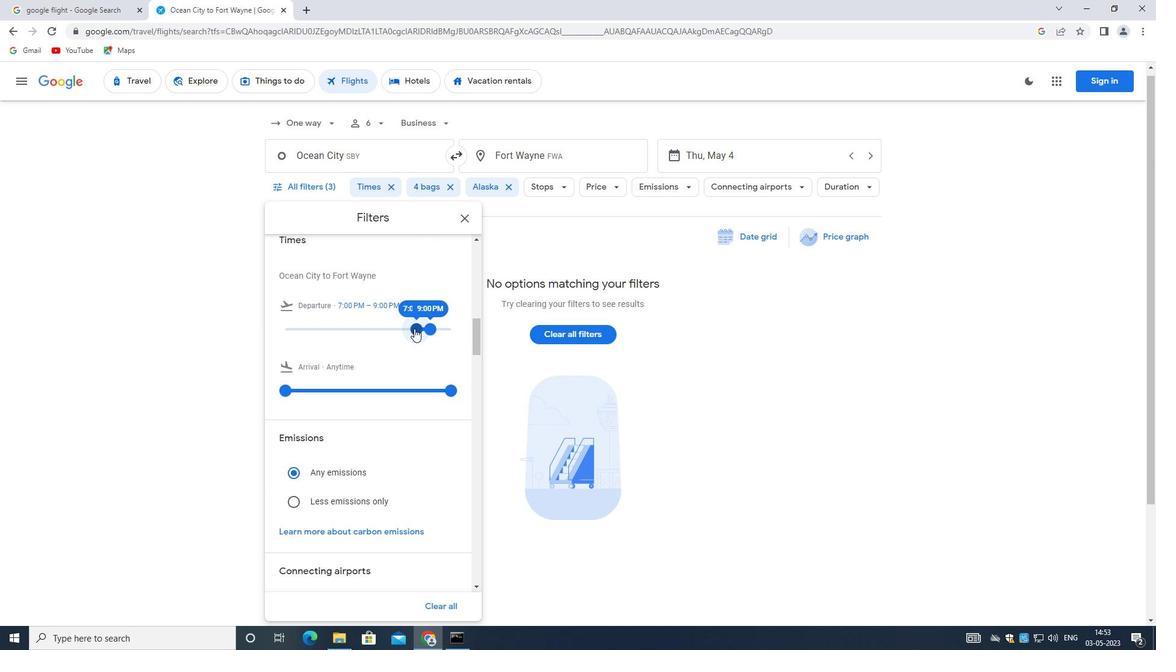 
Action: Mouse pressed left at (407, 328)
Screenshot: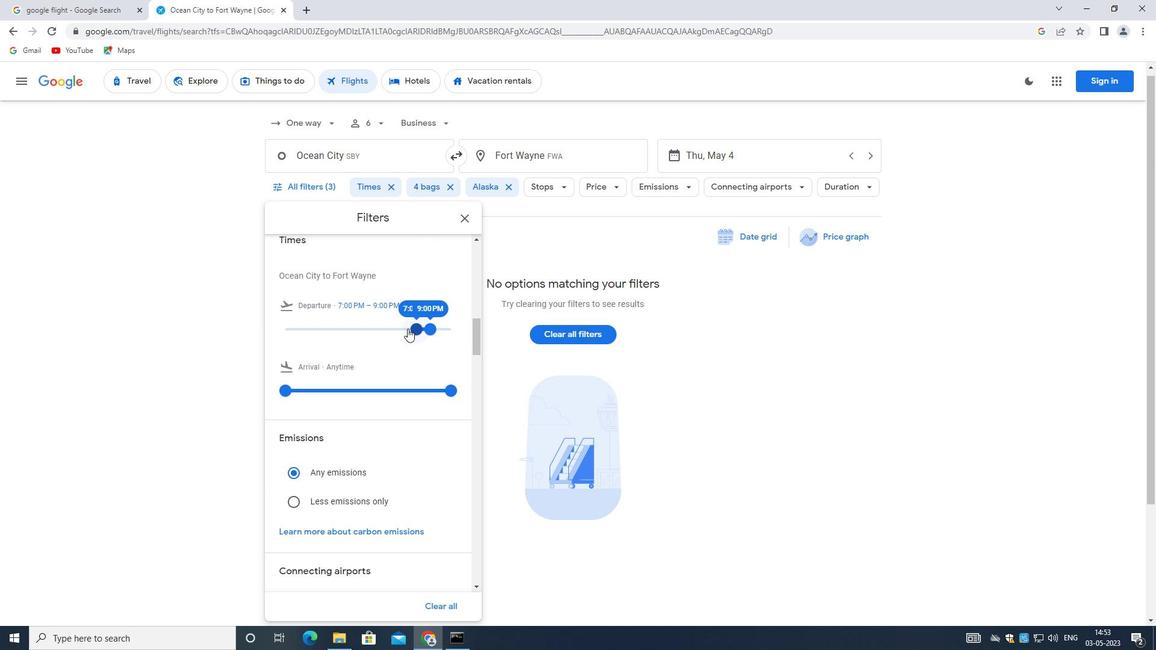 
Action: Mouse moved to (430, 328)
Screenshot: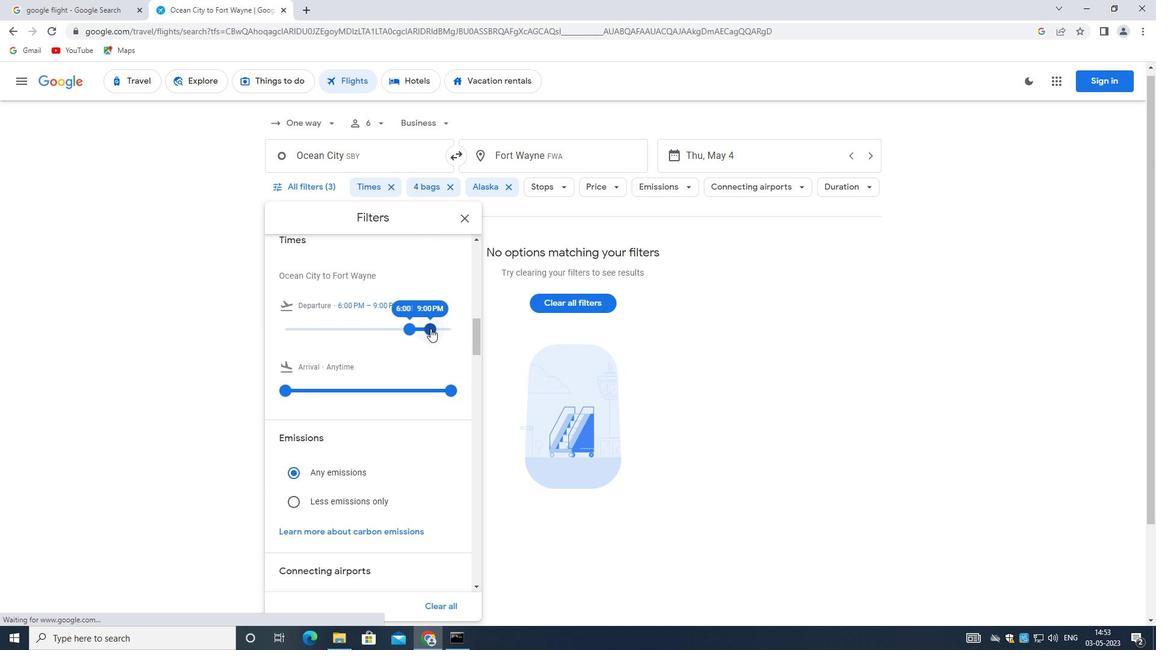 
Action: Mouse pressed left at (430, 328)
Screenshot: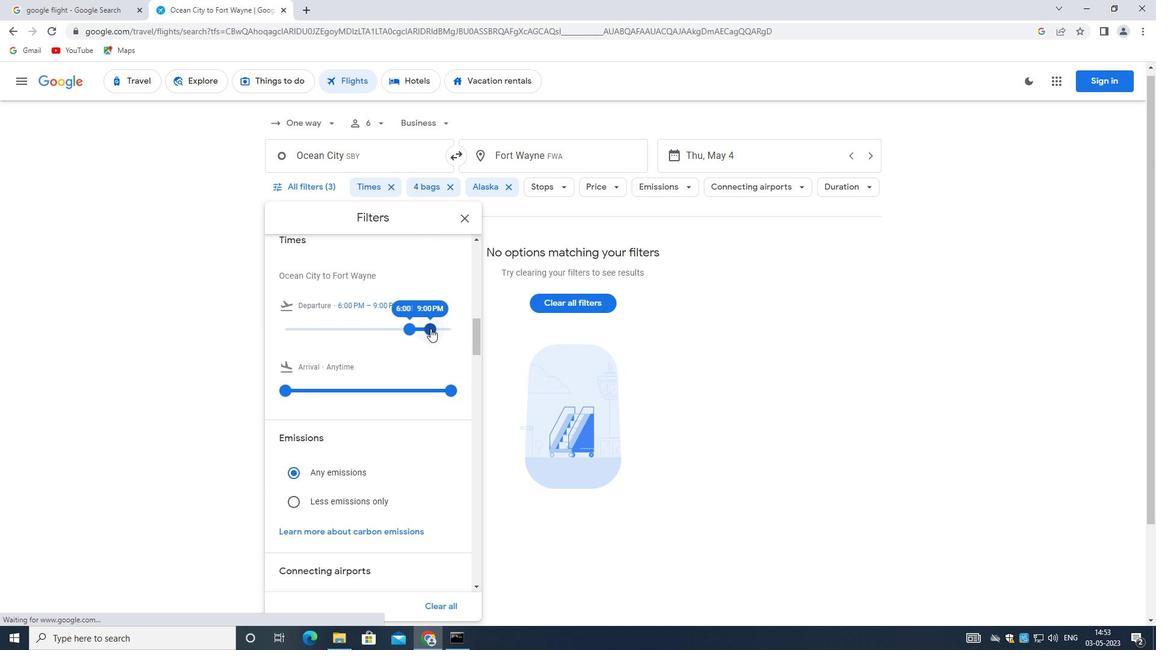 
Action: Mouse moved to (401, 346)
Screenshot: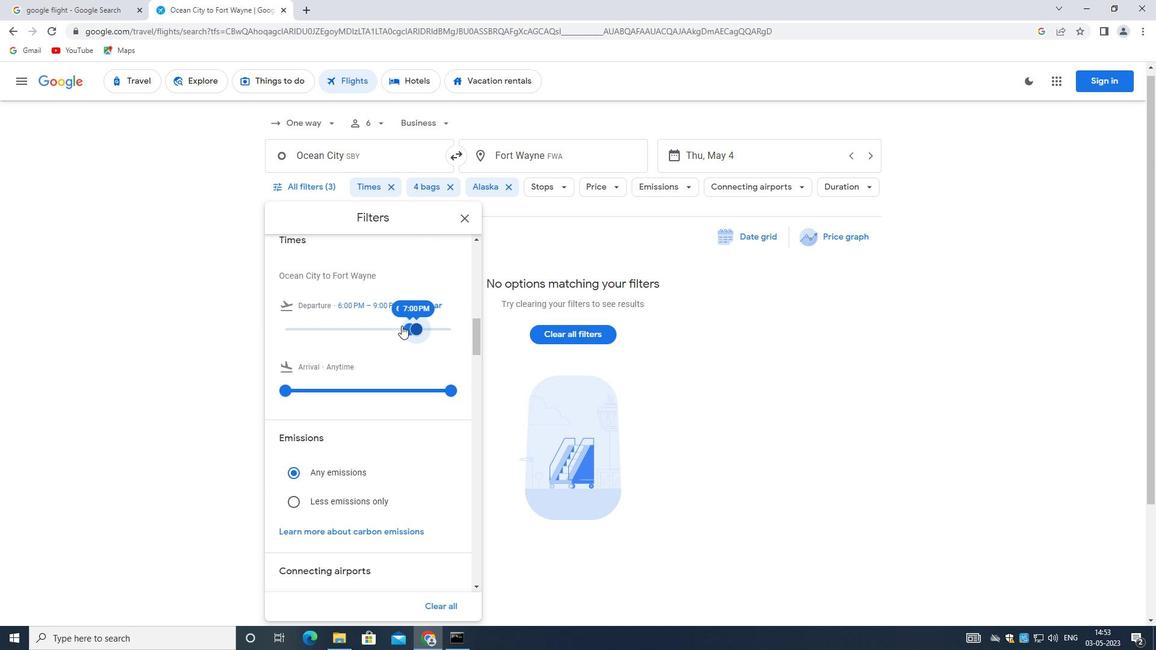 
Action: Mouse scrolled (401, 345) with delta (0, 0)
Screenshot: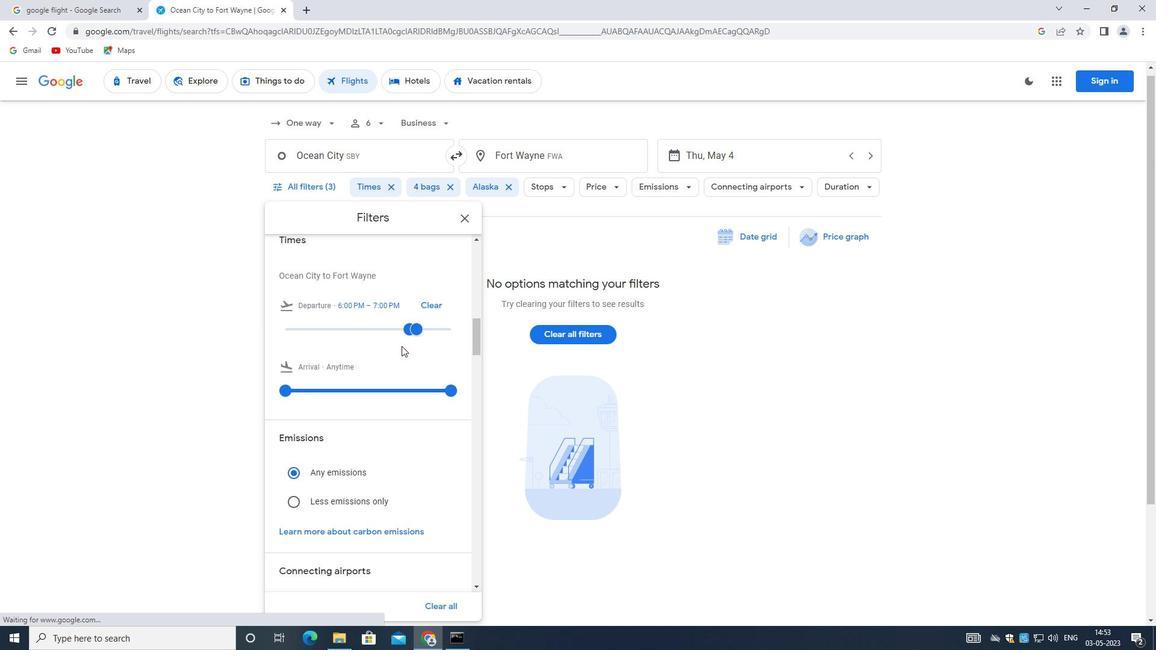 
Action: Mouse moved to (396, 333)
Screenshot: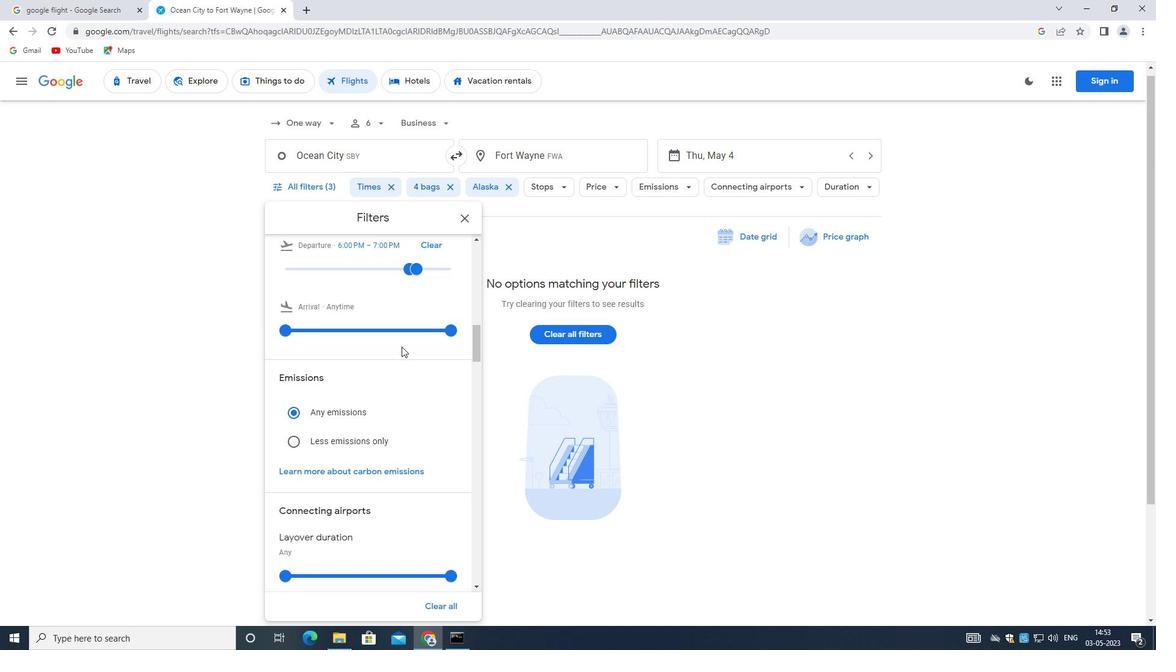 
Action: Mouse scrolled (396, 334) with delta (0, 0)
Screenshot: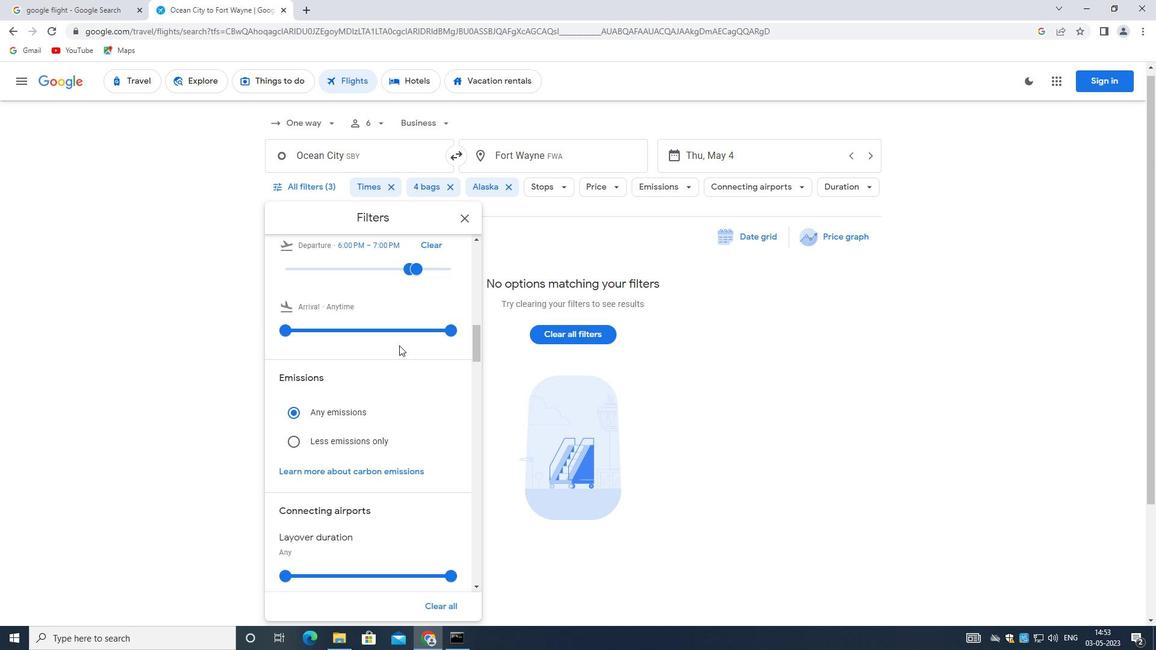 
Action: Mouse moved to (439, 443)
Screenshot: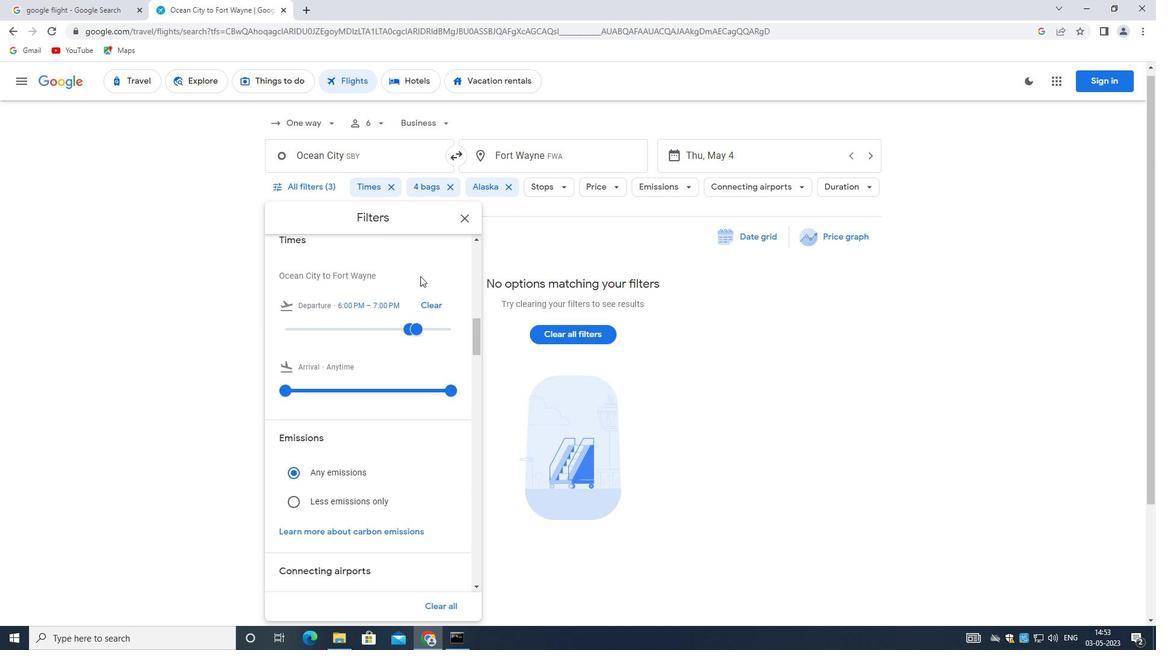 
Action: Mouse scrolled (439, 442) with delta (0, 0)
Screenshot: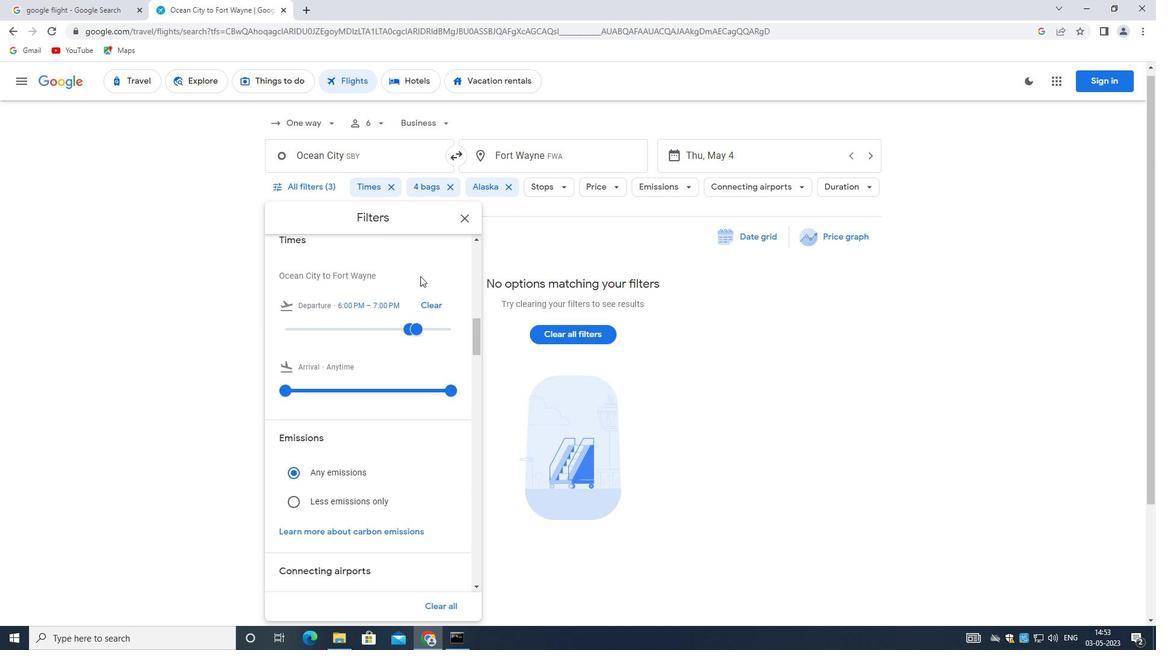
Action: Mouse moved to (437, 445)
Screenshot: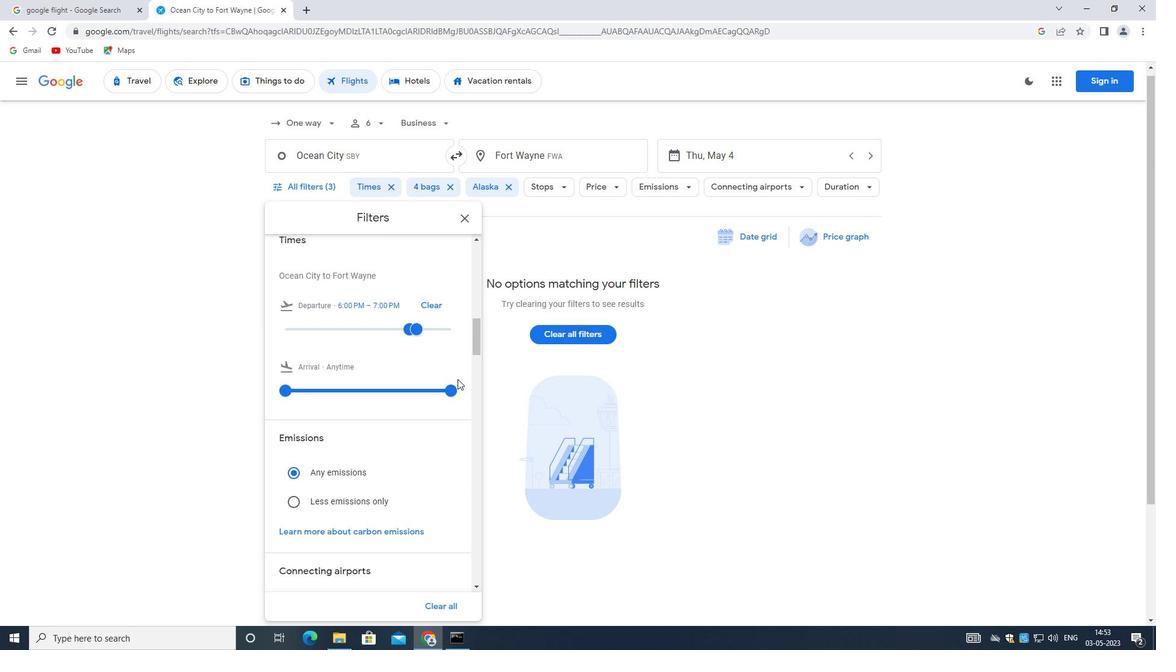 
Action: Mouse scrolled (437, 444) with delta (0, 0)
Screenshot: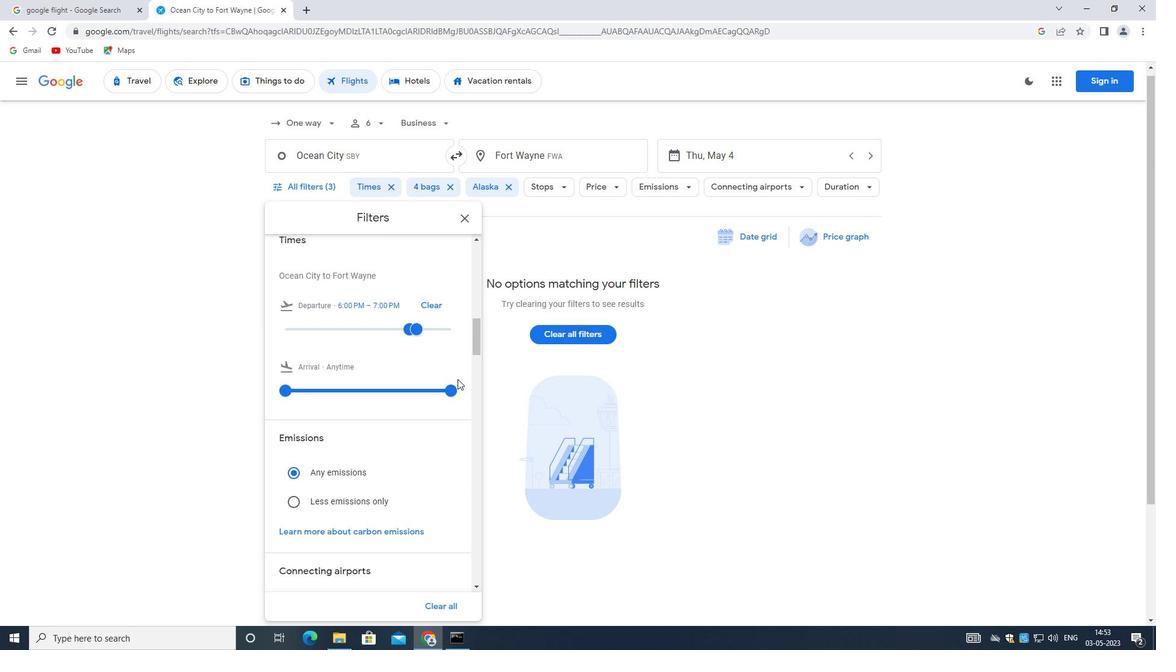 
Action: Mouse moved to (437, 445)
Screenshot: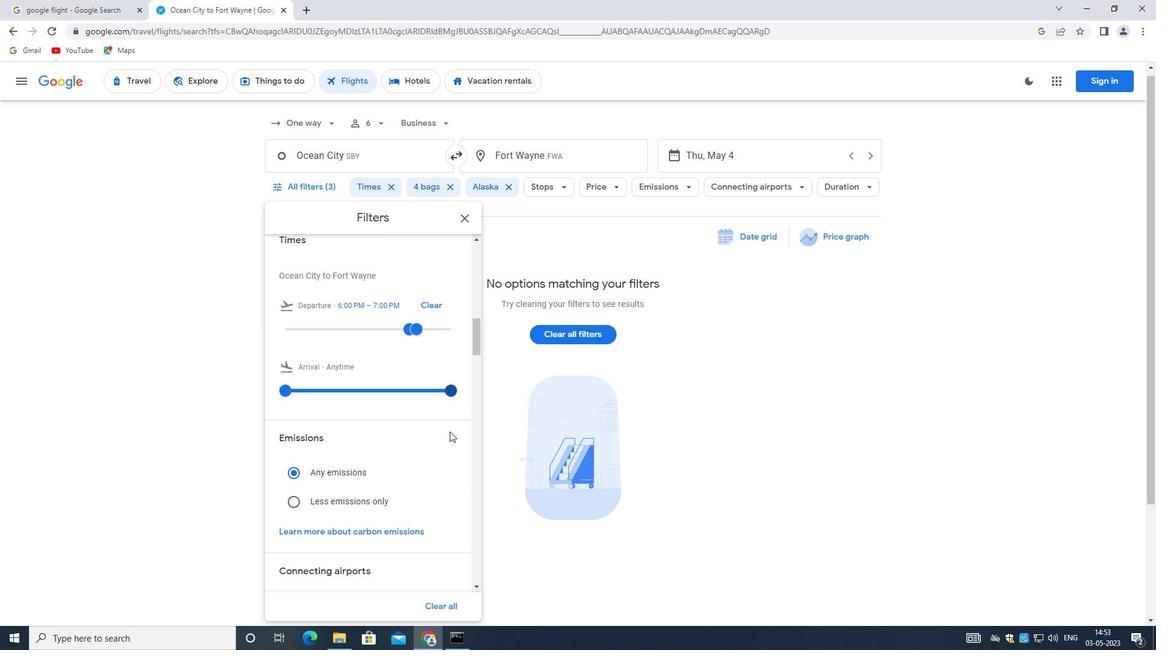 
Action: Mouse scrolled (437, 444) with delta (0, 0)
Screenshot: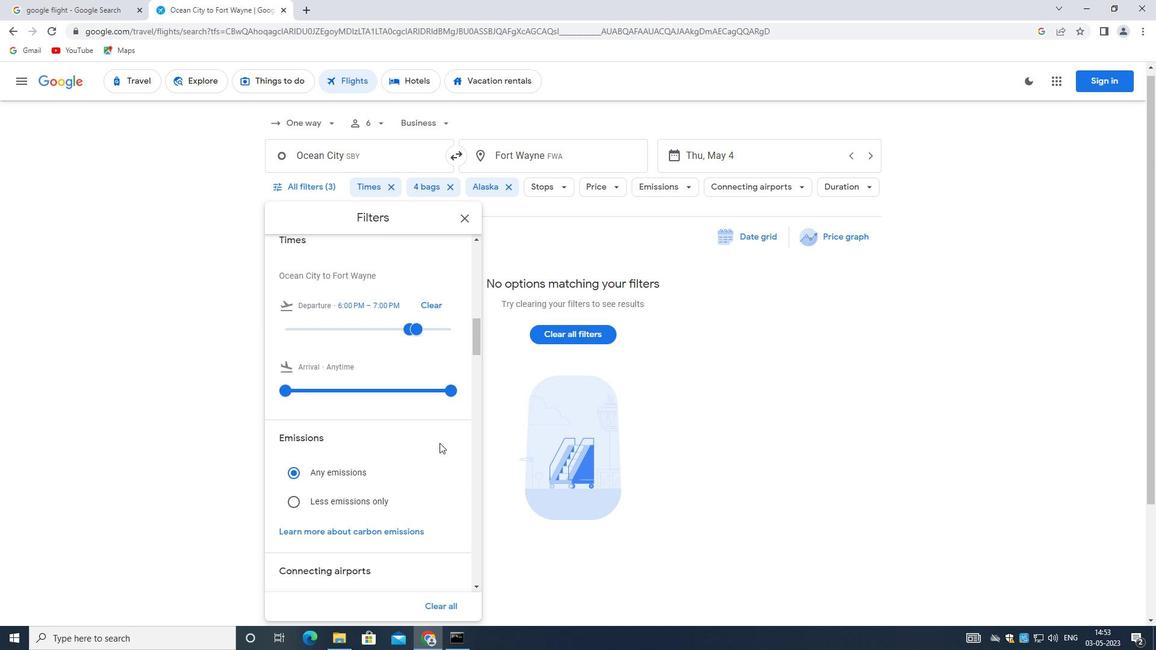 
Action: Mouse moved to (310, 441)
Screenshot: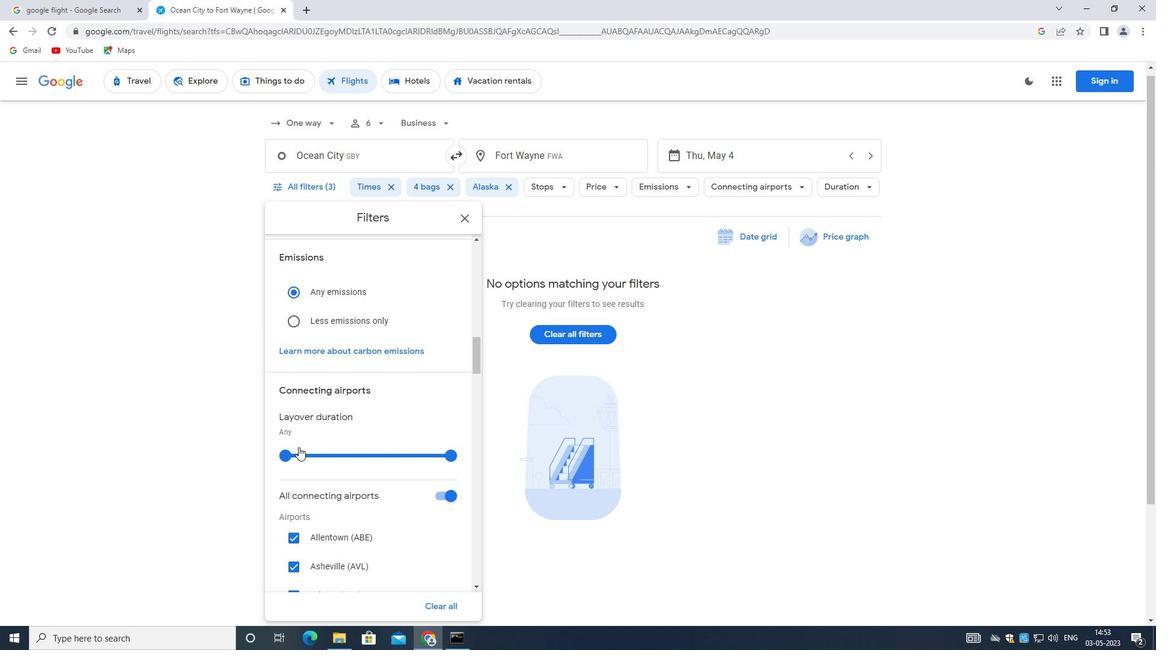 
Action: Mouse scrolled (310, 440) with delta (0, 0)
Screenshot: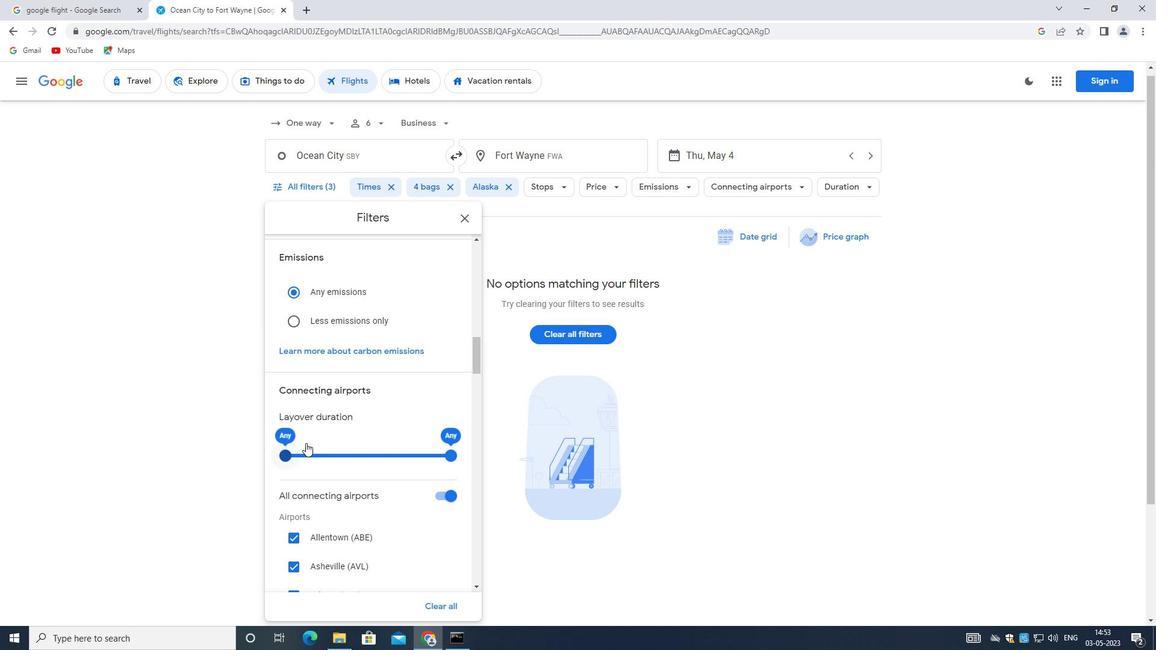 
Action: Mouse scrolled (310, 440) with delta (0, 0)
Screenshot: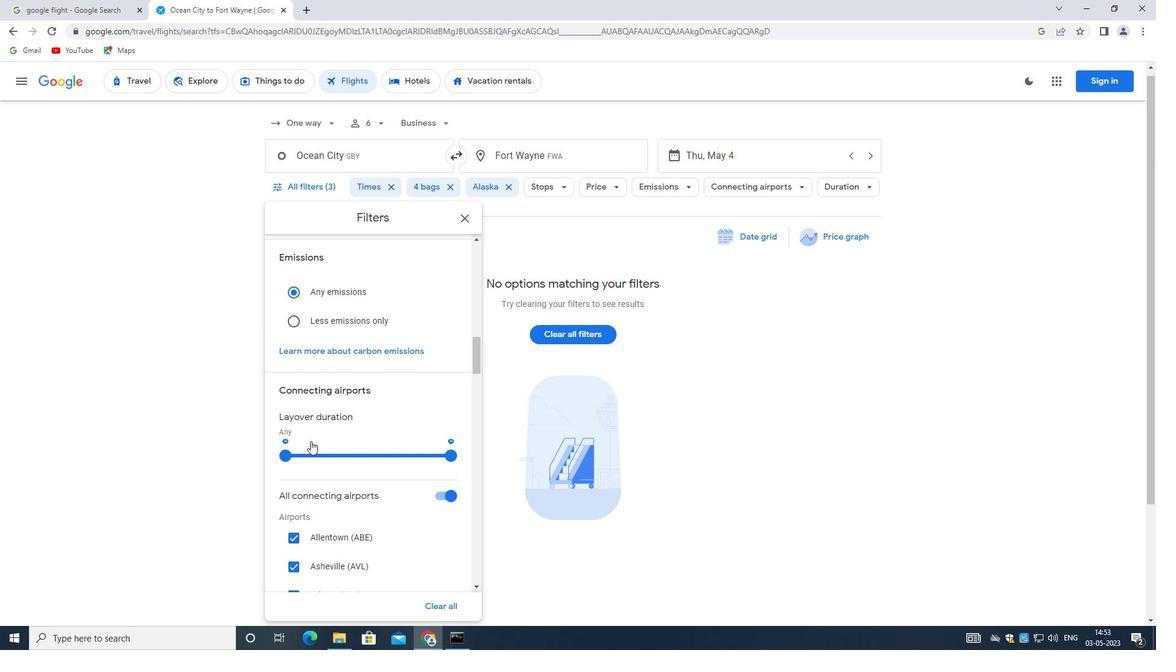 
Action: Mouse scrolled (310, 440) with delta (0, 0)
Screenshot: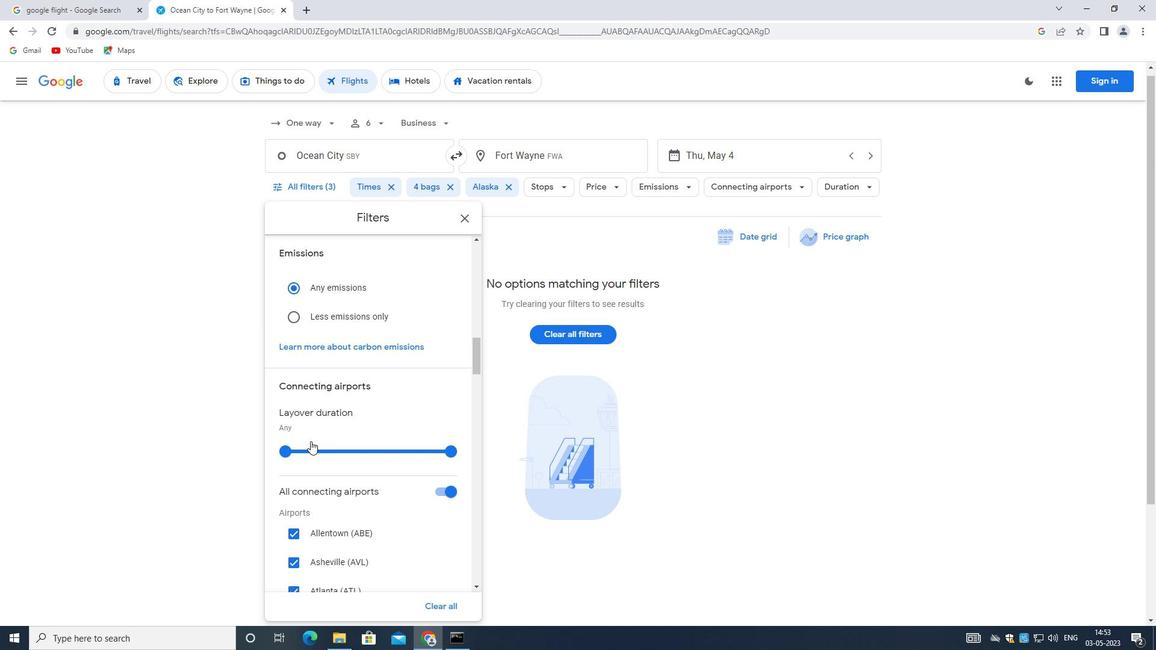 
Action: Mouse moved to (437, 313)
Screenshot: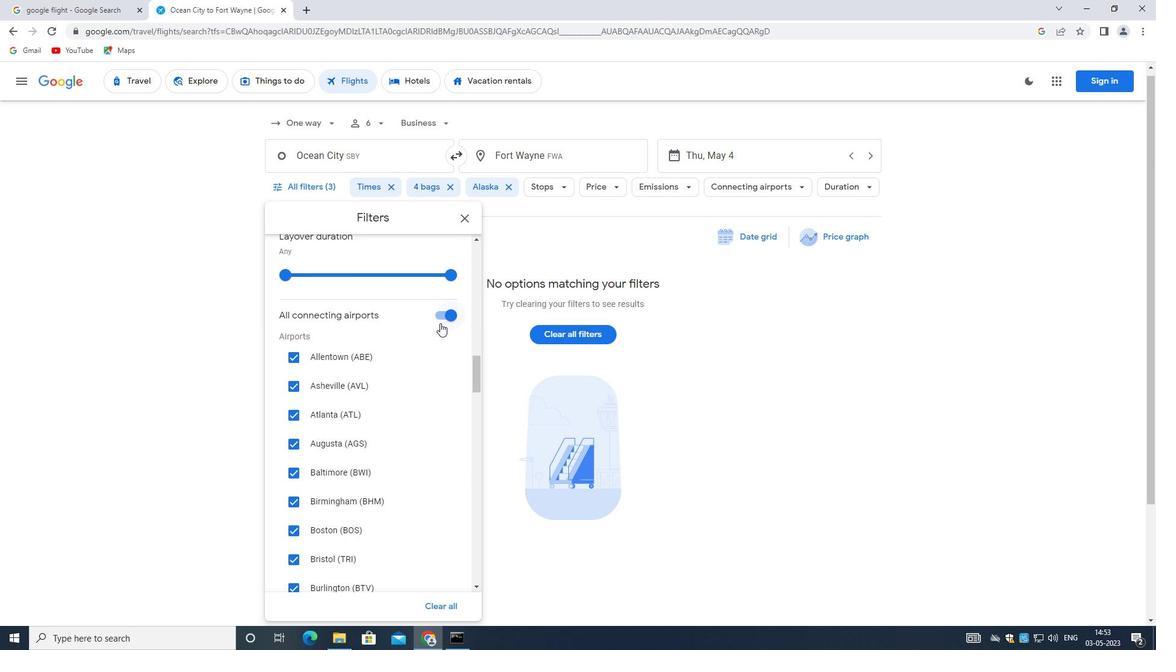
Action: Mouse pressed left at (437, 313)
Screenshot: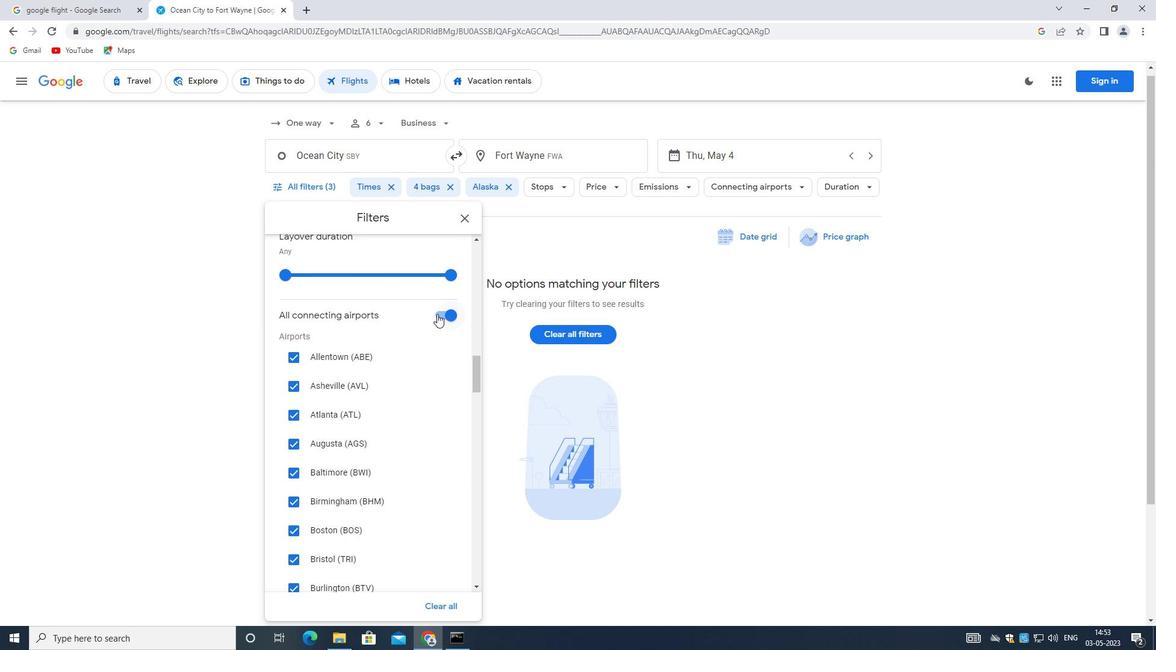 
Action: Mouse moved to (344, 389)
Screenshot: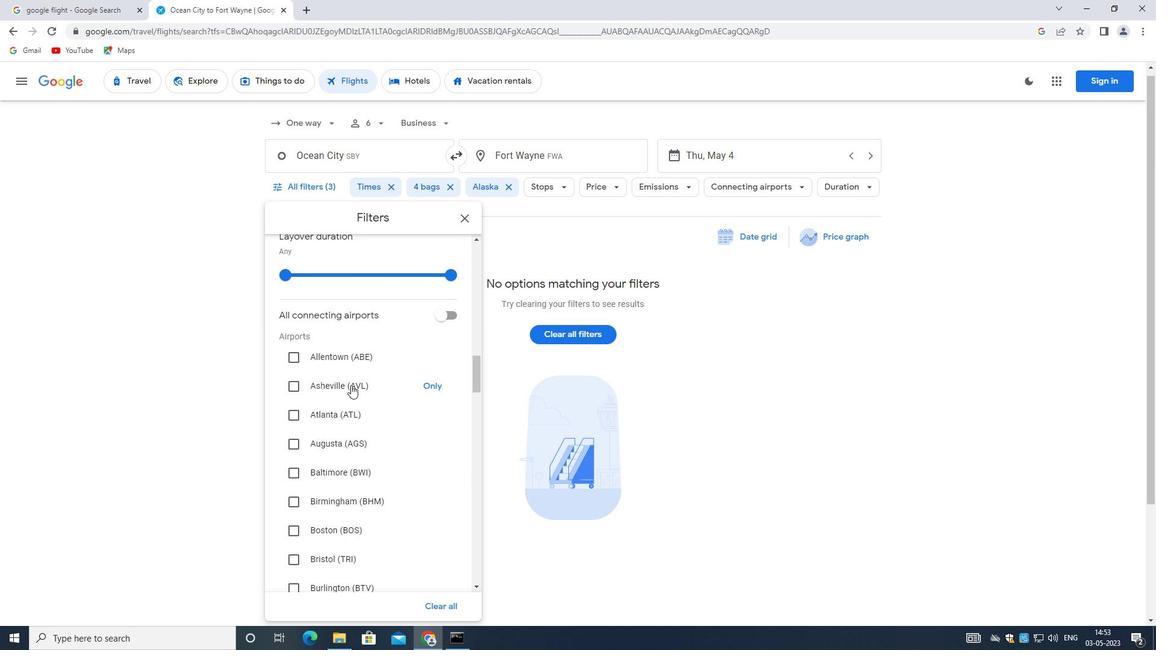 
Action: Mouse scrolled (344, 388) with delta (0, 0)
Screenshot: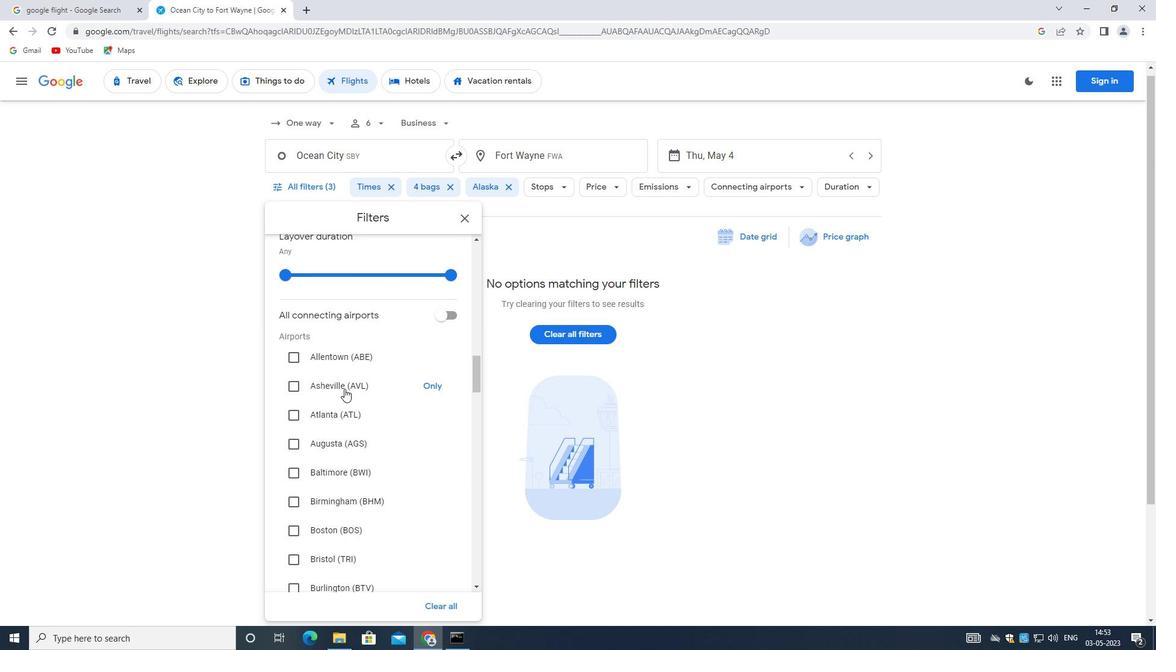
Action: Mouse scrolled (344, 388) with delta (0, 0)
Screenshot: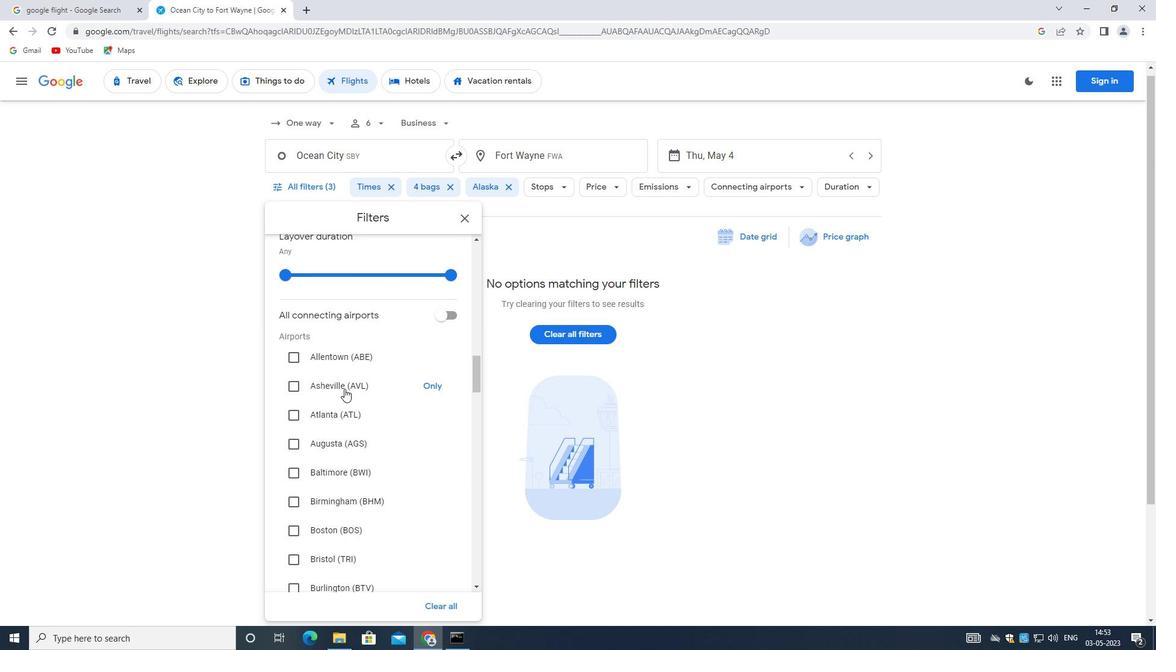 
Action: Mouse scrolled (344, 388) with delta (0, 0)
Screenshot: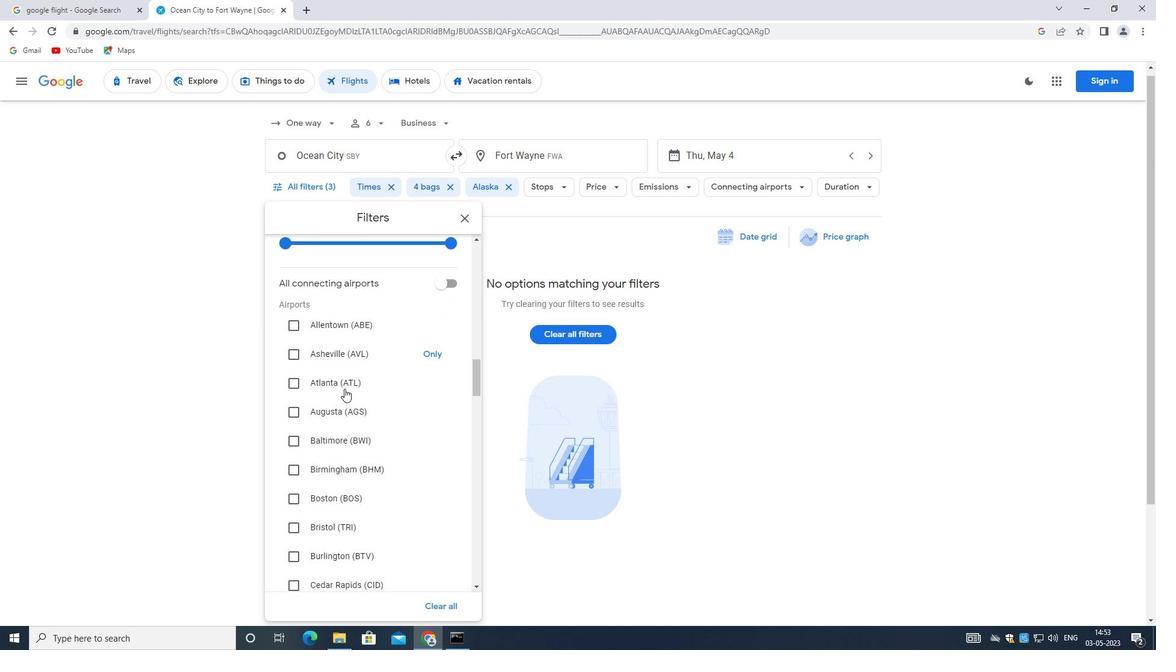 
Action: Mouse scrolled (344, 388) with delta (0, 0)
Screenshot: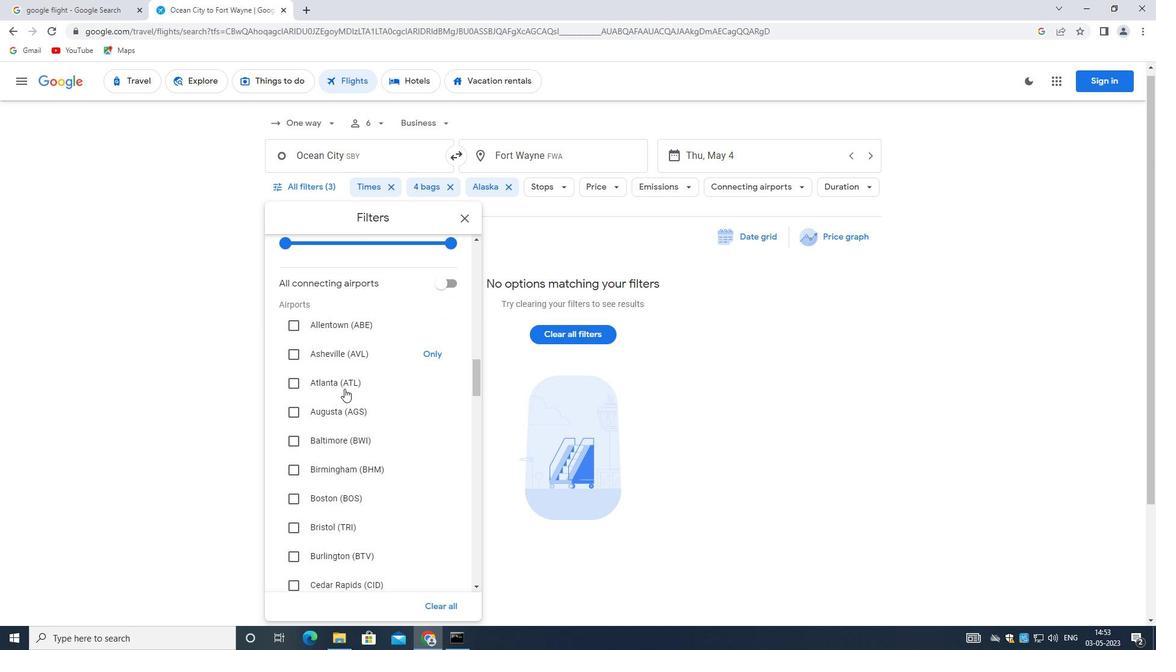 
Action: Mouse moved to (343, 389)
Screenshot: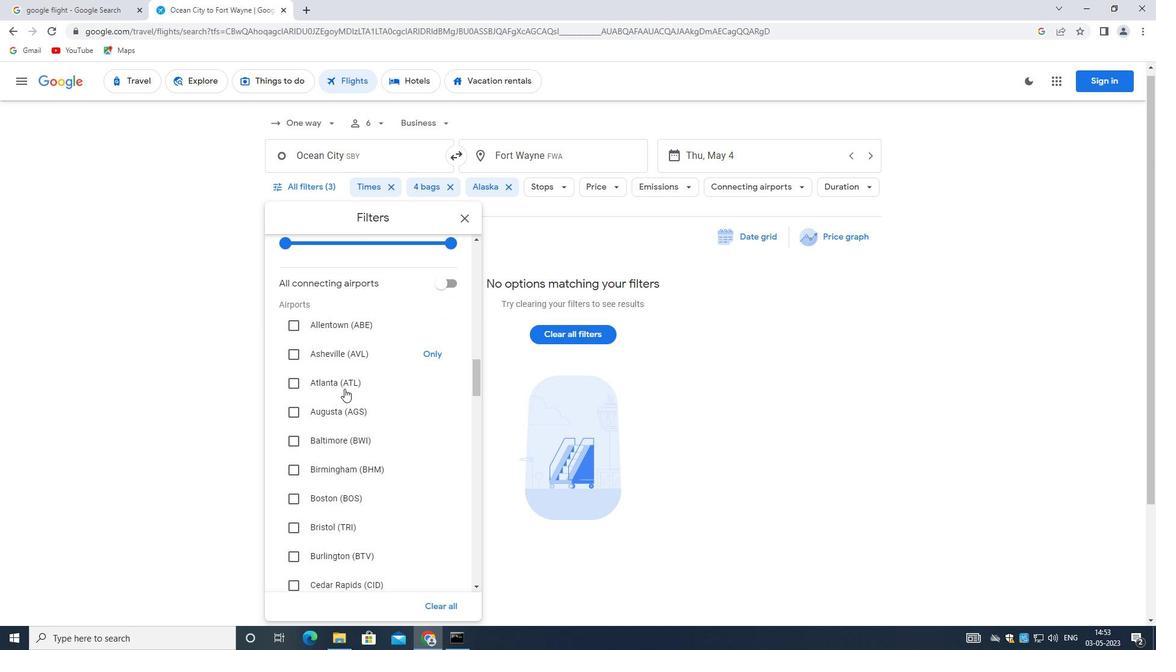 
Action: Mouse scrolled (343, 389) with delta (0, 0)
Screenshot: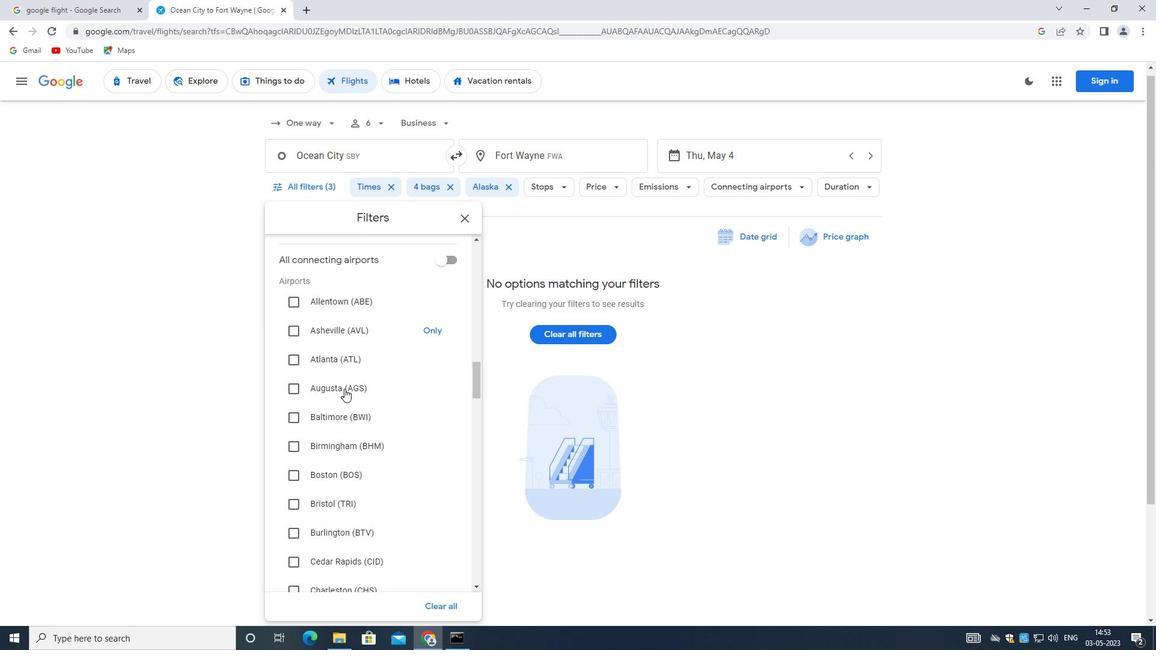 
Action: Mouse moved to (343, 390)
Screenshot: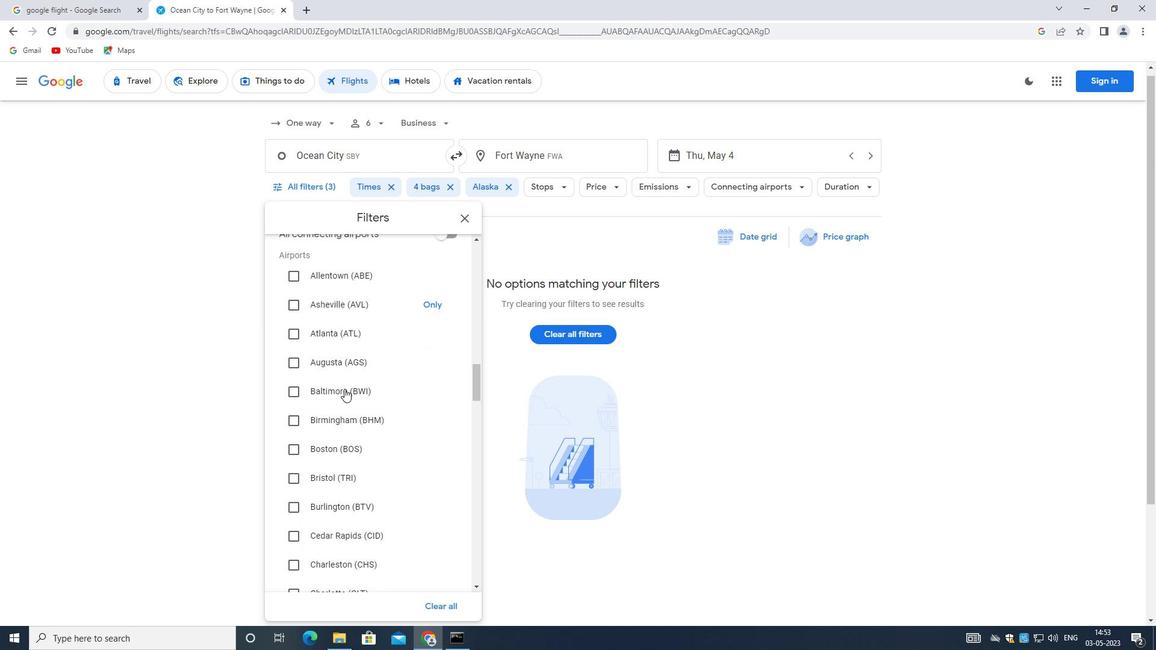 
Action: Mouse scrolled (343, 389) with delta (0, 0)
Screenshot: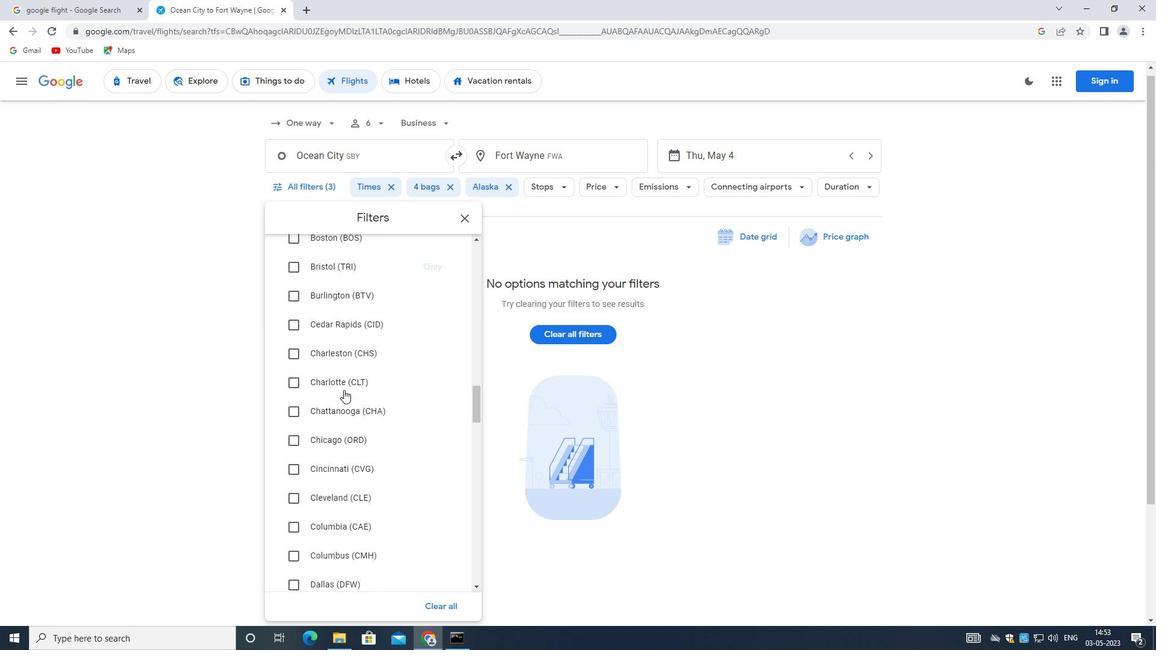 
Action: Mouse scrolled (343, 389) with delta (0, 0)
Screenshot: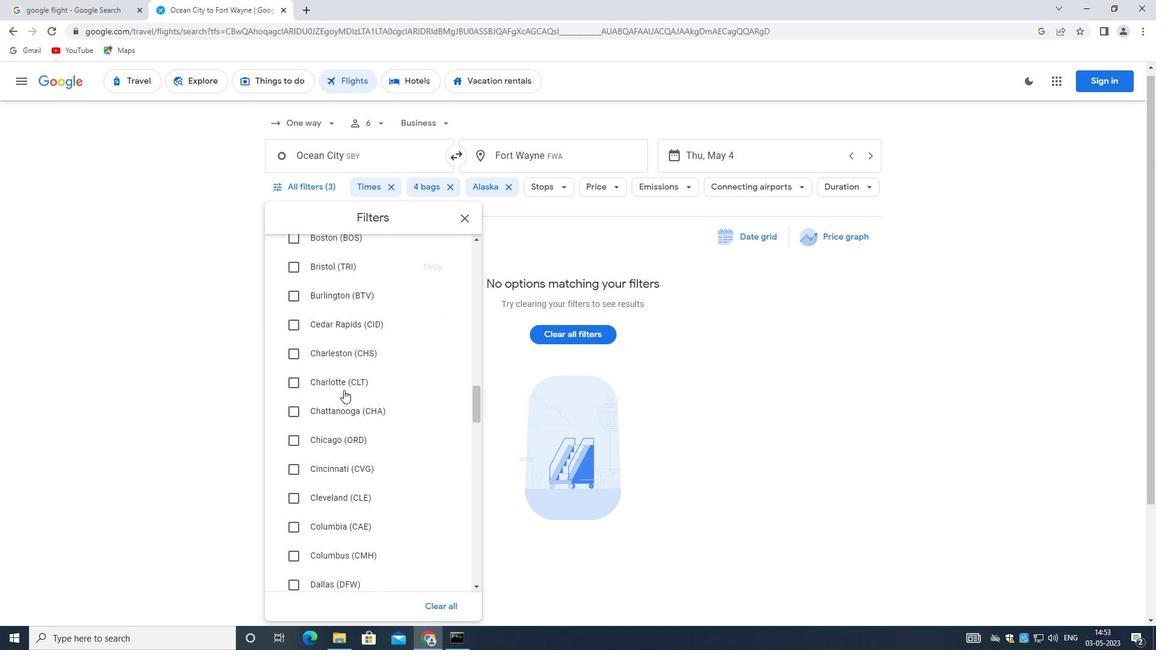 
Action: Mouse scrolled (343, 389) with delta (0, 0)
Screenshot: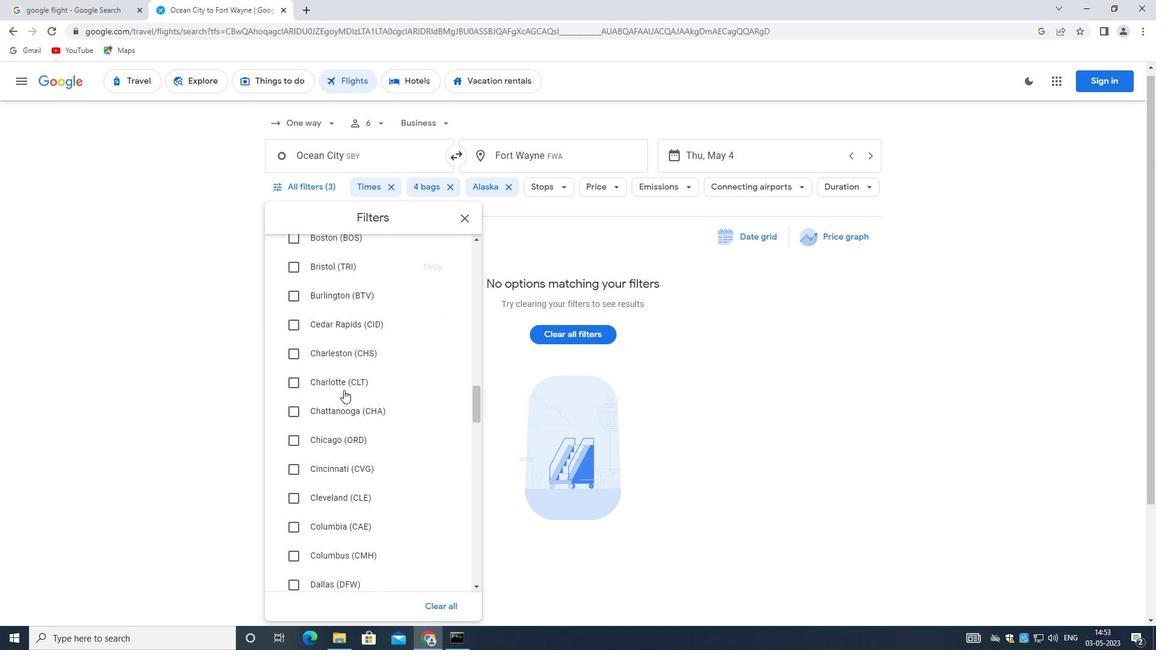 
Action: Mouse moved to (342, 398)
Screenshot: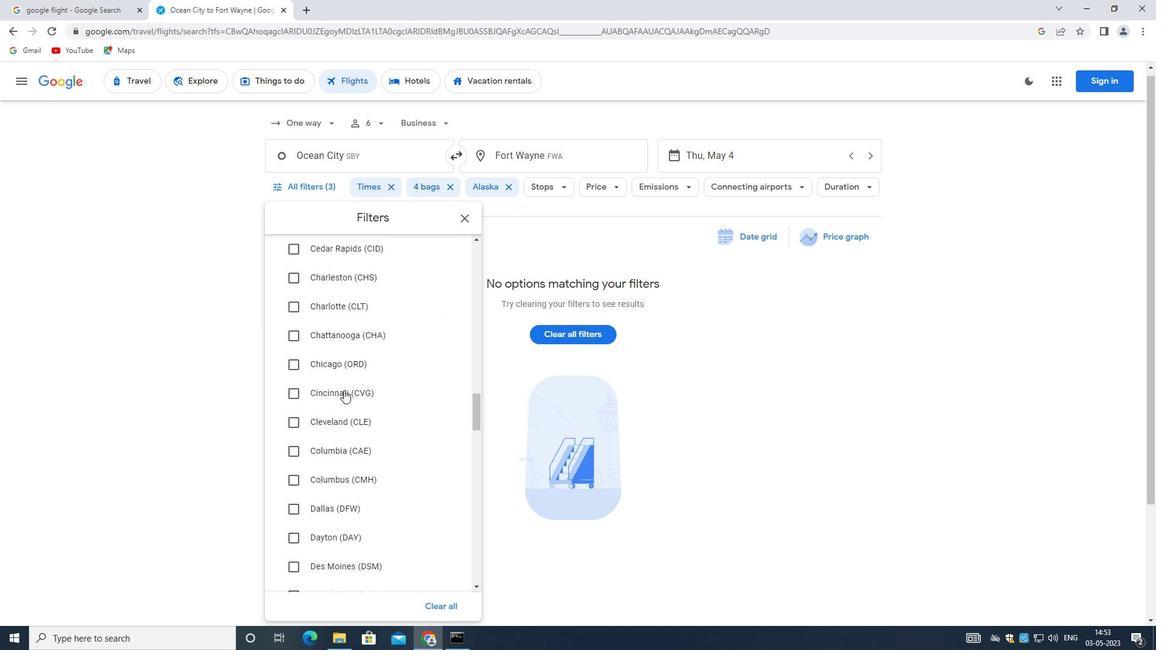 
Action: Mouse scrolled (342, 397) with delta (0, 0)
Screenshot: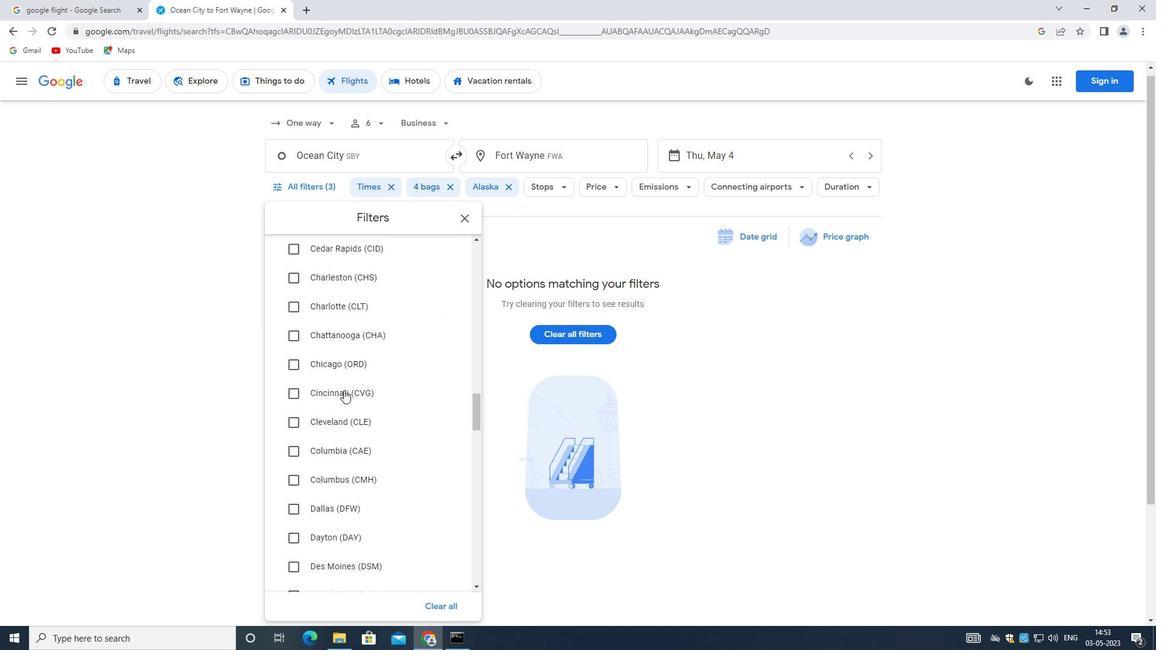 
Action: Mouse moved to (342, 401)
Screenshot: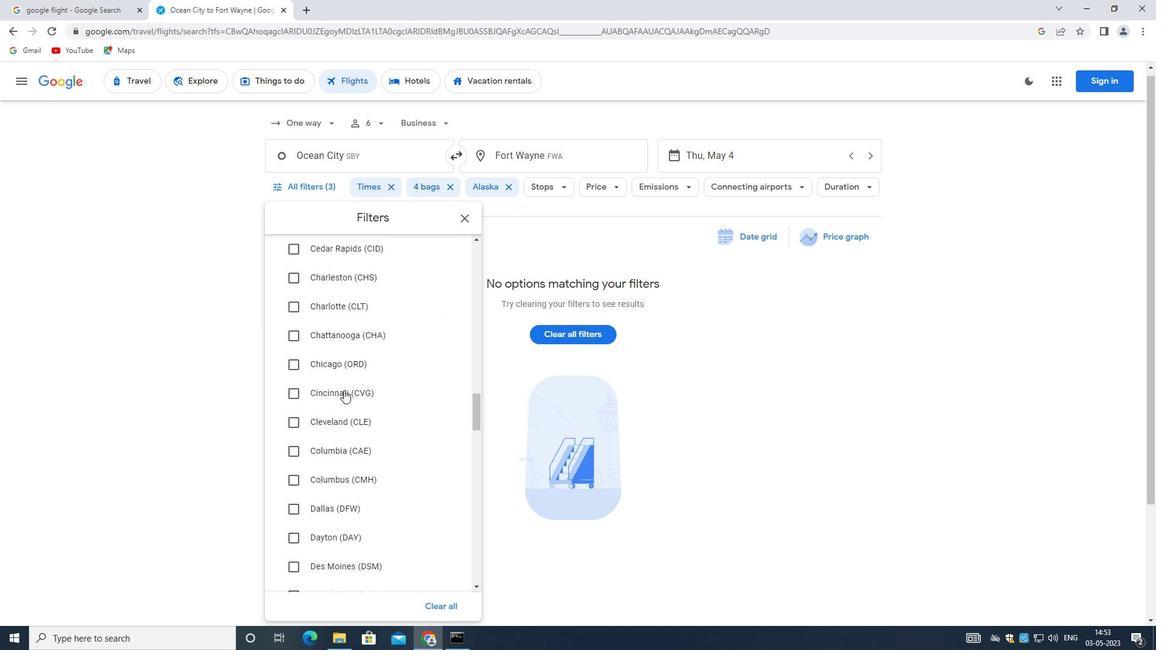 
Action: Mouse scrolled (342, 400) with delta (0, 0)
Screenshot: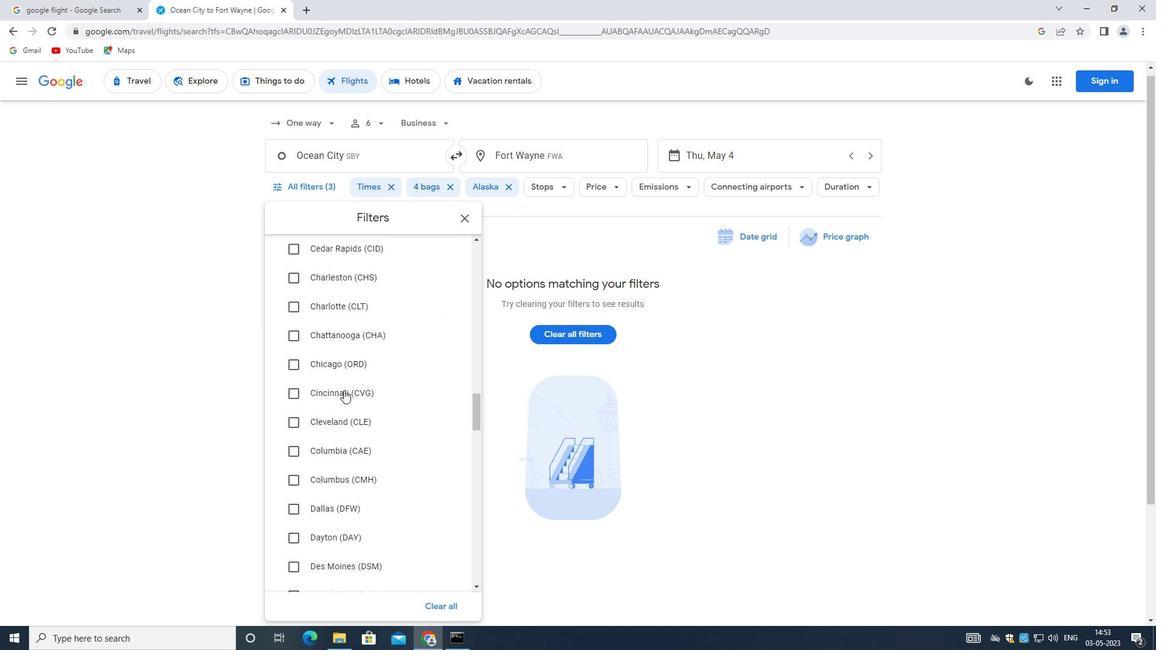 
Action: Mouse moved to (342, 401)
Screenshot: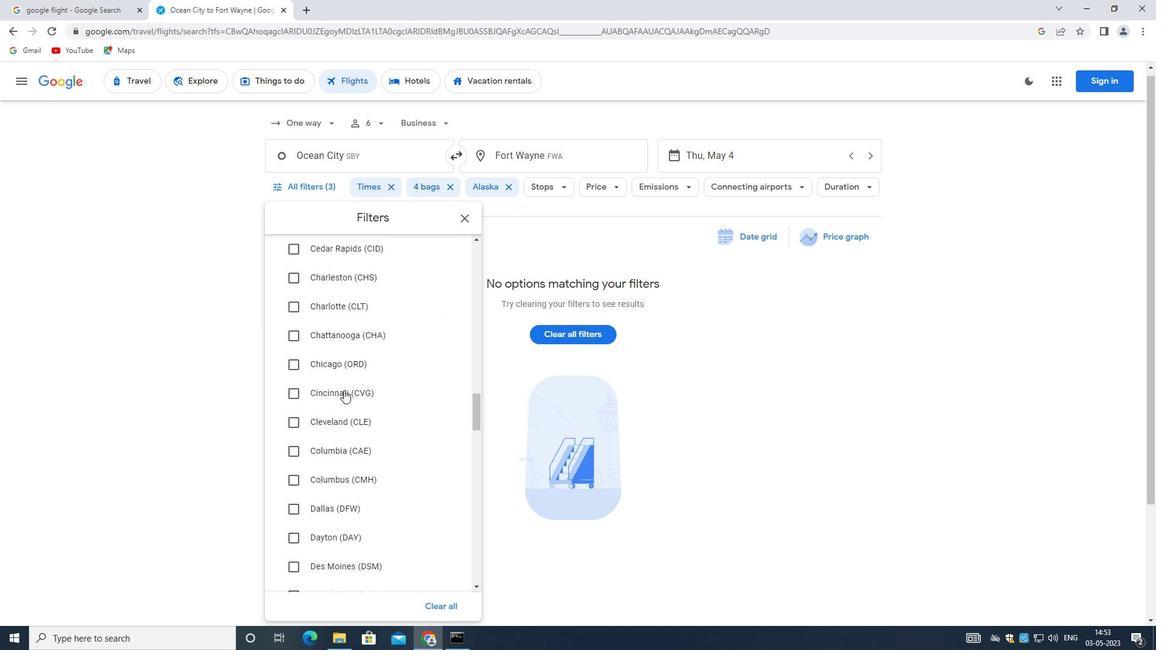 
Action: Mouse scrolled (342, 401) with delta (0, 0)
Screenshot: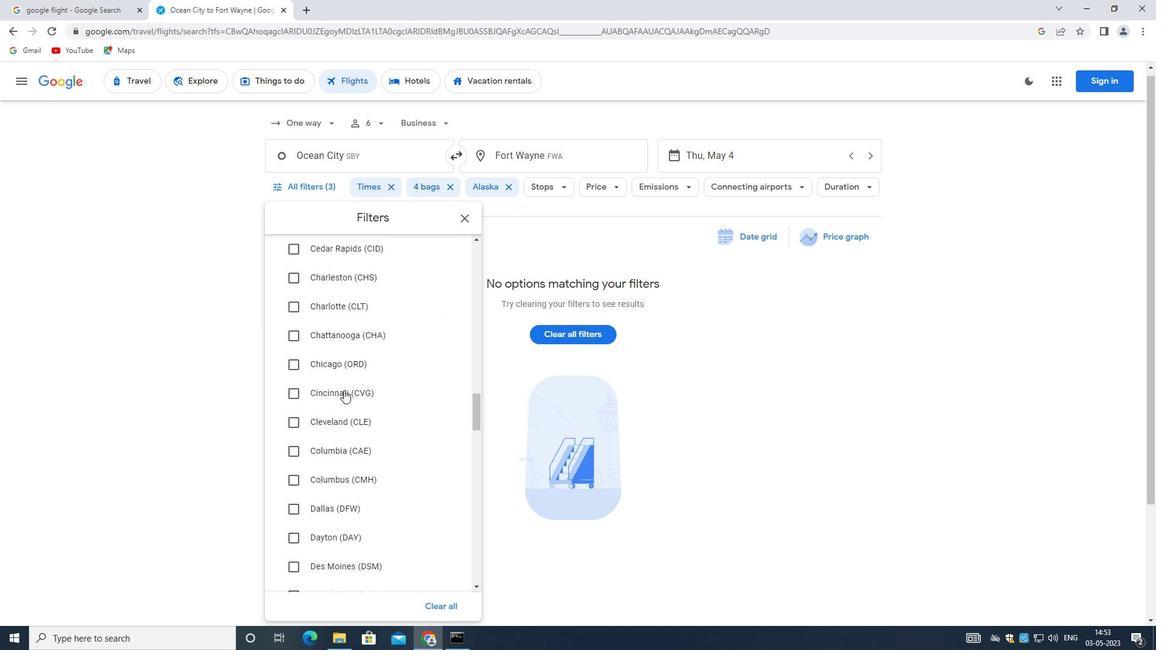 
Action: Mouse moved to (342, 403)
Screenshot: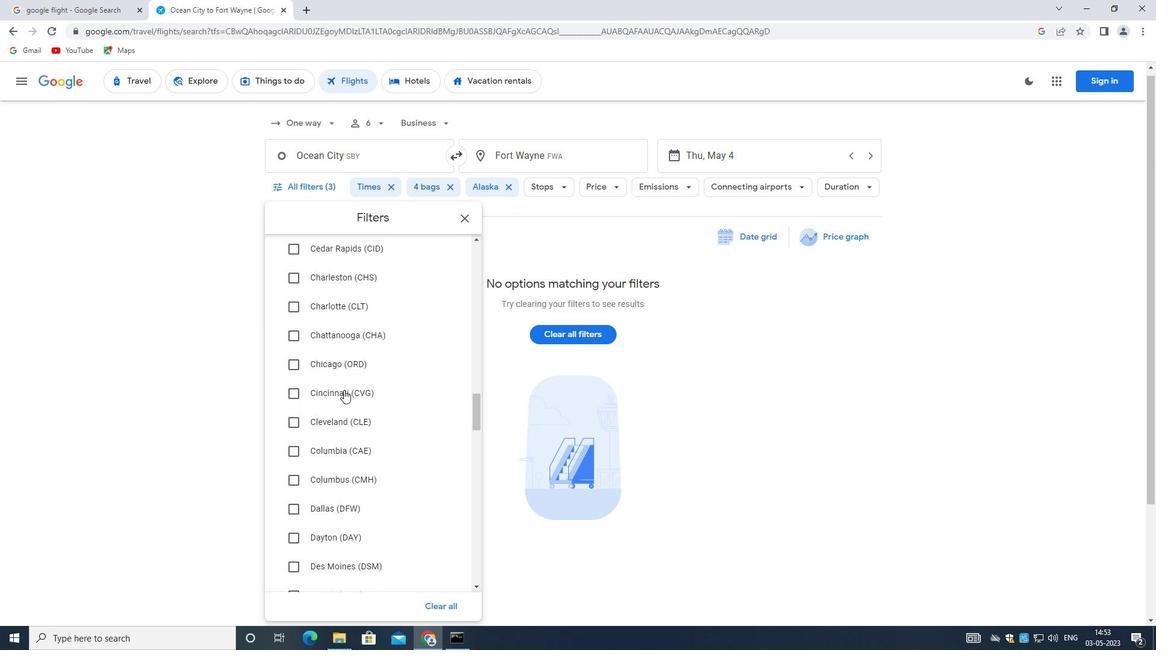 
Action: Mouse scrolled (342, 402) with delta (0, 0)
Screenshot: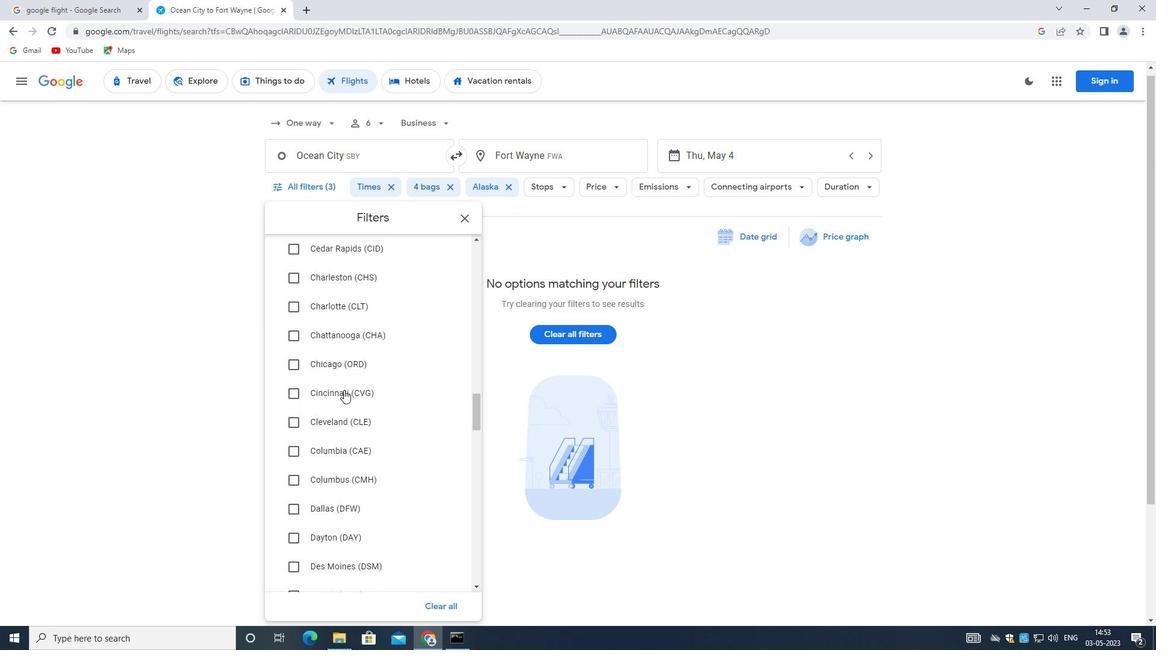 
Action: Mouse moved to (342, 409)
Screenshot: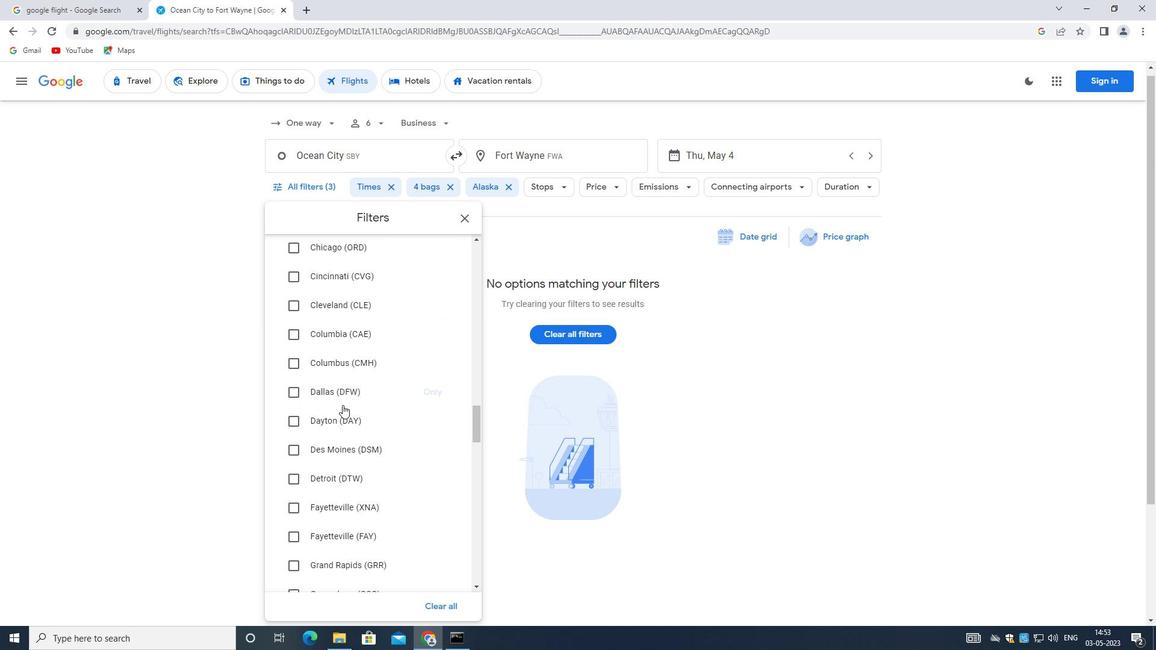 
Action: Mouse scrolled (342, 408) with delta (0, 0)
Screenshot: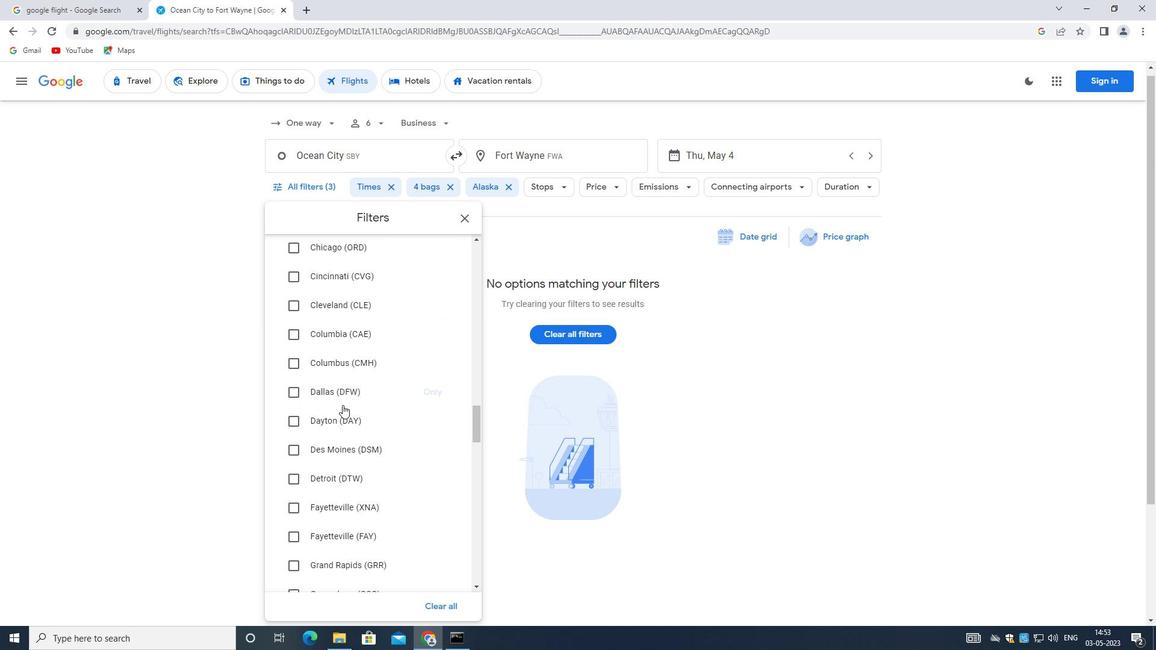 
Action: Mouse moved to (342, 412)
Screenshot: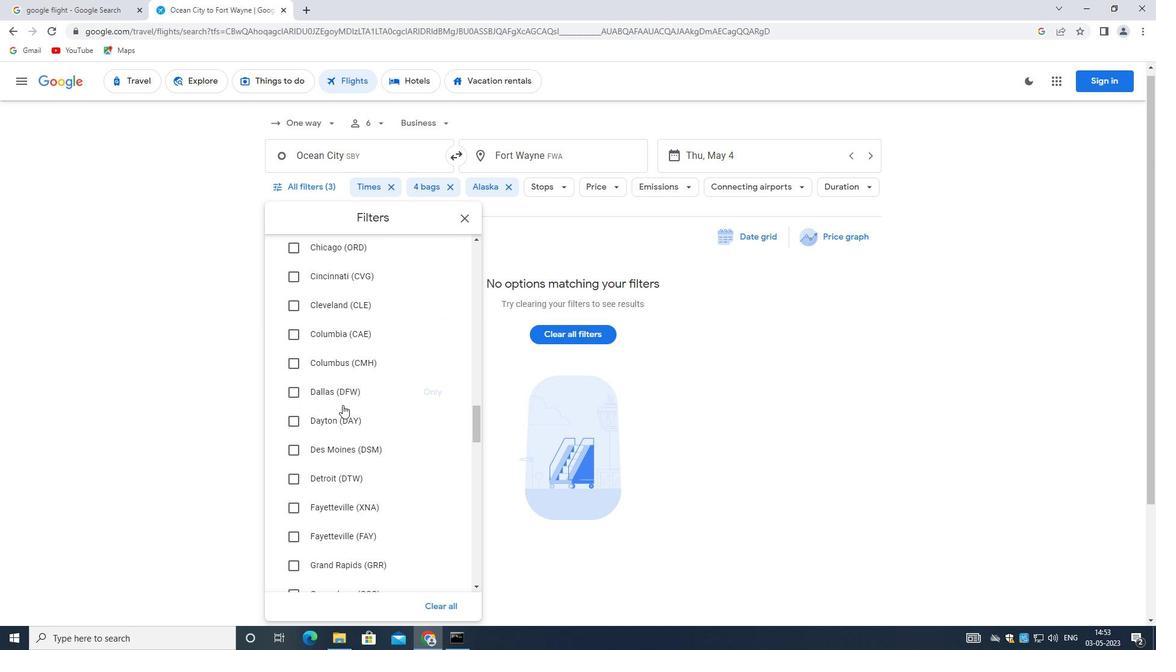 
Action: Mouse scrolled (342, 411) with delta (0, 0)
Screenshot: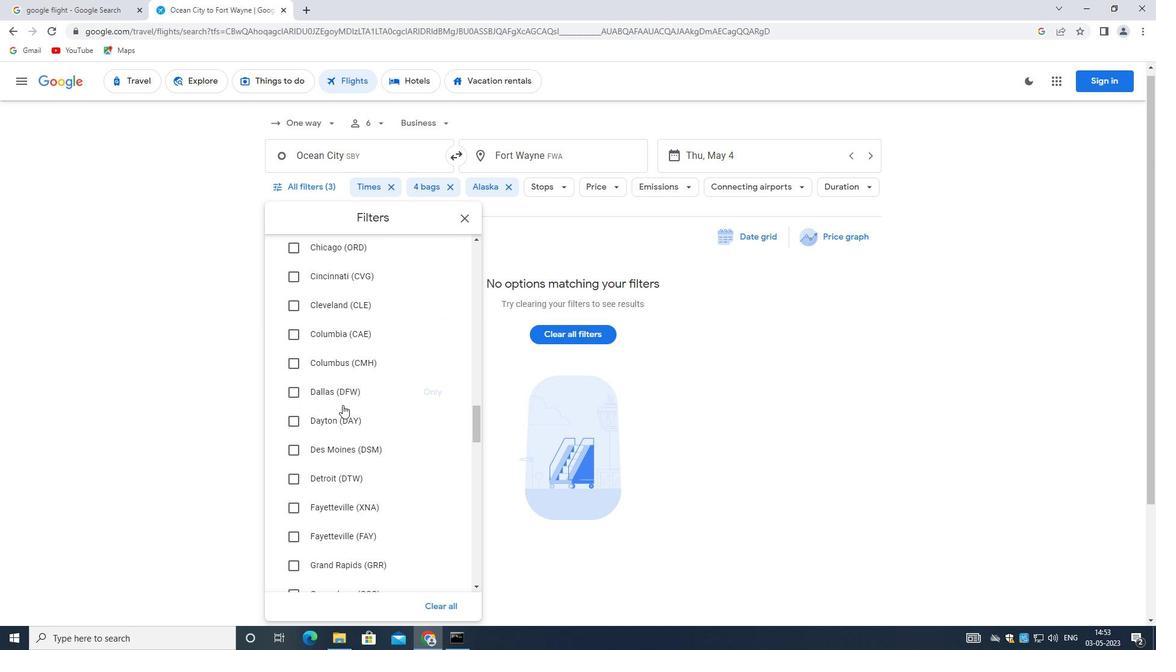 
Action: Mouse moved to (342, 414)
Screenshot: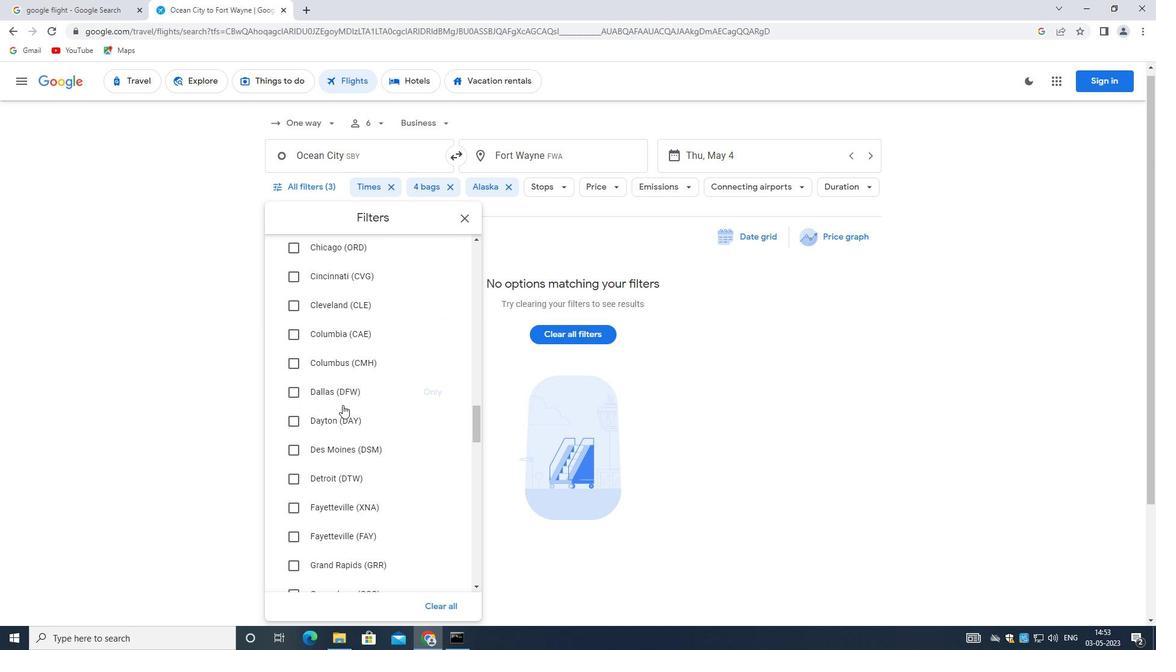 
Action: Mouse scrolled (342, 413) with delta (0, 0)
Screenshot: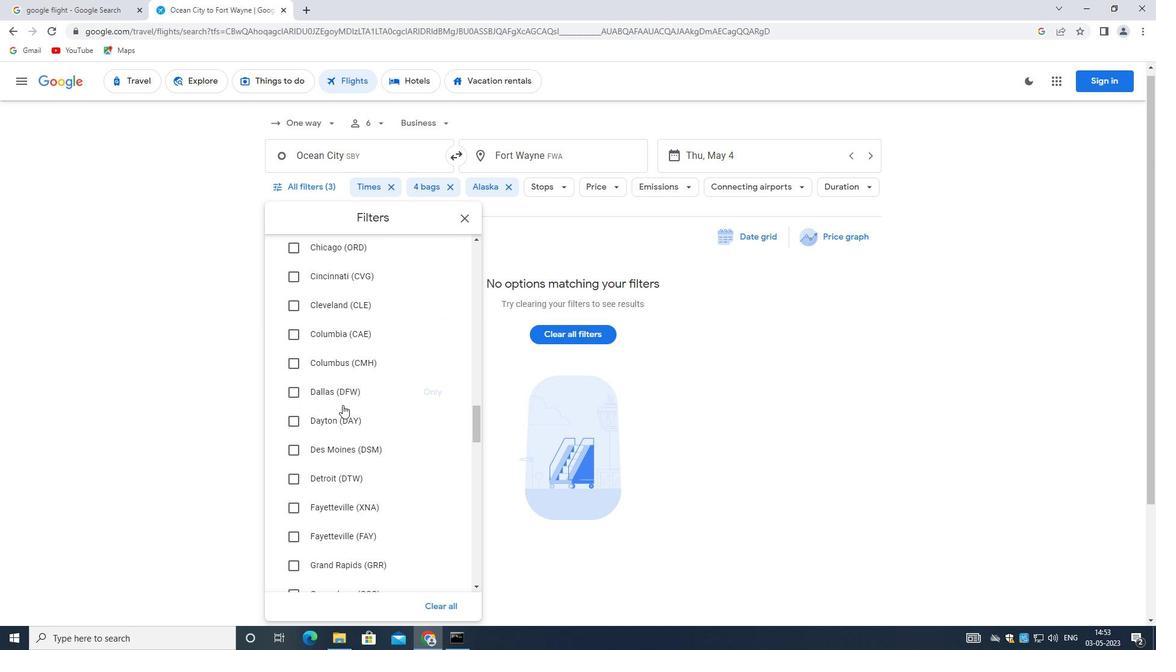 
Action: Mouse scrolled (342, 413) with delta (0, 0)
Screenshot: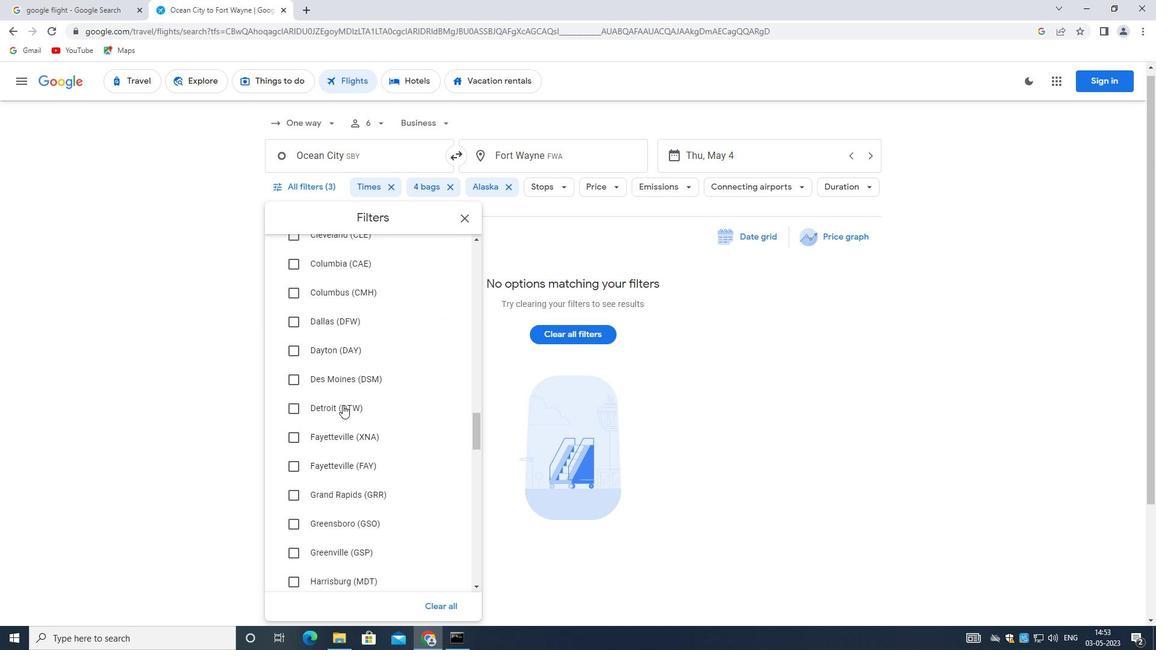 
Action: Mouse moved to (343, 415)
Screenshot: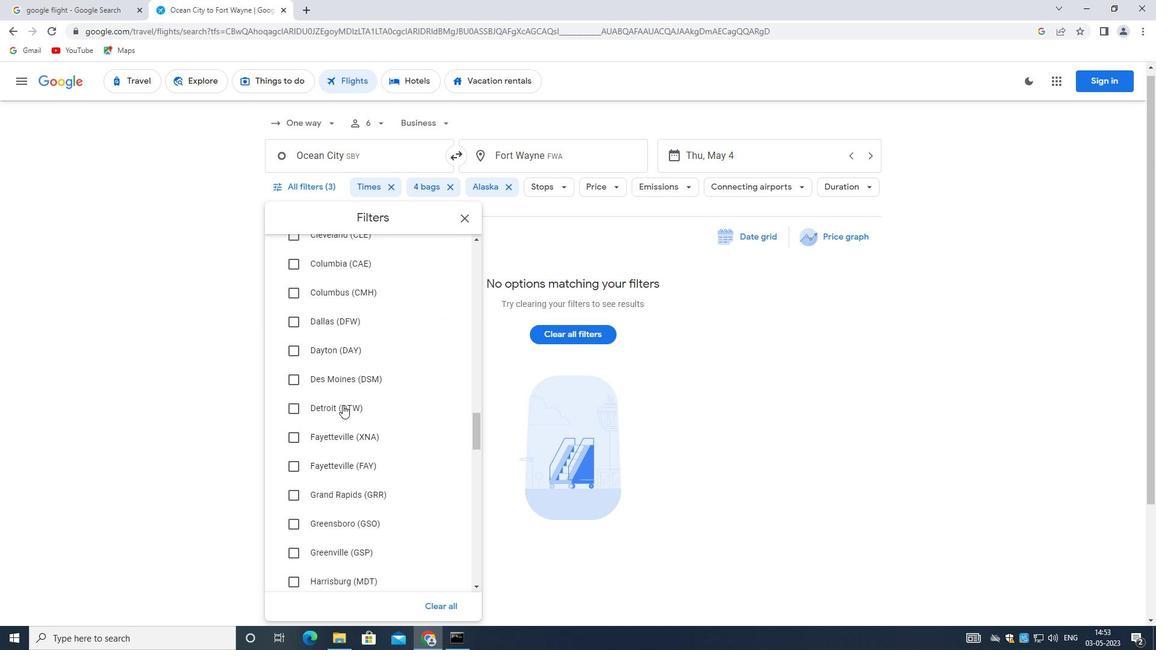
Action: Mouse scrolled (343, 414) with delta (0, 0)
Screenshot: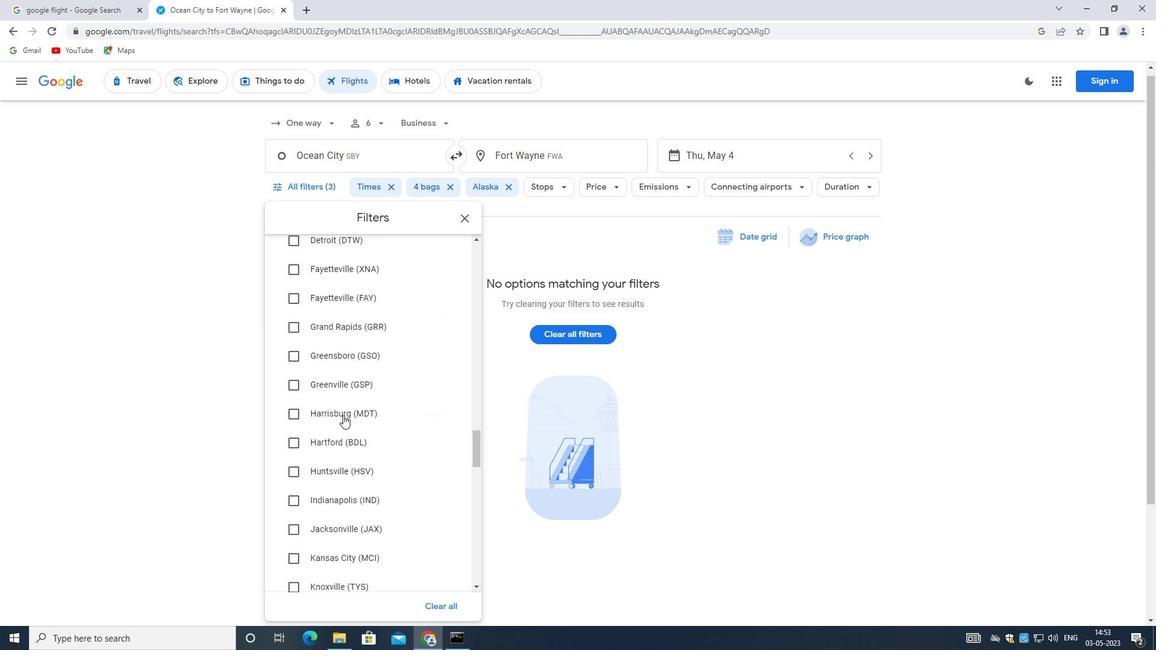 
Action: Mouse scrolled (343, 414) with delta (0, 0)
Screenshot: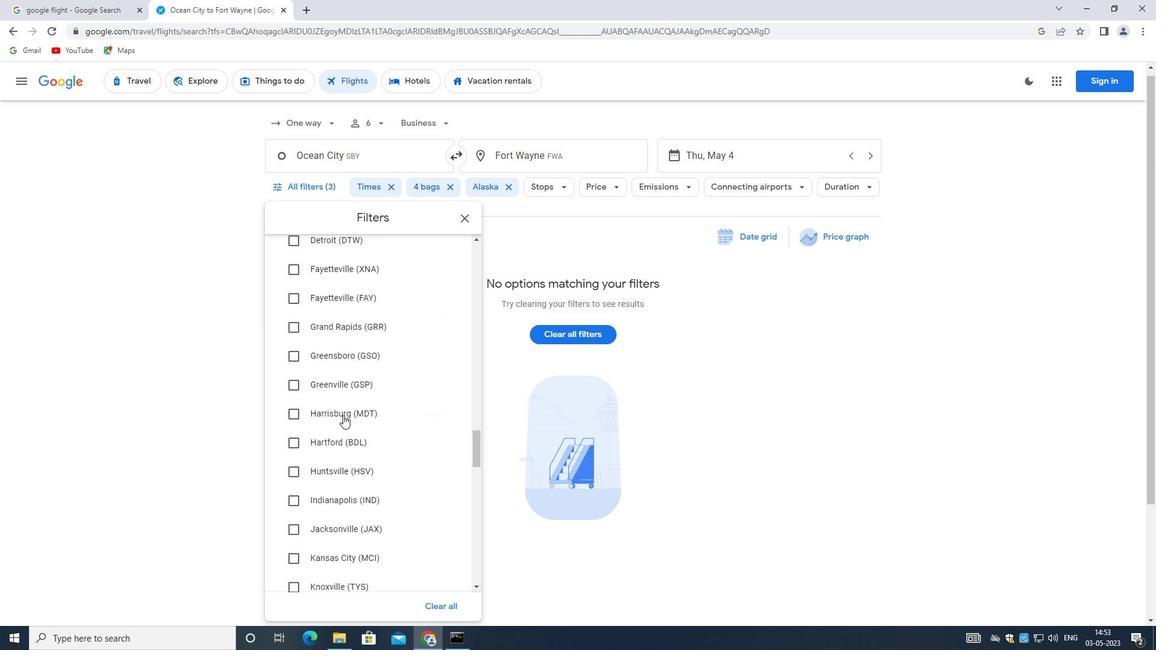 
Action: Mouse scrolled (343, 414) with delta (0, 0)
Screenshot: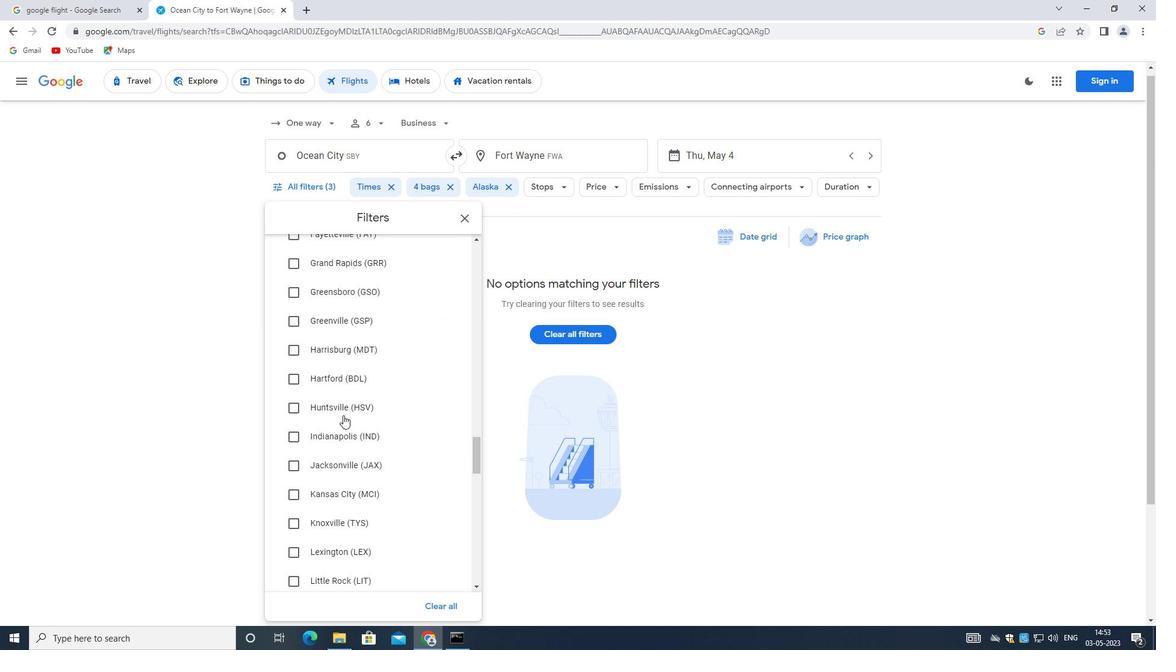 
Action: Mouse scrolled (343, 414) with delta (0, 0)
Screenshot: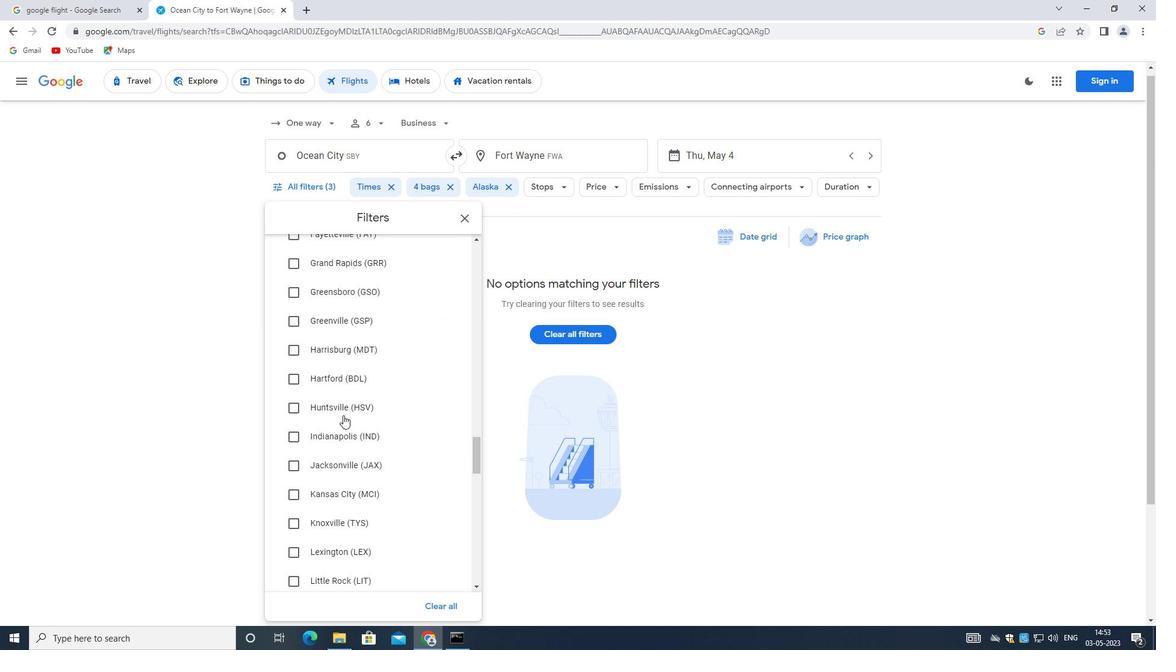 
Action: Mouse moved to (345, 417)
Screenshot: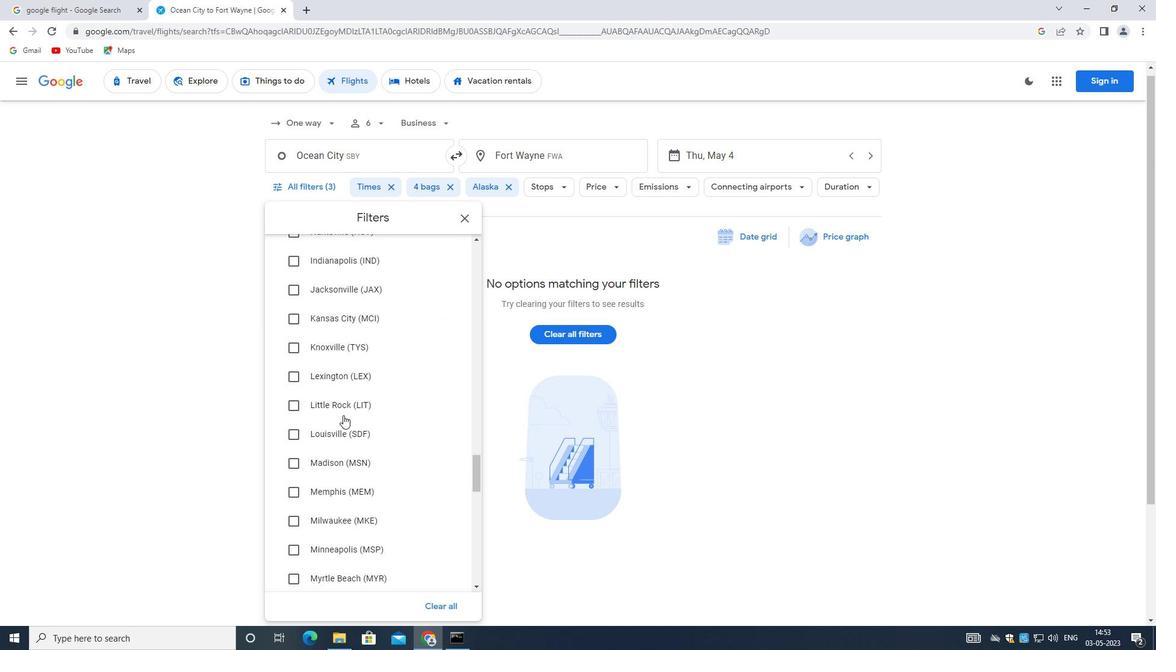 
Action: Mouse scrolled (345, 417) with delta (0, 0)
Screenshot: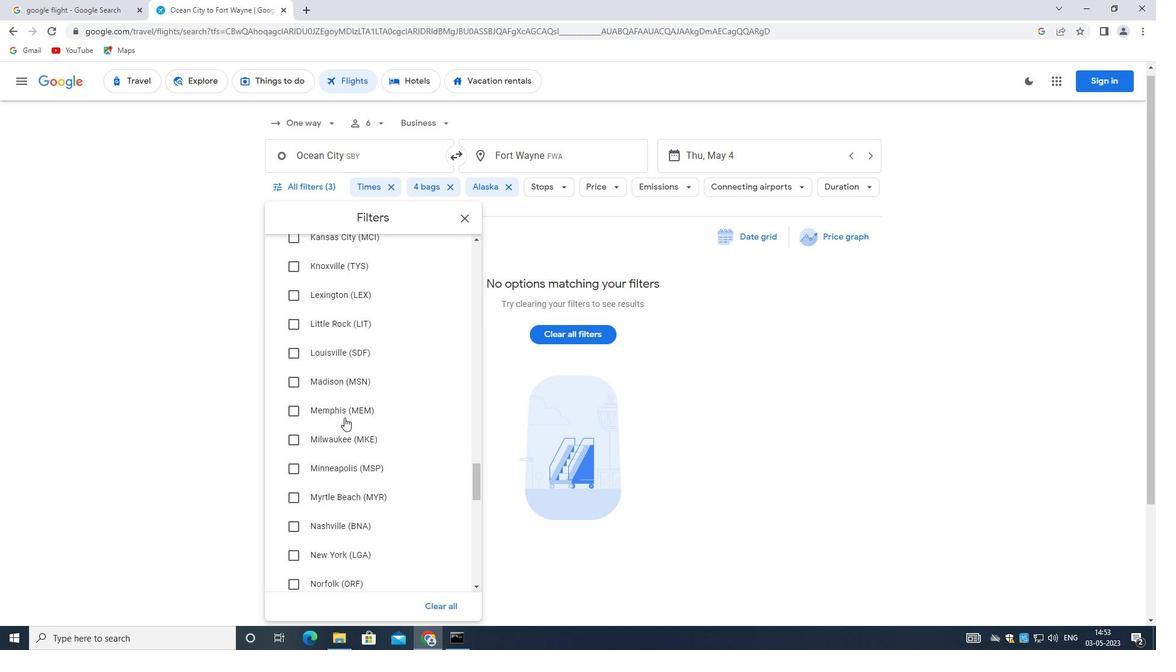 
Action: Mouse scrolled (345, 417) with delta (0, 0)
Screenshot: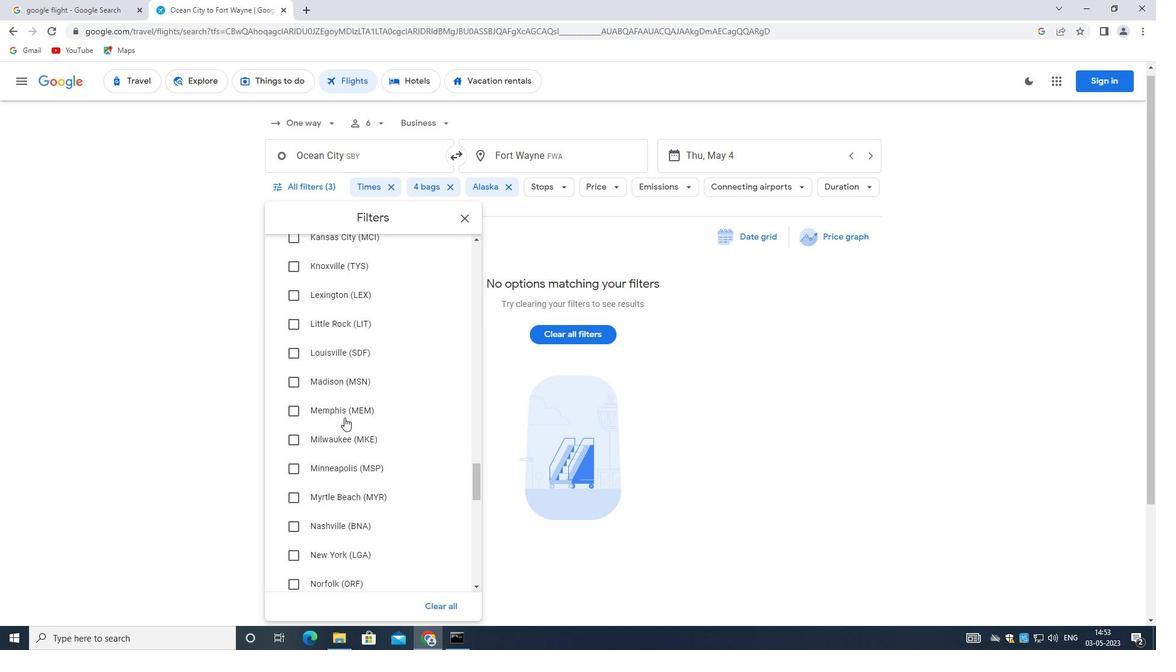 
Action: Mouse scrolled (345, 417) with delta (0, 0)
Screenshot: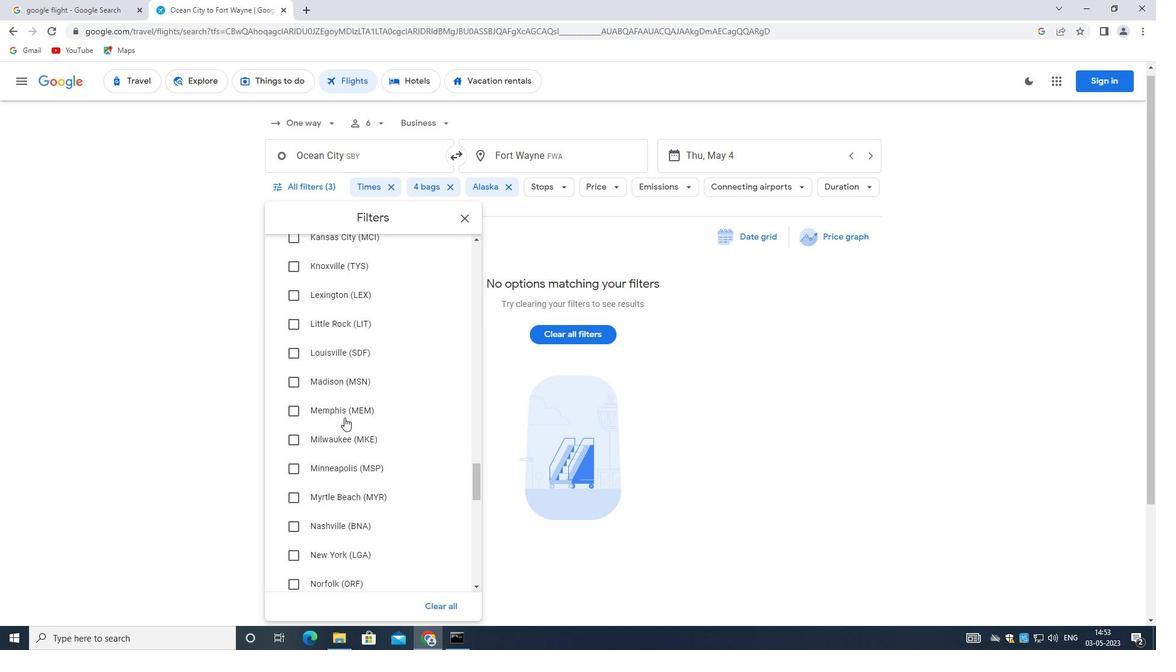 
Action: Mouse moved to (345, 416)
Screenshot: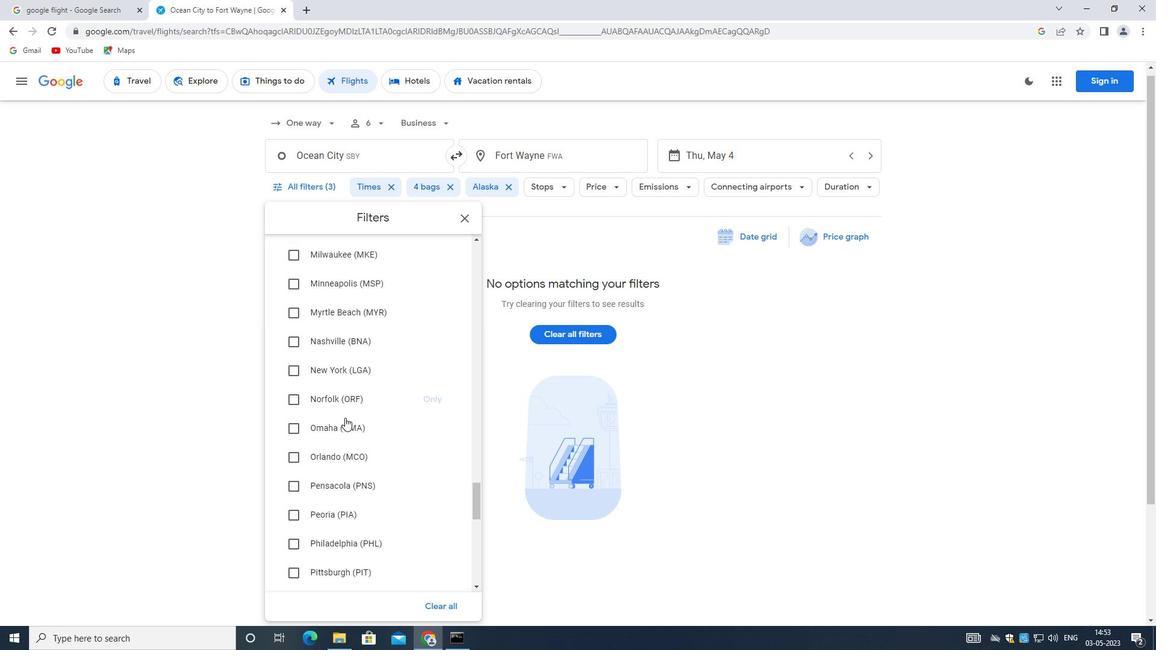
Action: Mouse scrolled (345, 416) with delta (0, 0)
Screenshot: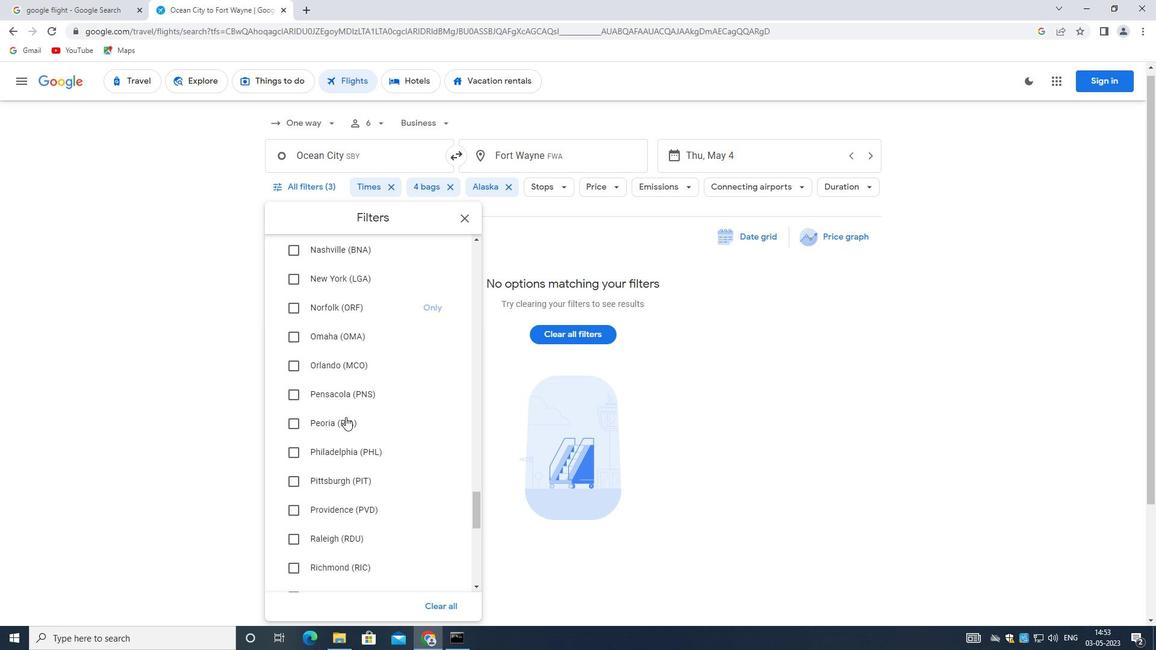 
Action: Mouse scrolled (345, 416) with delta (0, 0)
Screenshot: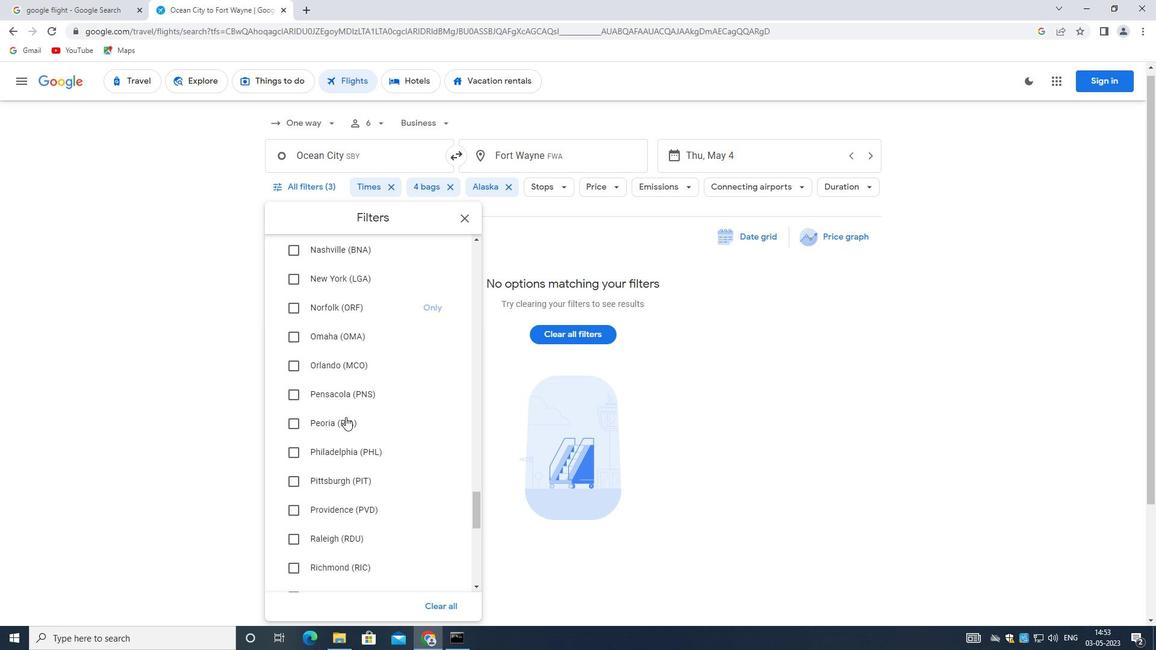 
Action: Mouse scrolled (345, 416) with delta (0, 0)
Screenshot: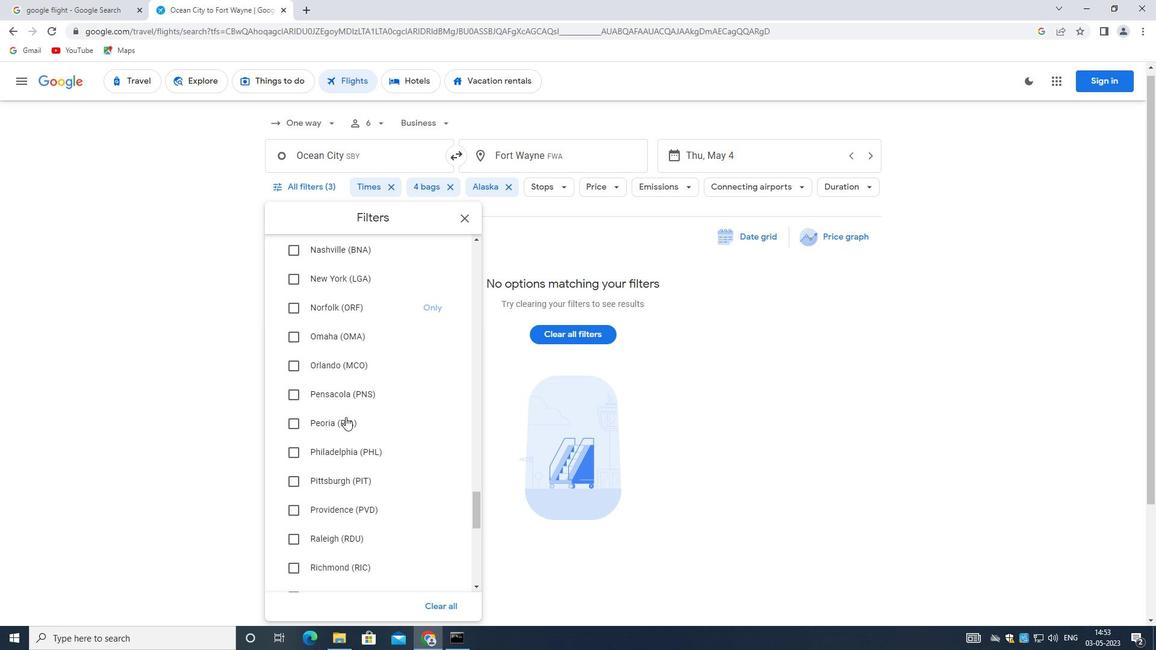 
Action: Mouse scrolled (345, 416) with delta (0, 0)
Screenshot: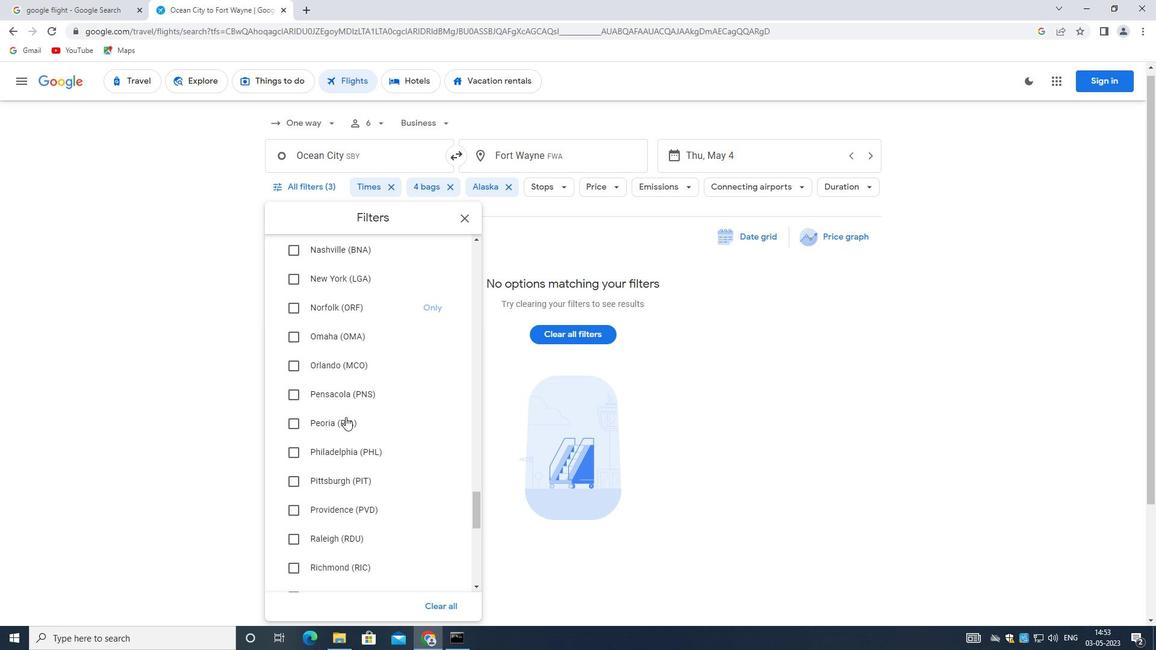 
Action: Mouse moved to (345, 415)
Screenshot: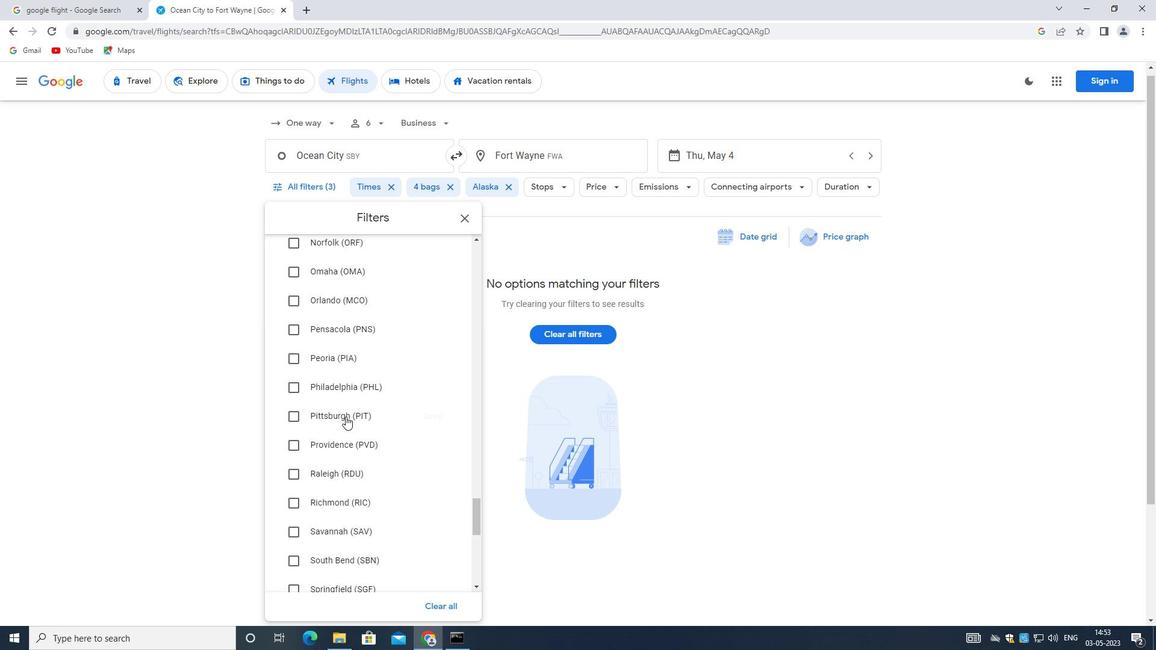 
Action: Mouse scrolled (345, 414) with delta (0, 0)
Screenshot: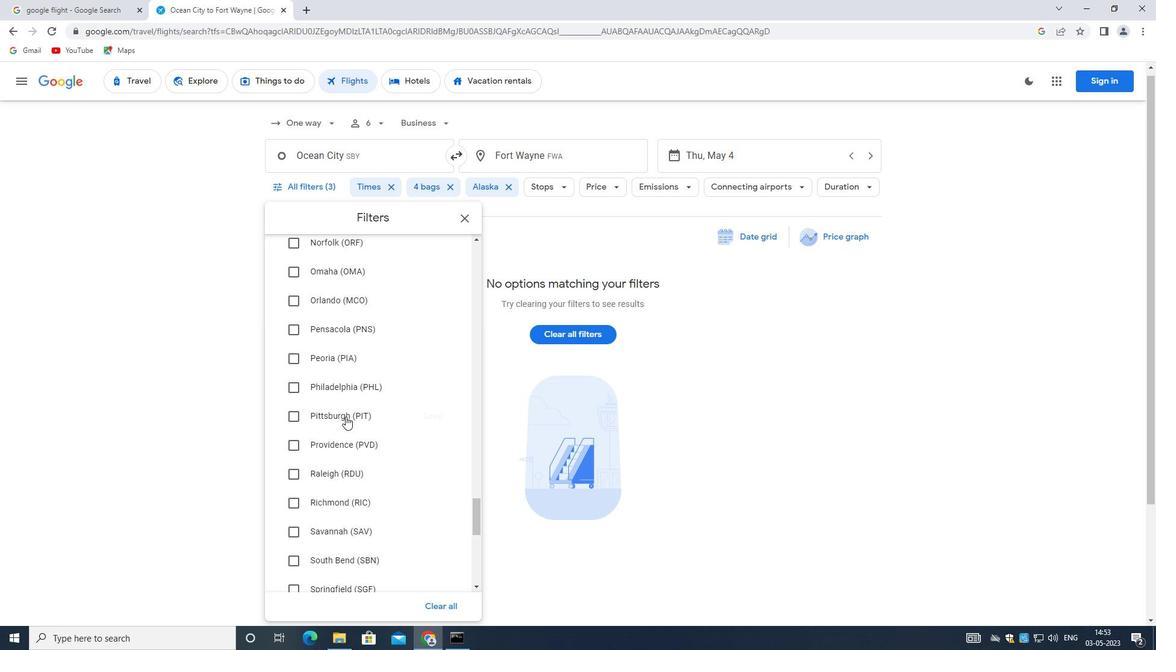 
Action: Mouse scrolled (345, 414) with delta (0, 0)
Screenshot: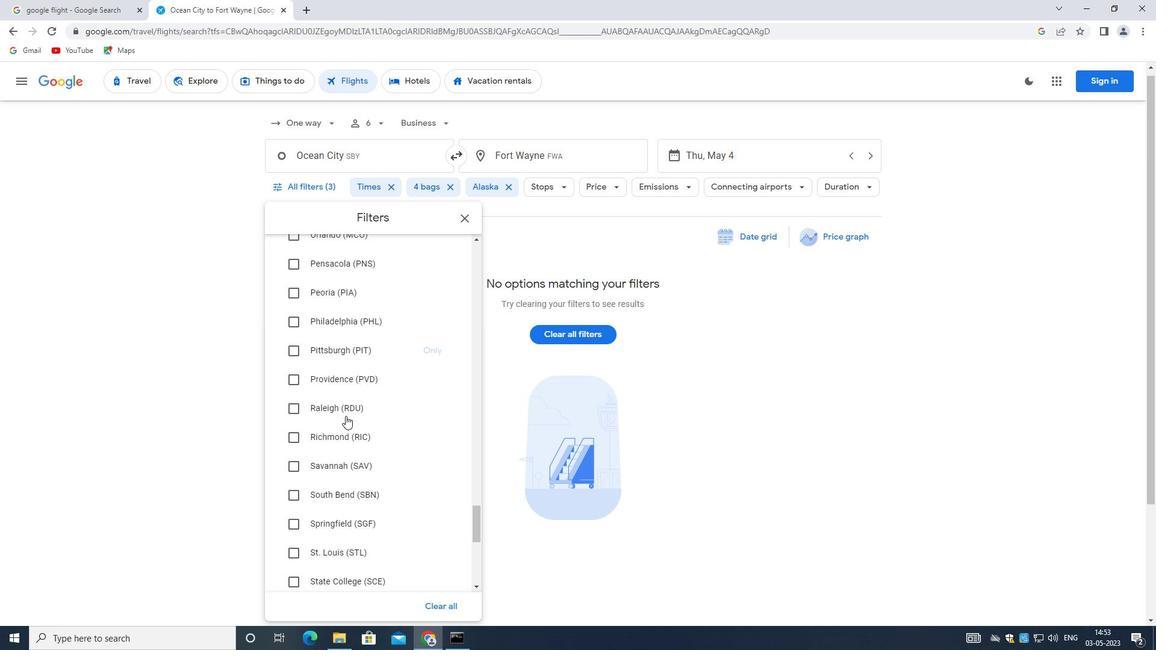 
Action: Mouse scrolled (345, 414) with delta (0, 0)
Screenshot: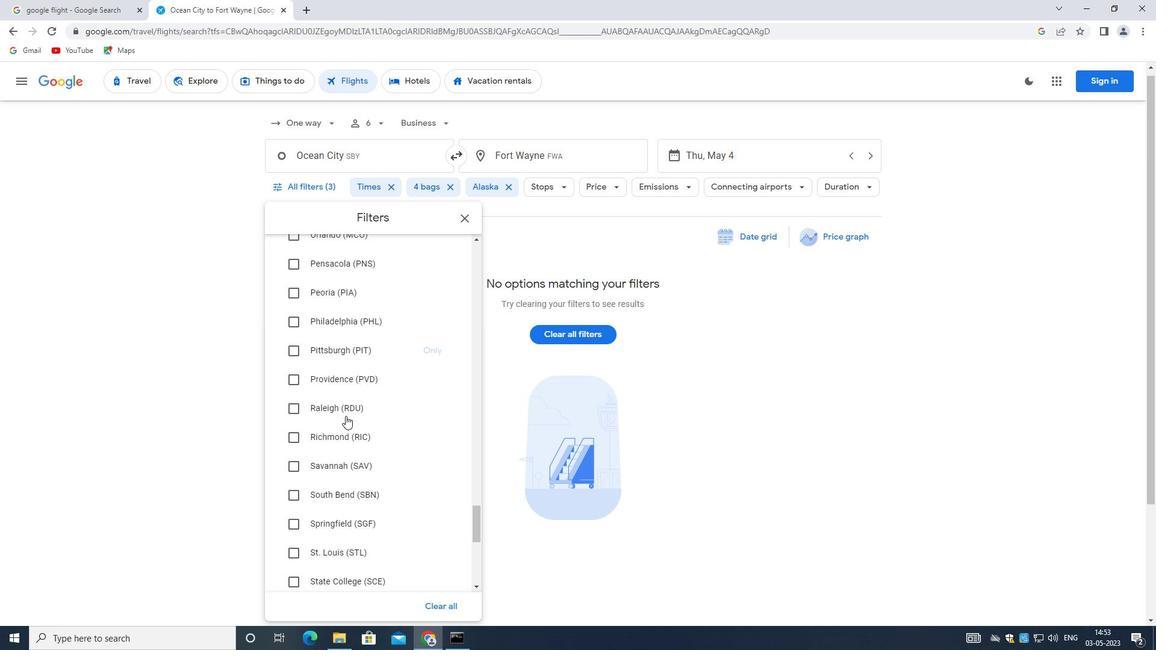 
Action: Mouse moved to (346, 414)
Screenshot: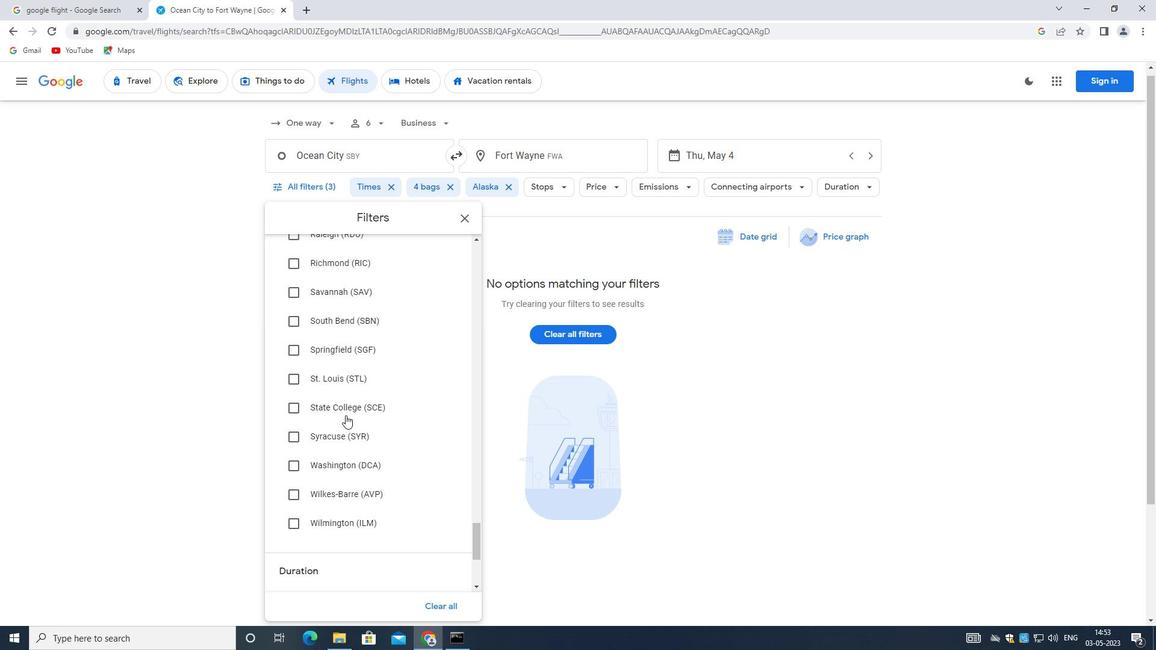 
Action: Mouse scrolled (346, 414) with delta (0, 0)
Screenshot: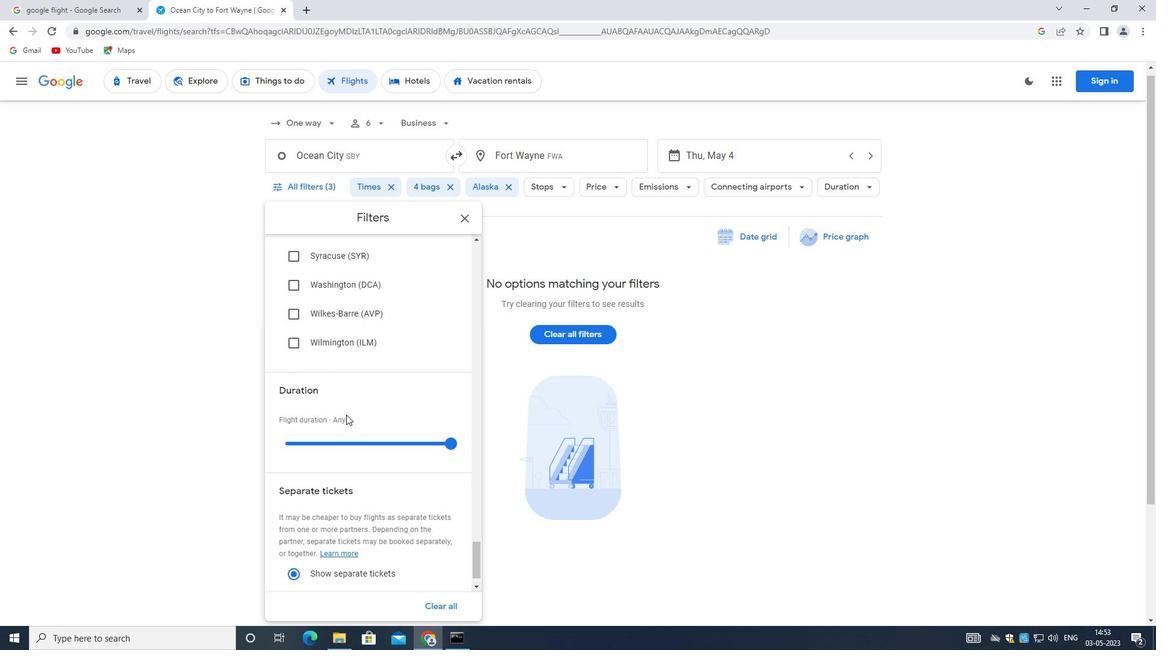 
Action: Mouse scrolled (346, 414) with delta (0, 0)
Screenshot: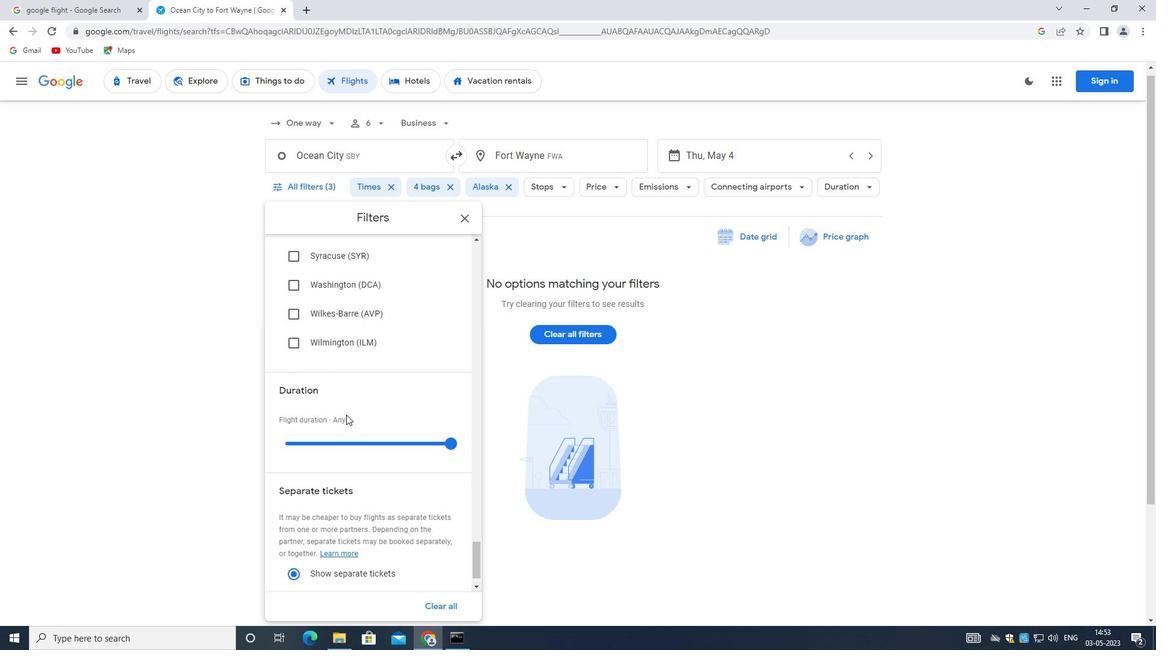 
Action: Mouse scrolled (346, 414) with delta (0, 0)
Screenshot: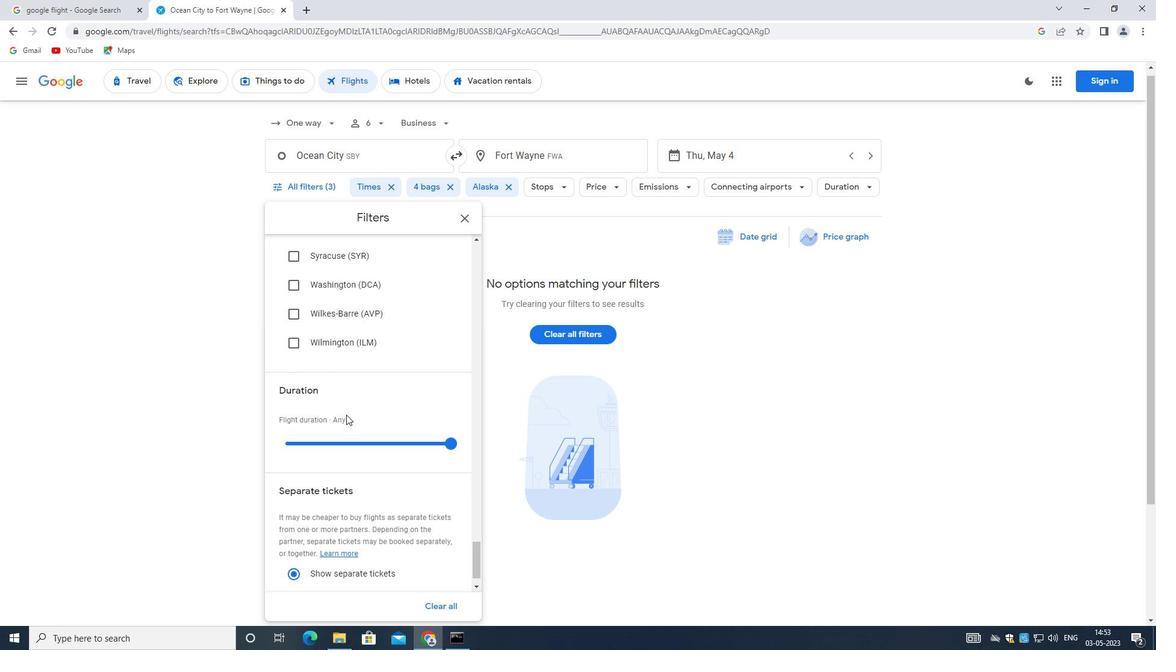 
Action: Mouse scrolled (346, 414) with delta (0, 0)
Screenshot: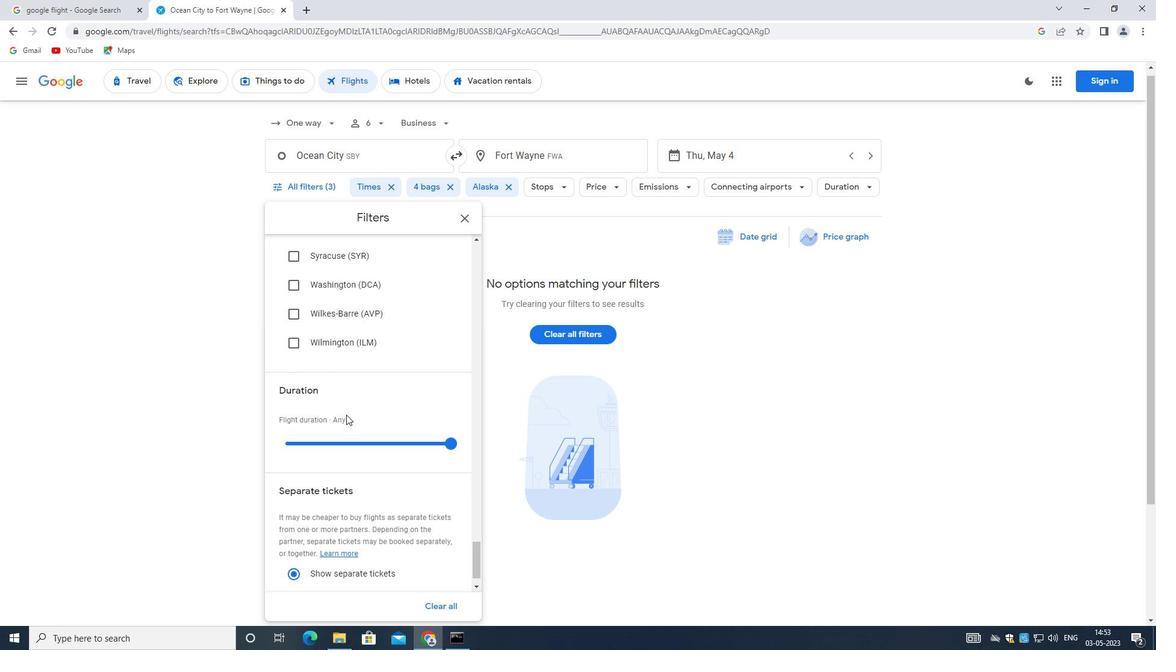 
Action: Mouse scrolled (346, 414) with delta (0, 0)
Screenshot: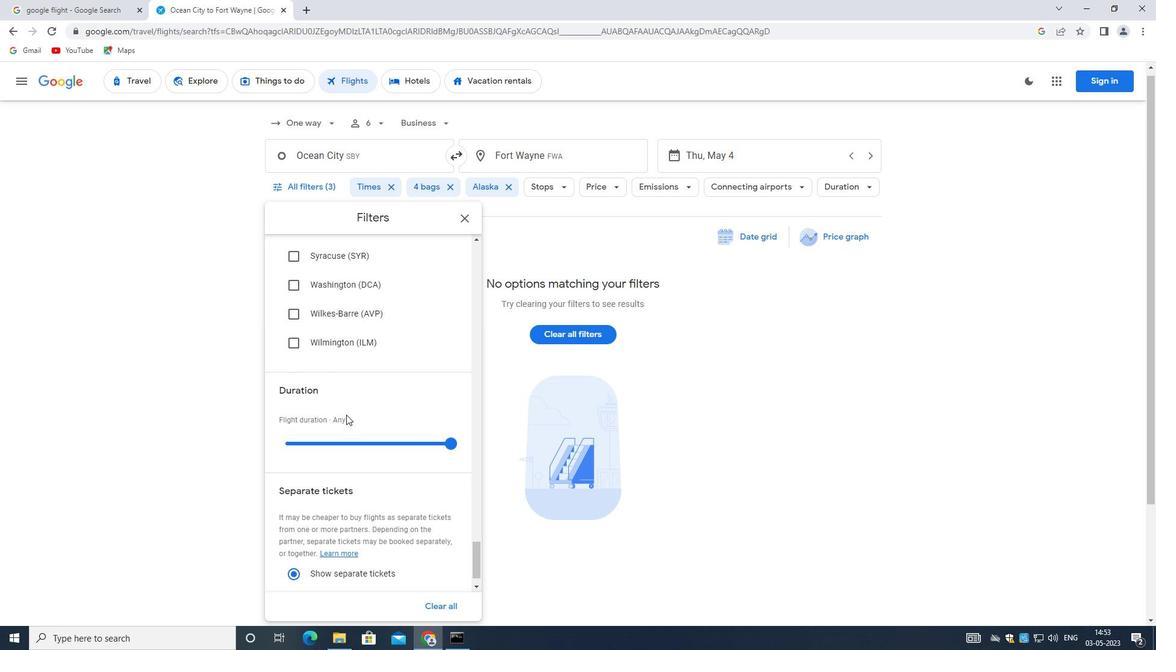 
Action: Mouse moved to (344, 411)
Screenshot: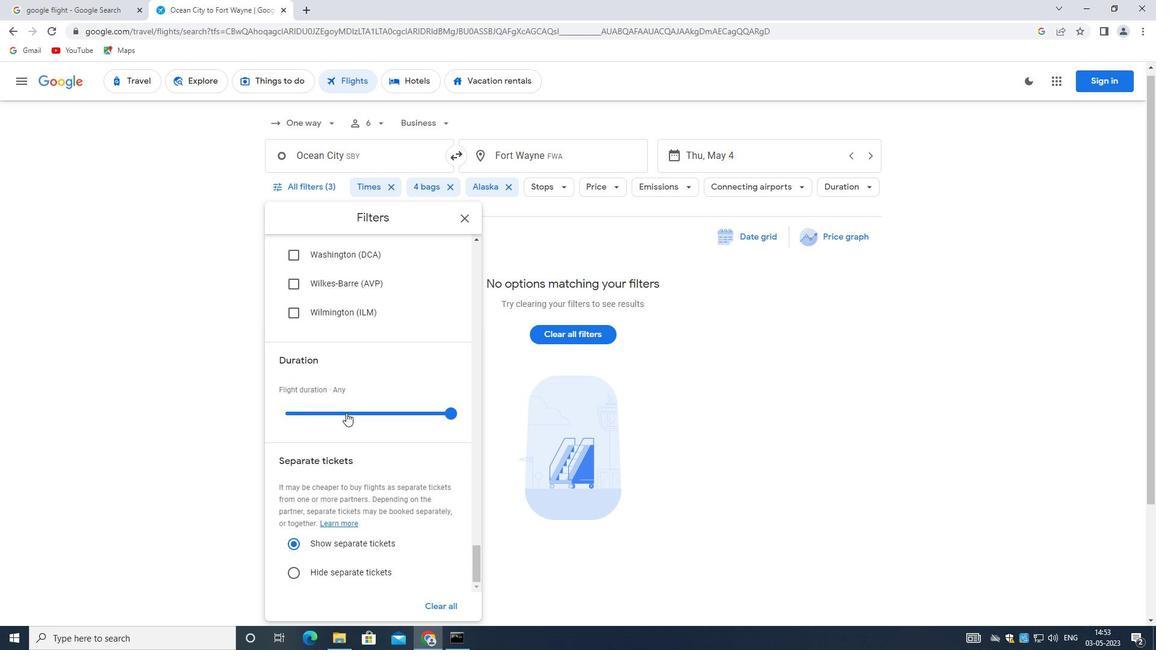 
